 Task: Find connections with filter location Beijing with filter topic #Jobvacancywith filter profile language English with filter current company Armstrong Fluid Technology with filter school National Institute of Technology Hamirpur-Alumni with filter industry Housing and Community Development with filter service category User Experience Design with filter keywords title Women's Shelter Jobs
Action: Mouse moved to (601, 107)
Screenshot: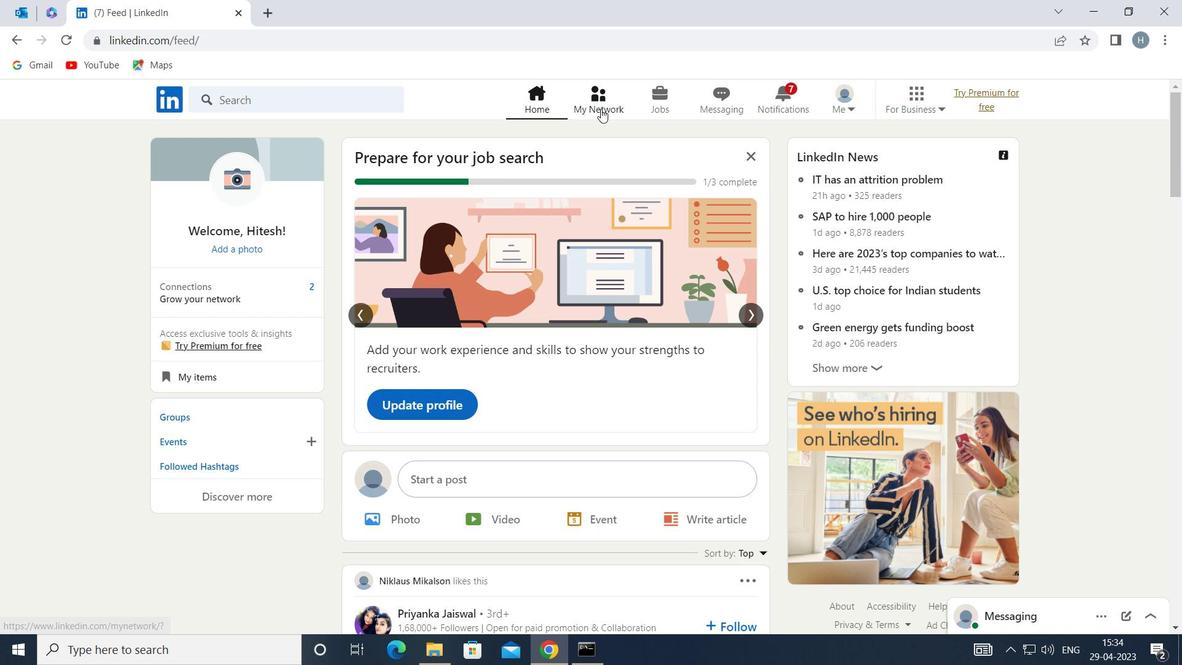 
Action: Mouse pressed left at (601, 107)
Screenshot: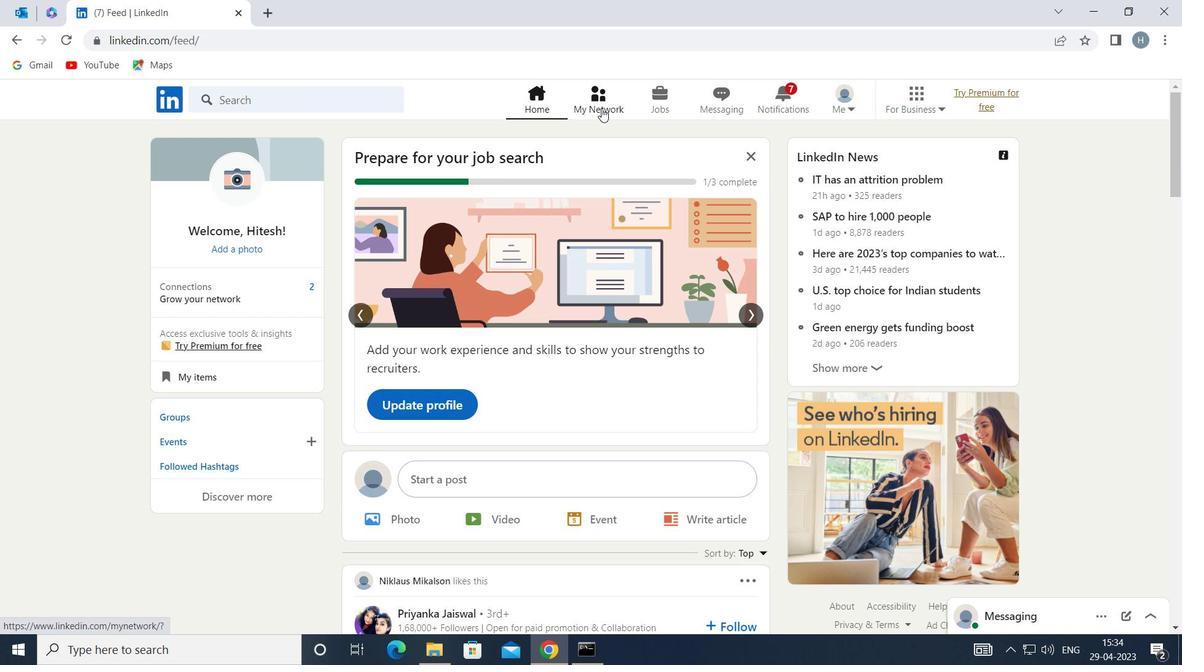 
Action: Mouse moved to (309, 184)
Screenshot: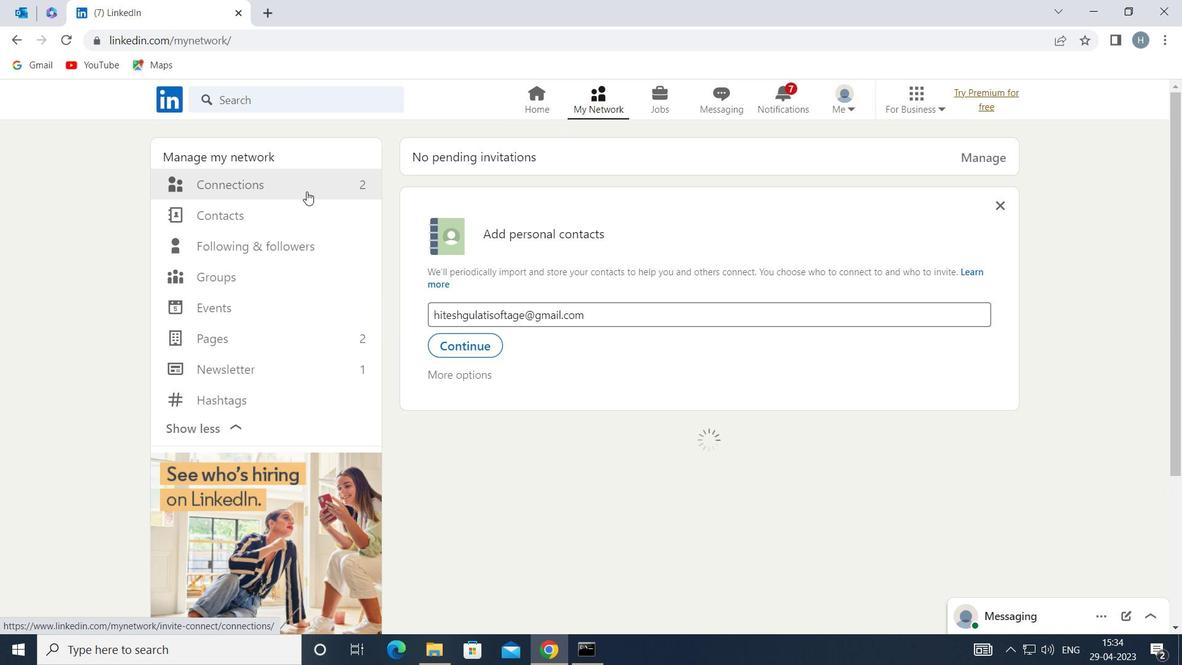
Action: Mouse pressed left at (309, 184)
Screenshot: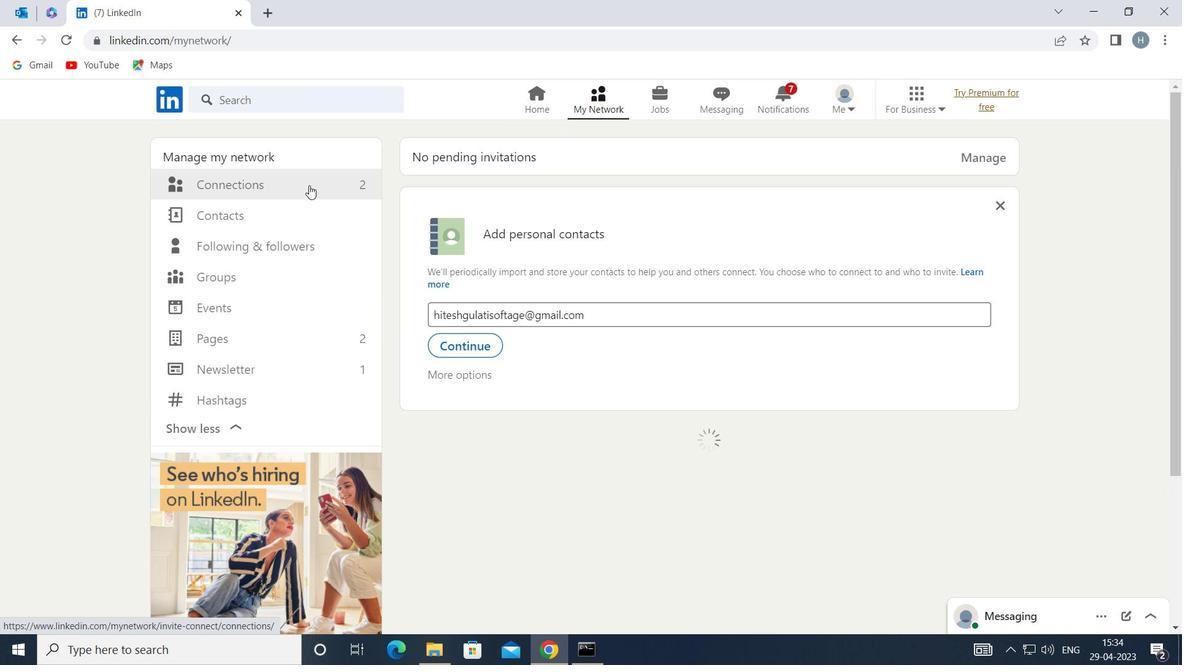 
Action: Mouse moved to (690, 184)
Screenshot: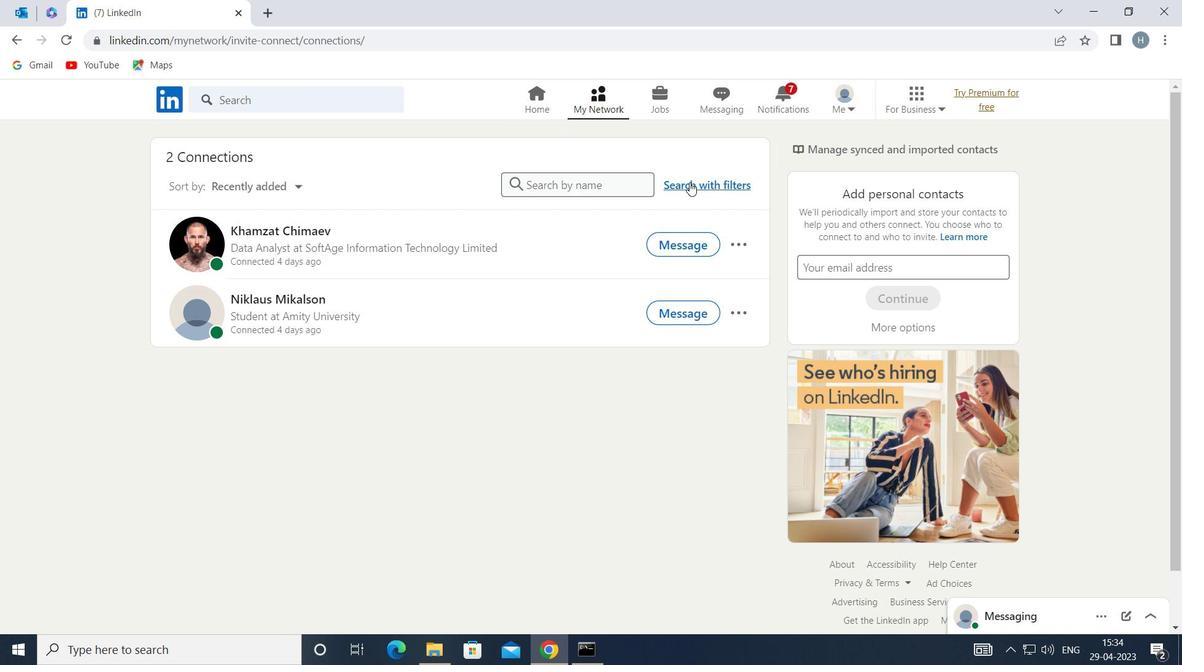 
Action: Mouse pressed left at (690, 184)
Screenshot: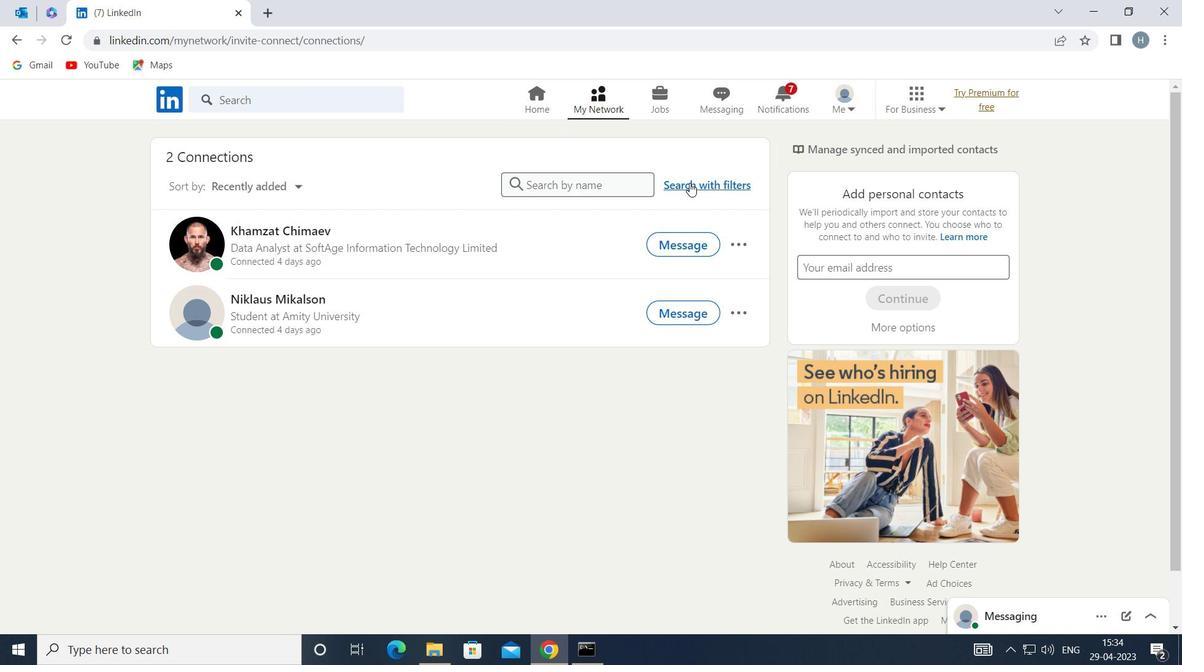 
Action: Mouse moved to (652, 142)
Screenshot: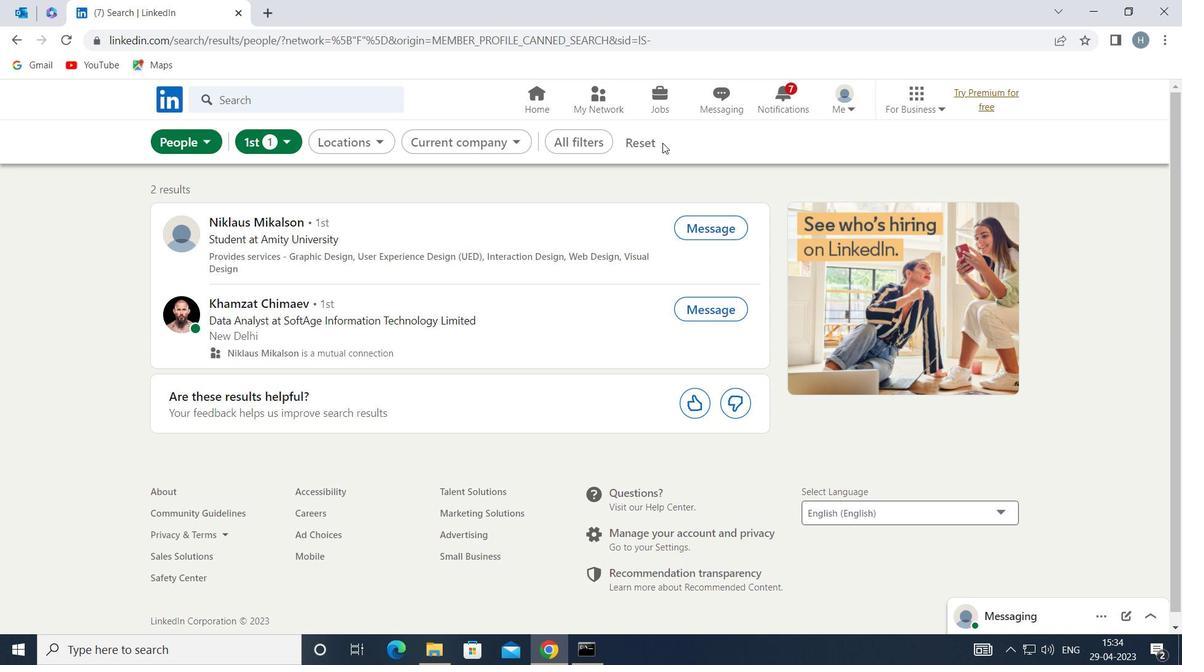 
Action: Mouse pressed left at (652, 142)
Screenshot: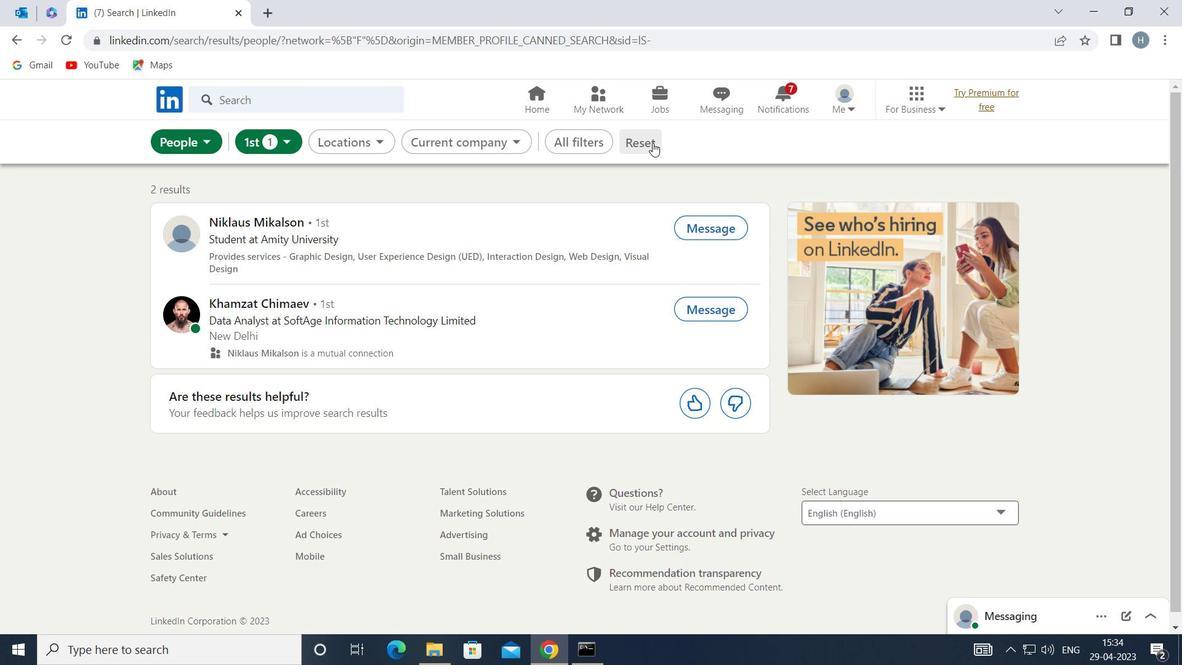 
Action: Mouse moved to (631, 142)
Screenshot: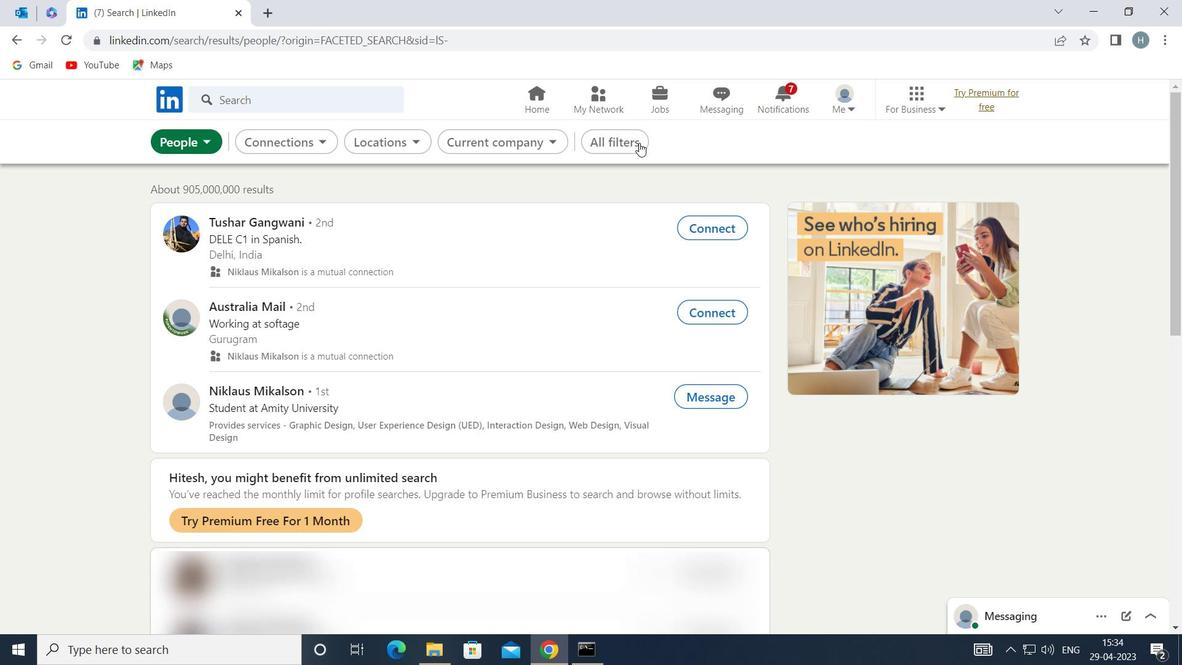 
Action: Mouse pressed left at (631, 142)
Screenshot: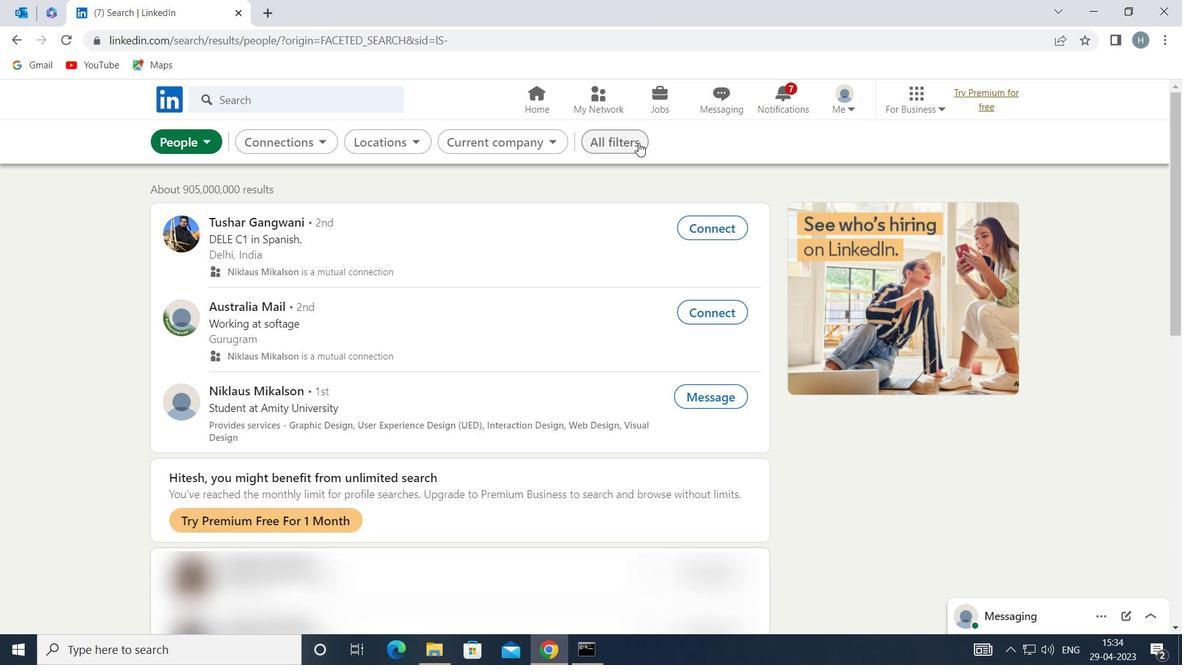 
Action: Mouse moved to (837, 294)
Screenshot: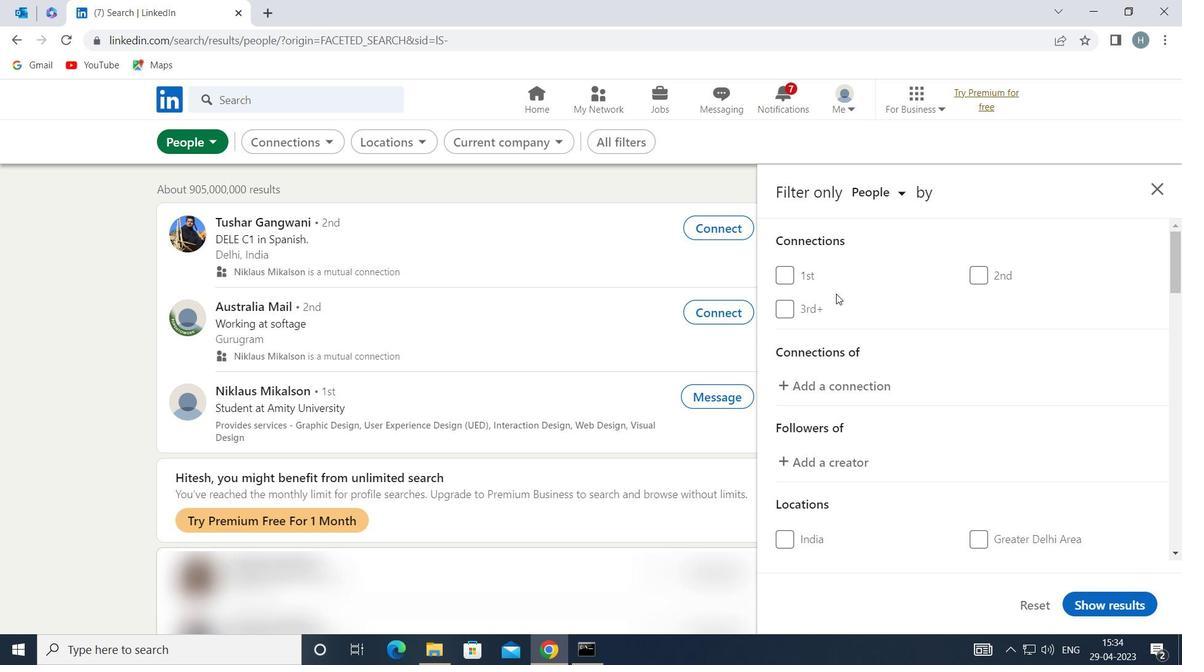 
Action: Mouse scrolled (837, 294) with delta (0, 0)
Screenshot: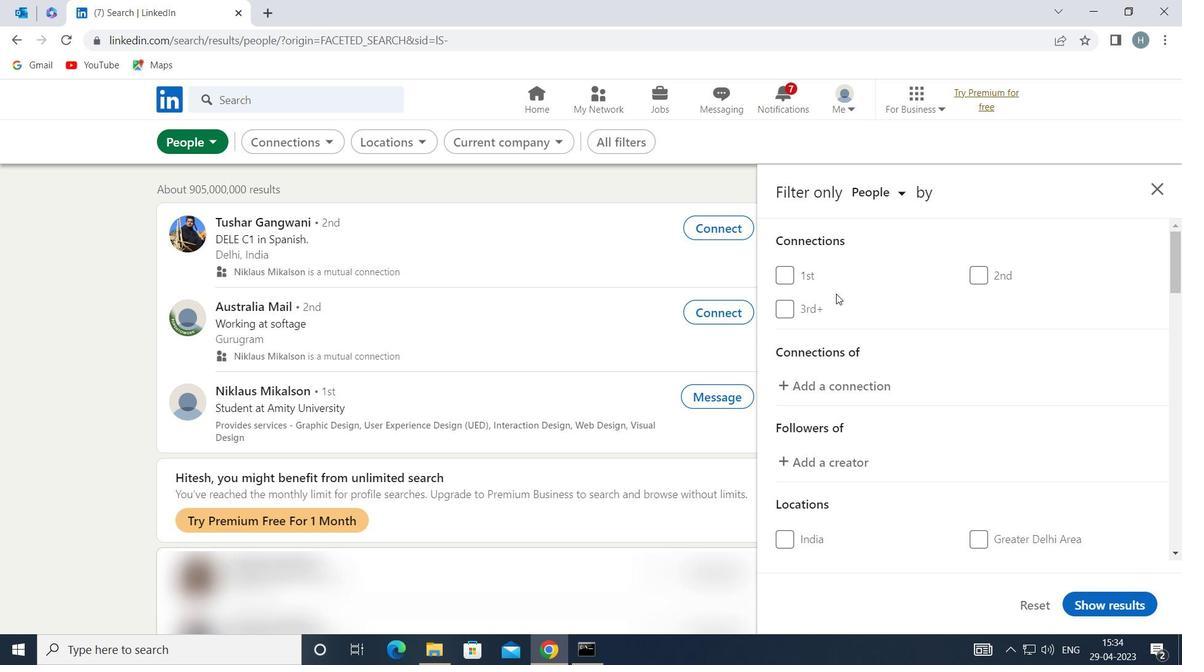 
Action: Mouse moved to (837, 295)
Screenshot: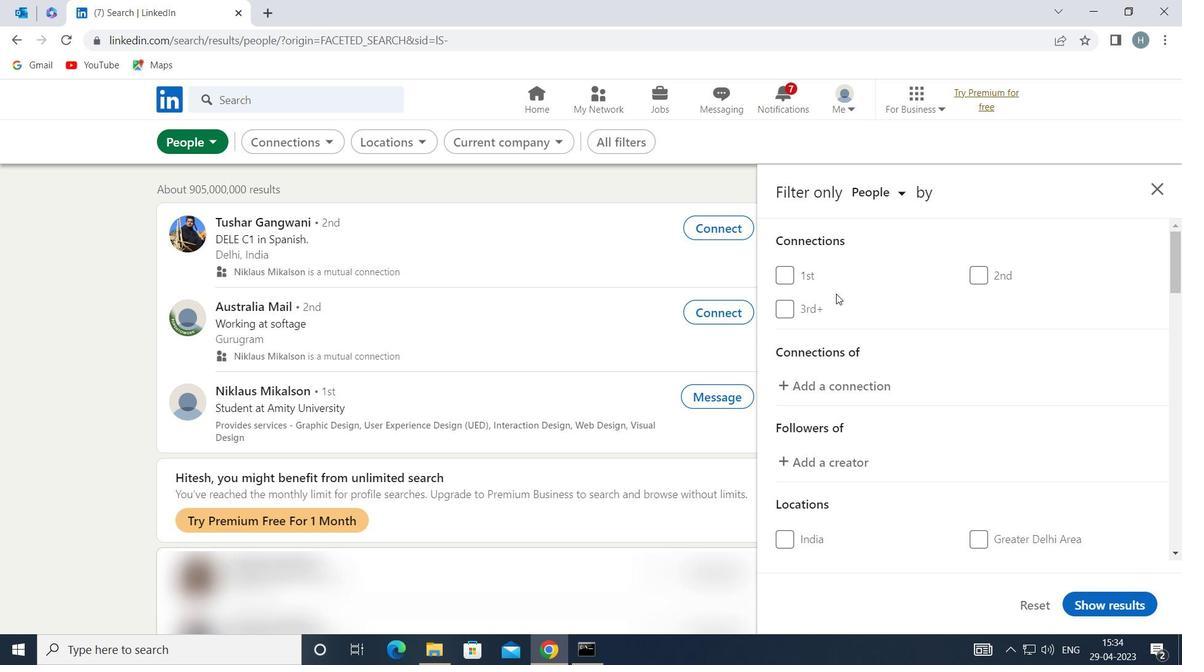 
Action: Mouse scrolled (837, 294) with delta (0, 0)
Screenshot: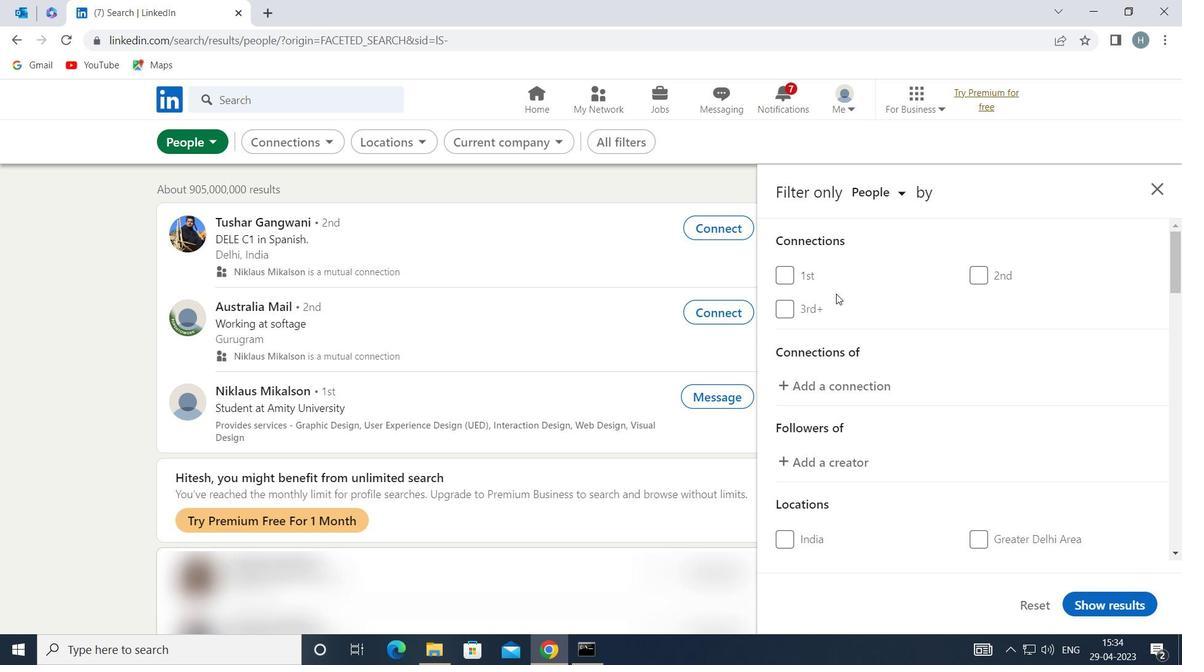
Action: Mouse scrolled (837, 294) with delta (0, 0)
Screenshot: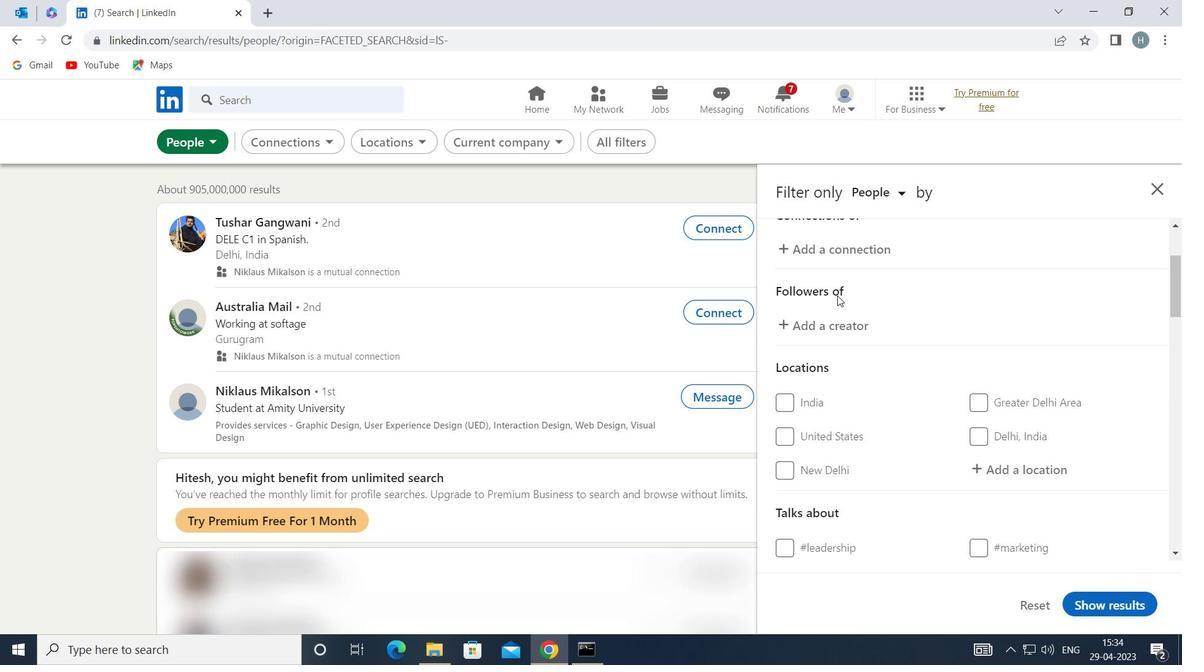 
Action: Mouse moved to (837, 297)
Screenshot: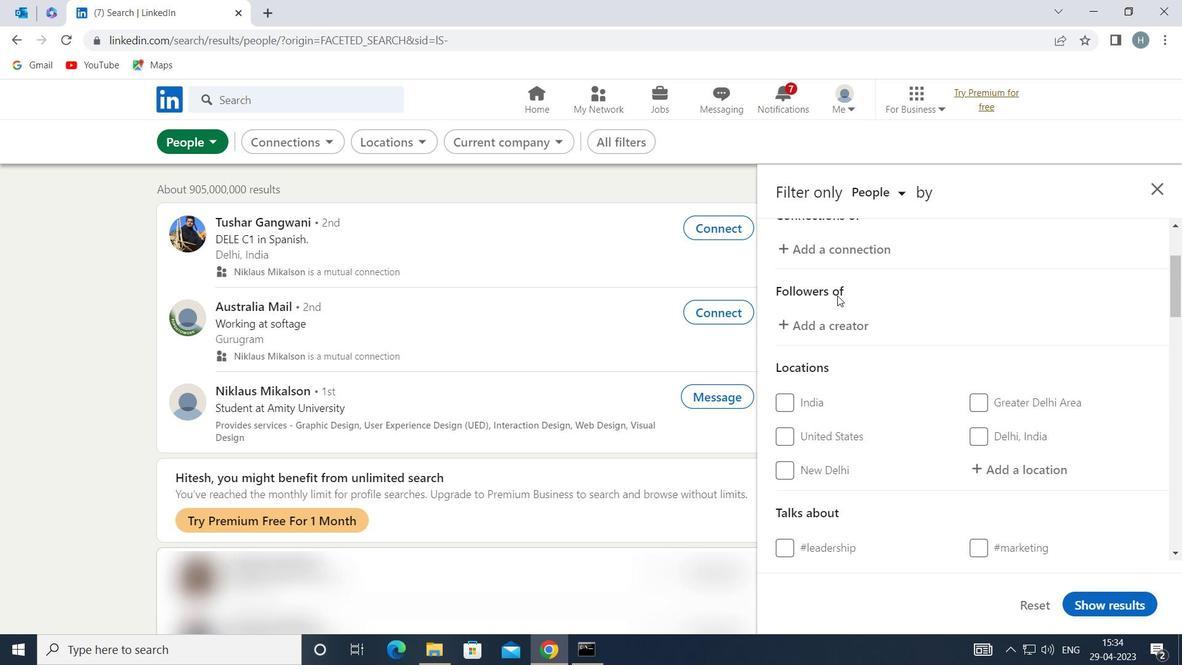 
Action: Mouse scrolled (837, 296) with delta (0, 0)
Screenshot: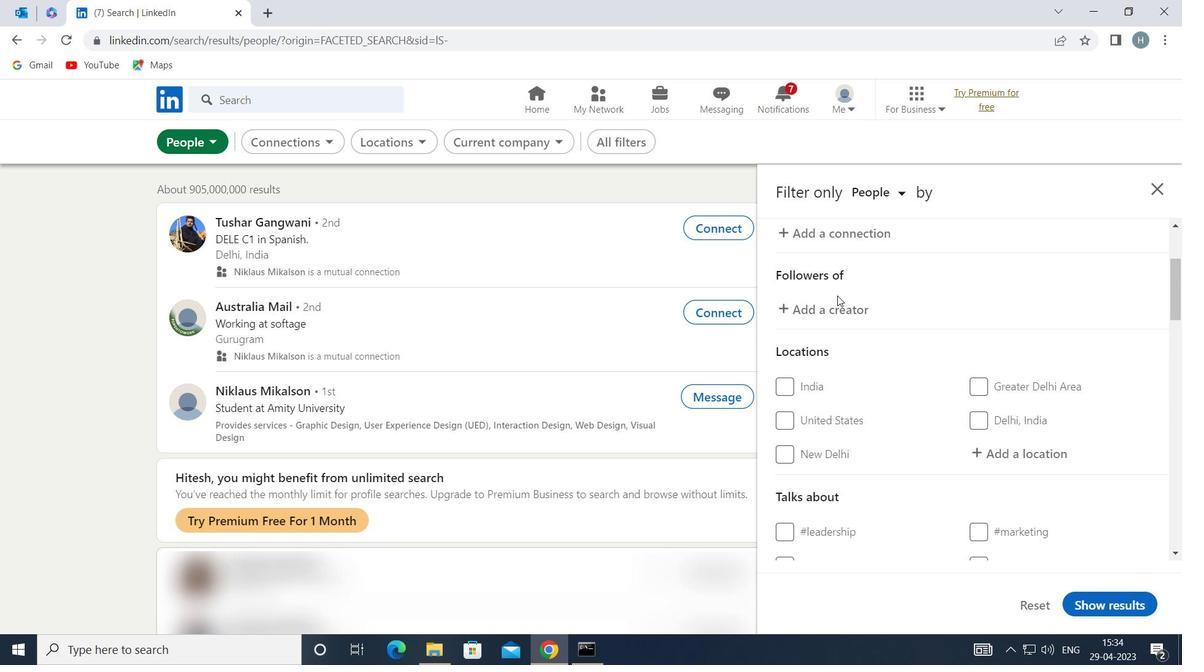 
Action: Mouse moved to (1008, 290)
Screenshot: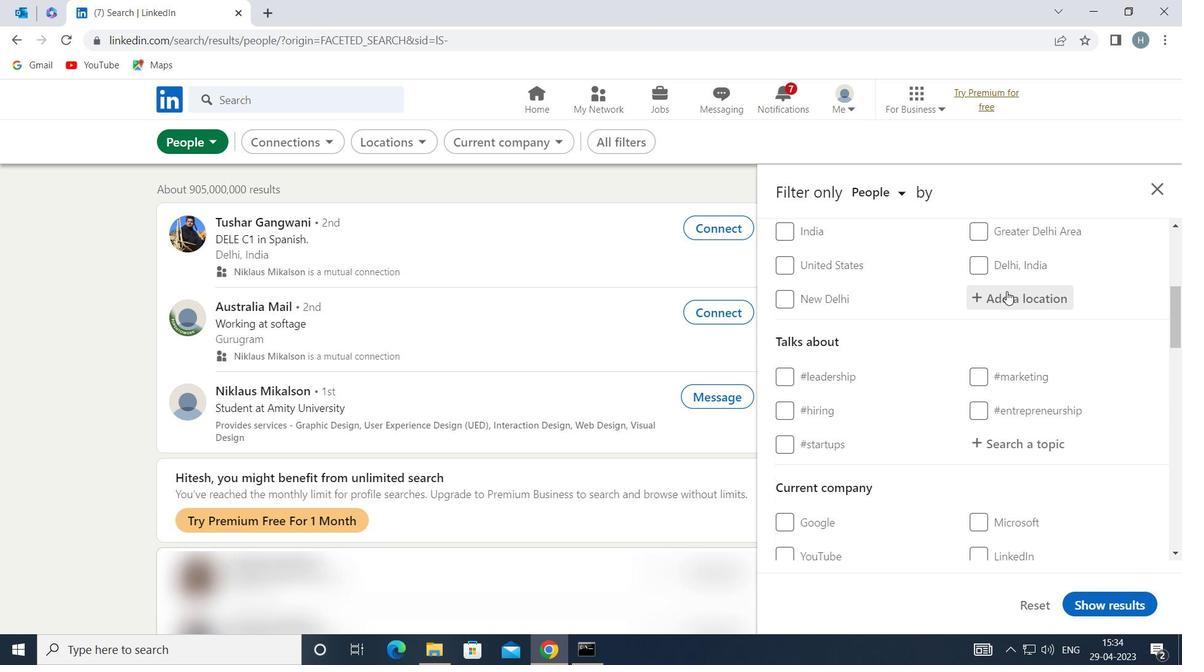
Action: Mouse pressed left at (1008, 290)
Screenshot: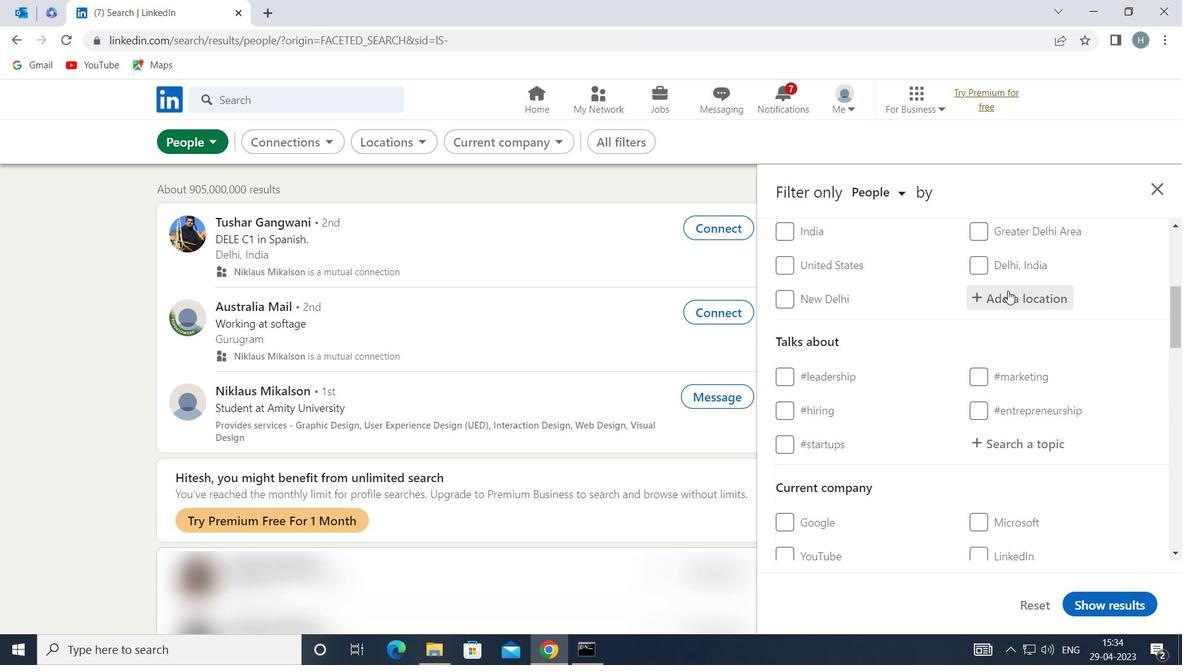 
Action: Mouse moved to (1010, 289)
Screenshot: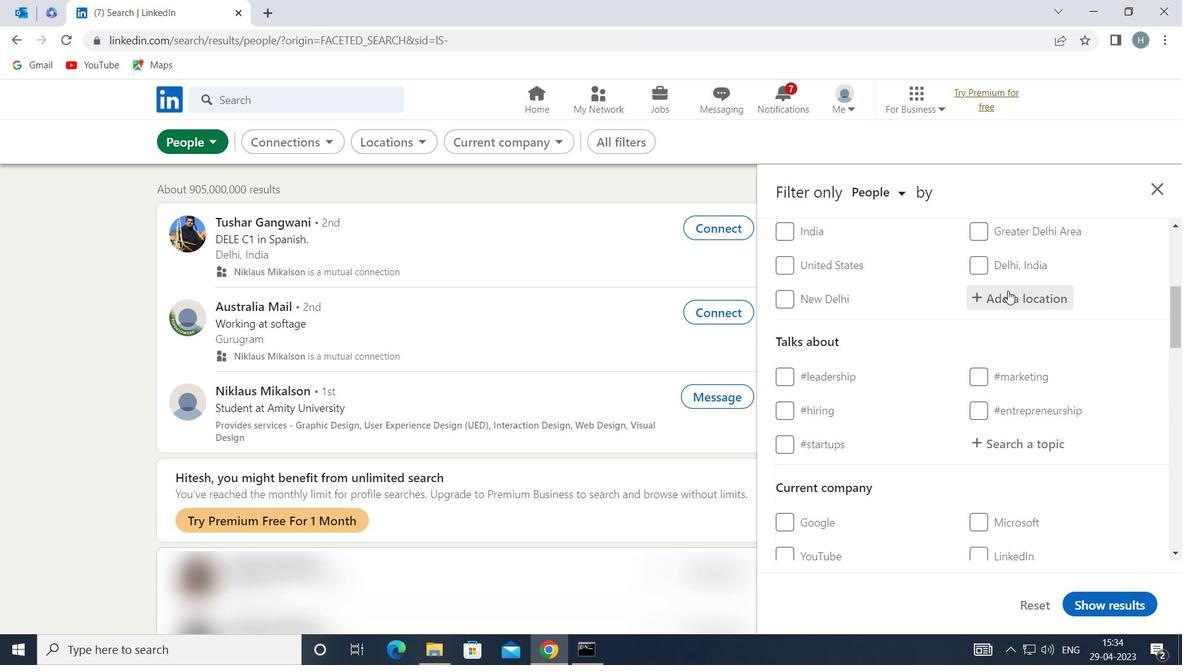
Action: Key pressed <Key.shift>BEIJING
Screenshot: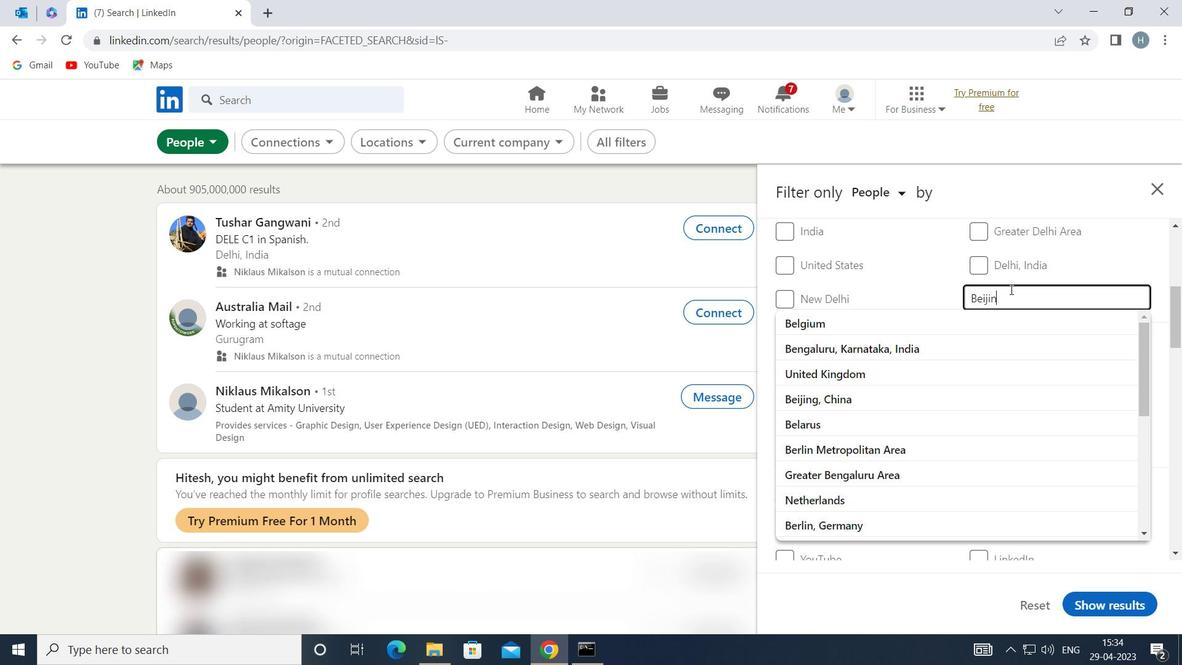 
Action: Mouse moved to (1099, 325)
Screenshot: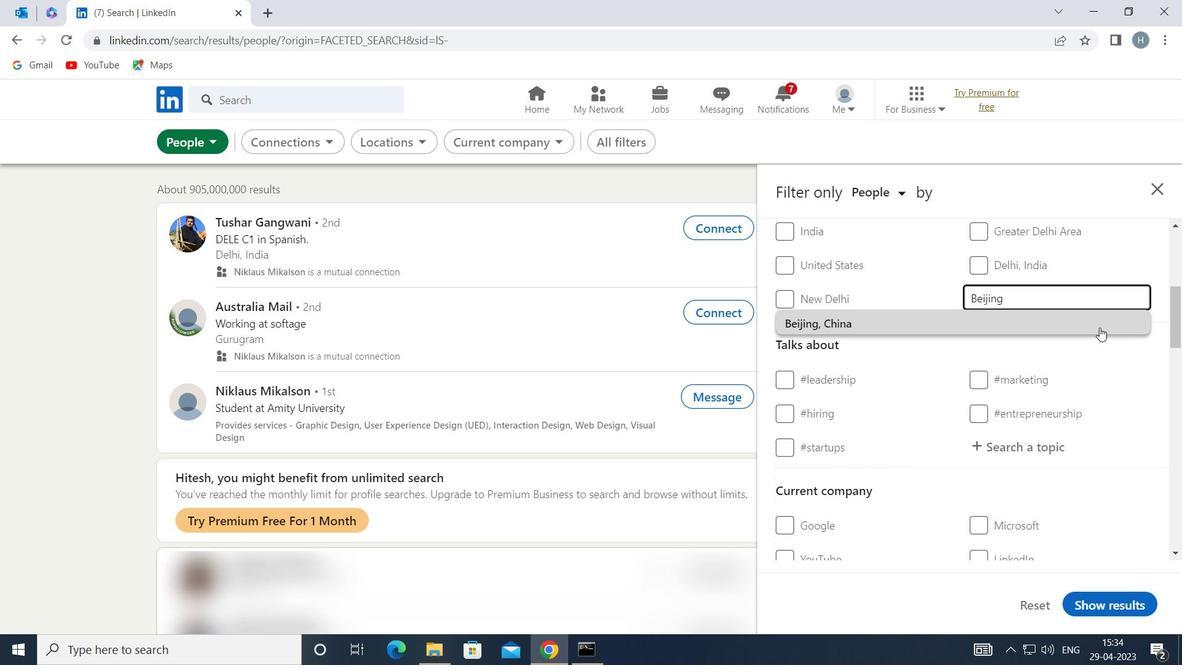 
Action: Mouse pressed left at (1099, 325)
Screenshot: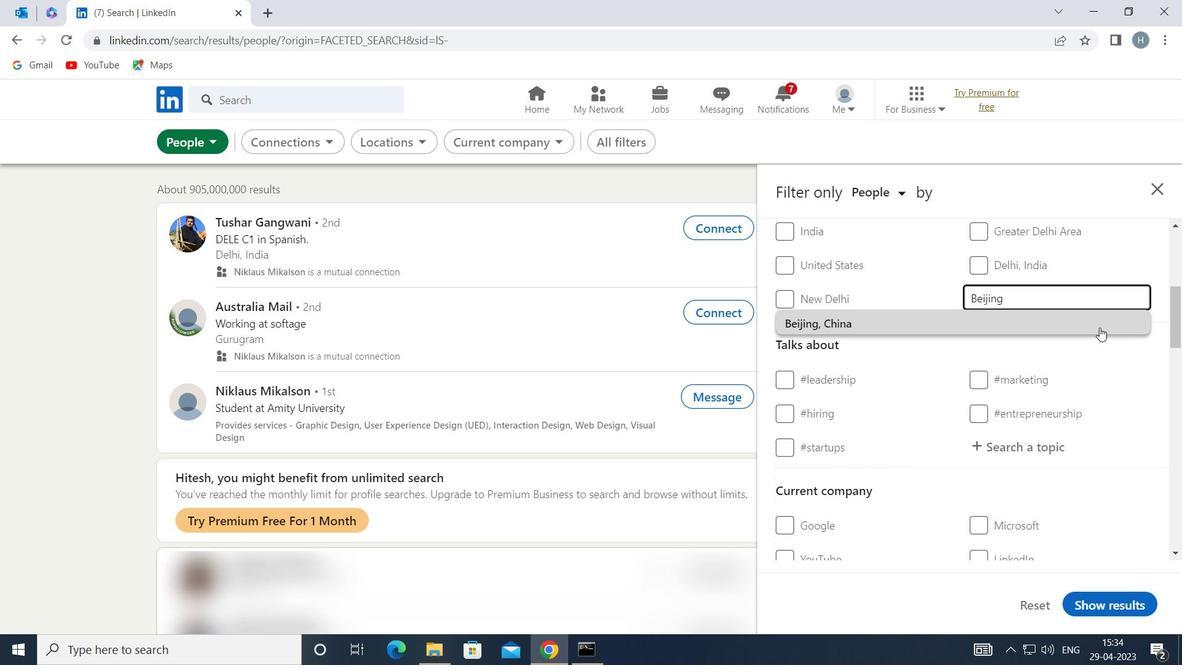 
Action: Mouse moved to (1089, 348)
Screenshot: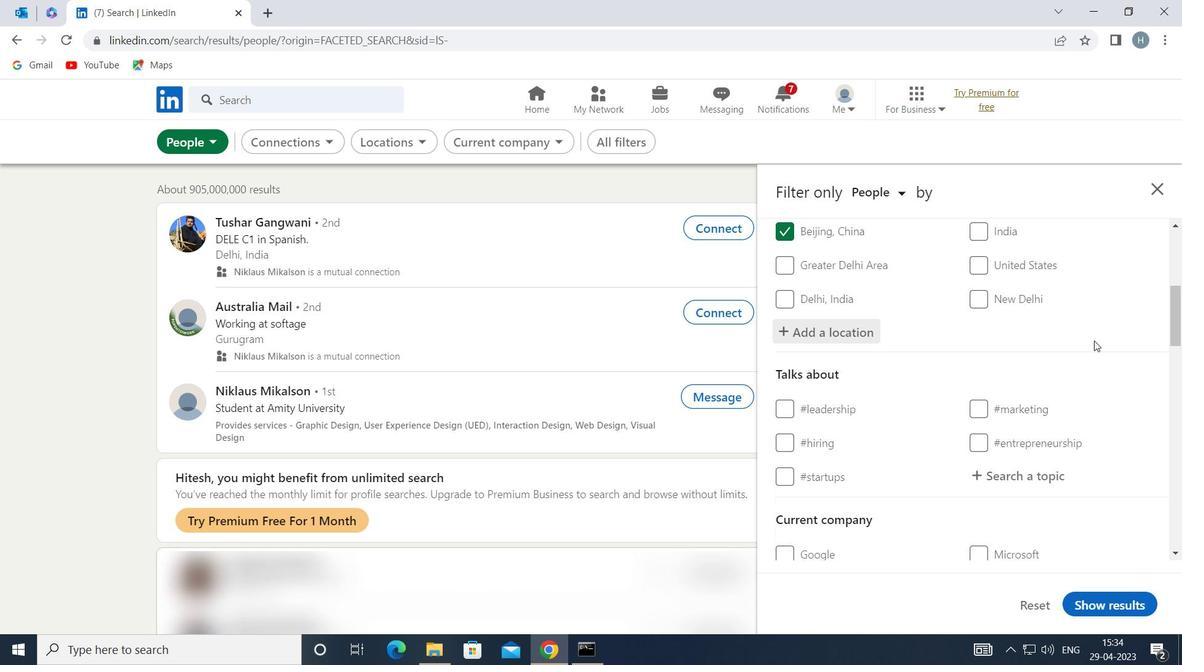 
Action: Mouse scrolled (1089, 347) with delta (0, 0)
Screenshot: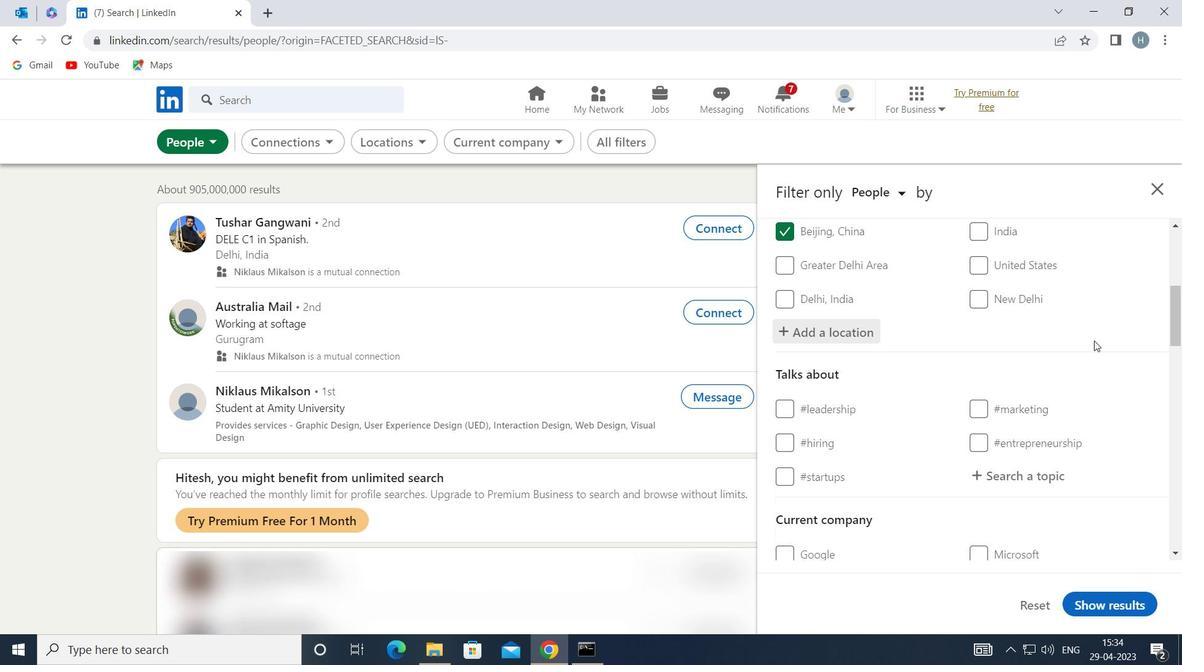 
Action: Mouse moved to (1088, 351)
Screenshot: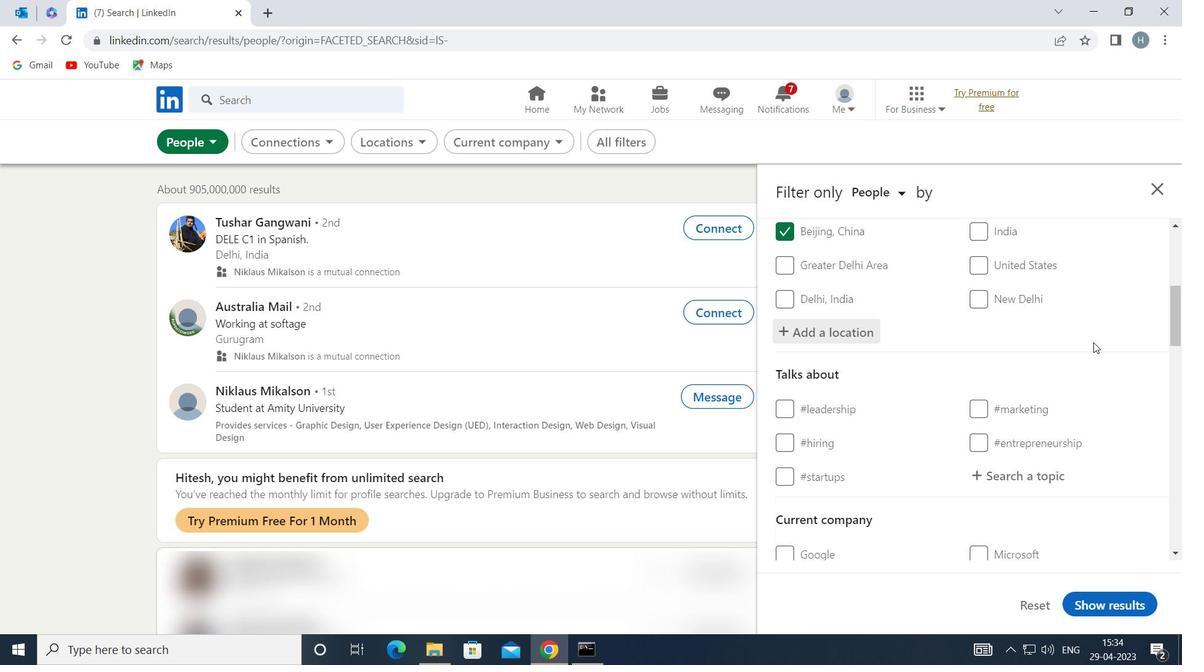 
Action: Mouse scrolled (1088, 350) with delta (0, 0)
Screenshot: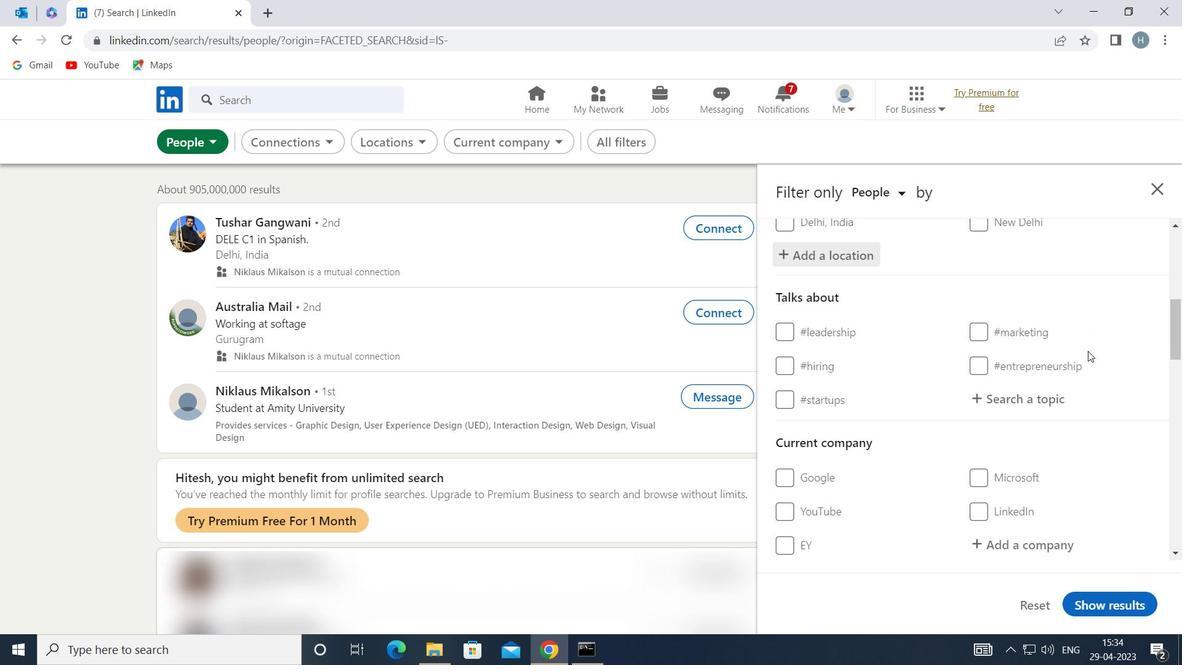 
Action: Mouse moved to (1028, 318)
Screenshot: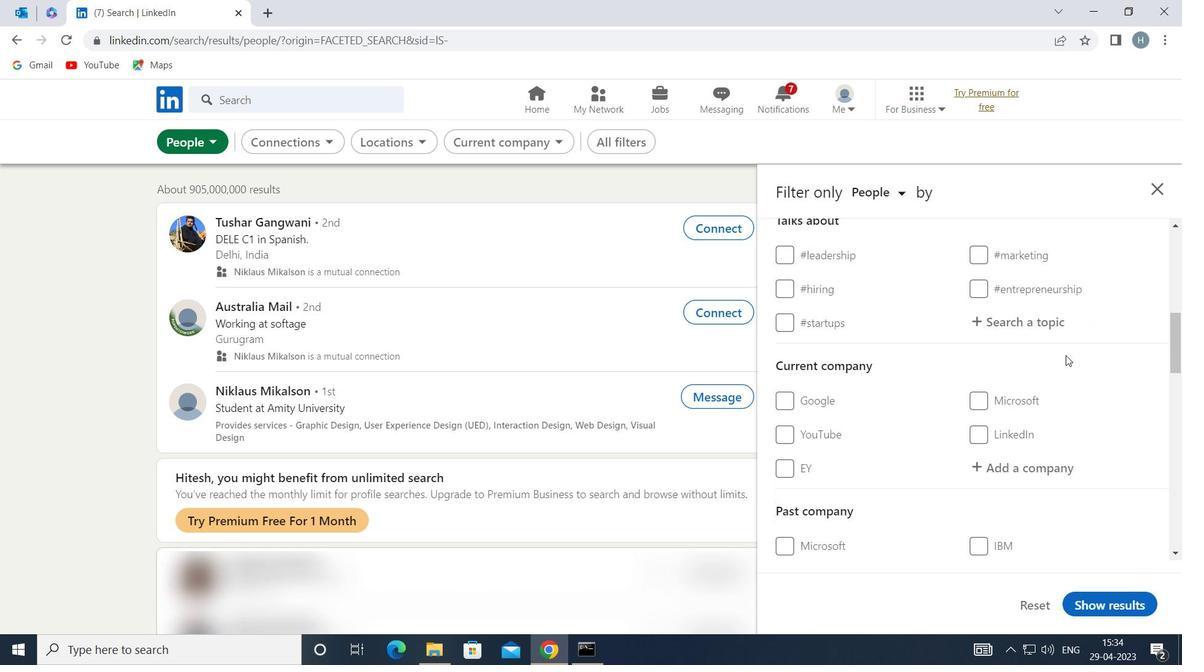 
Action: Mouse pressed left at (1028, 318)
Screenshot: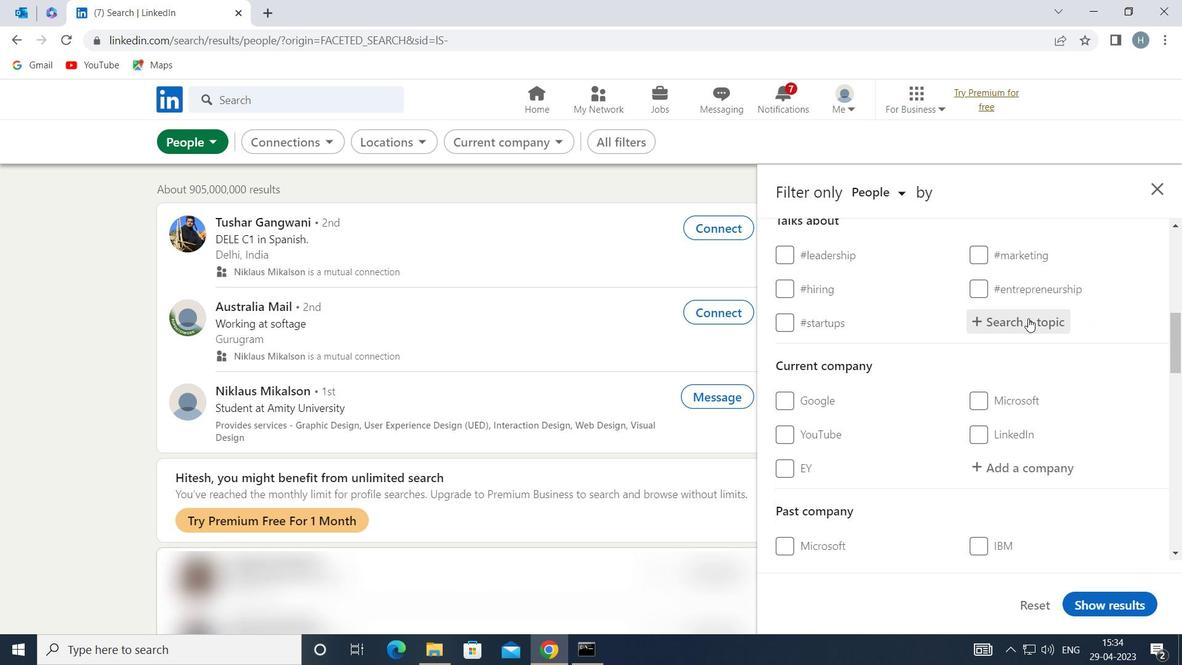 
Action: Mouse moved to (1027, 317)
Screenshot: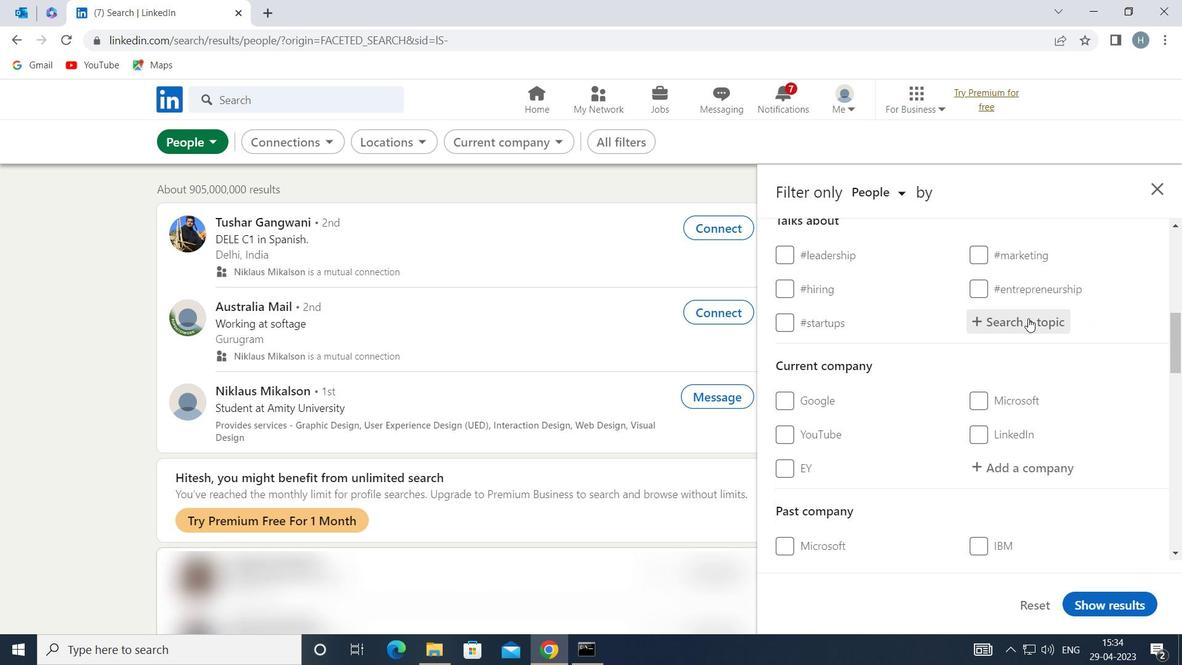 
Action: Key pressed <Key.shift>JOBVA
Screenshot: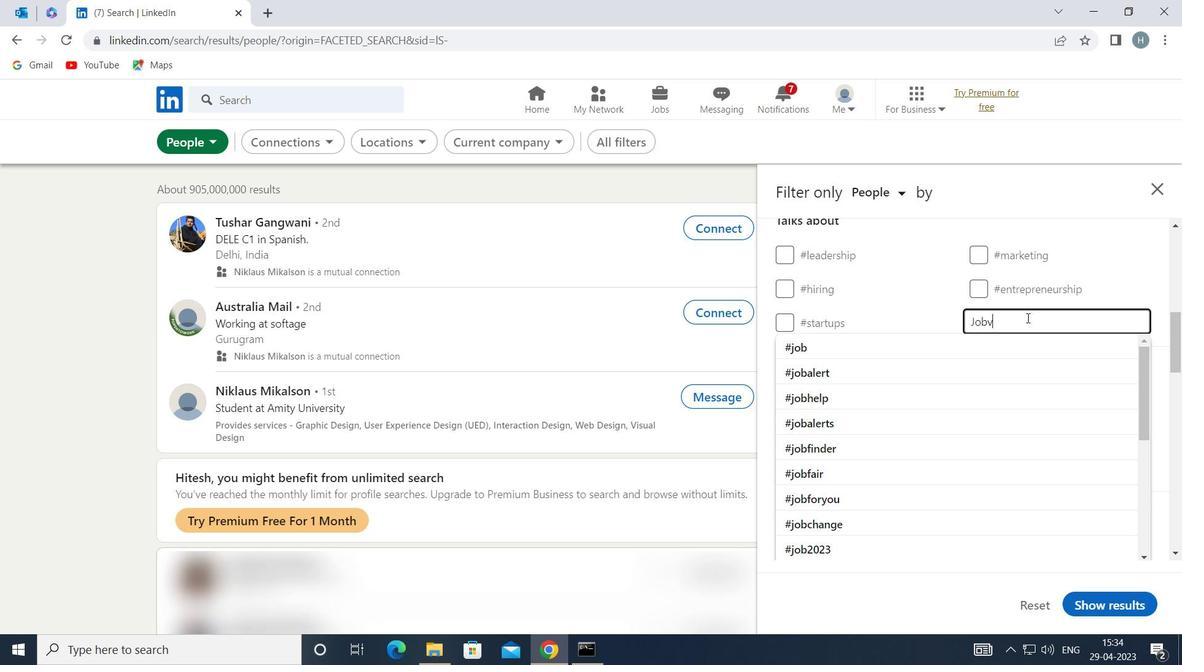 
Action: Mouse moved to (997, 335)
Screenshot: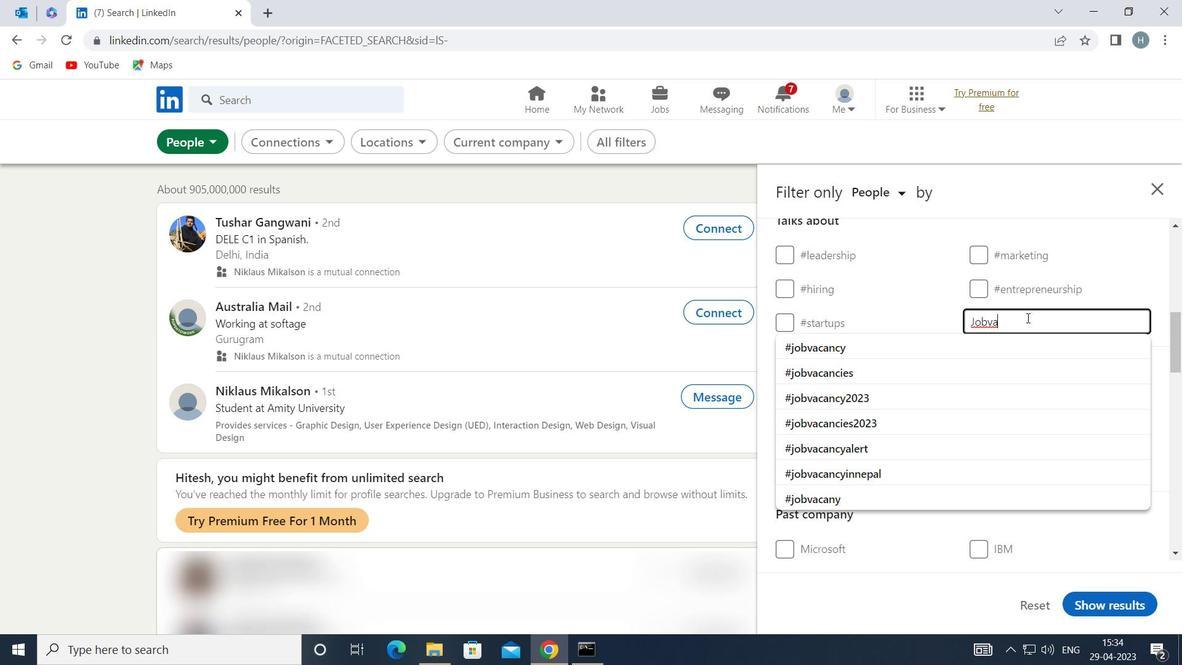 
Action: Mouse pressed left at (997, 335)
Screenshot: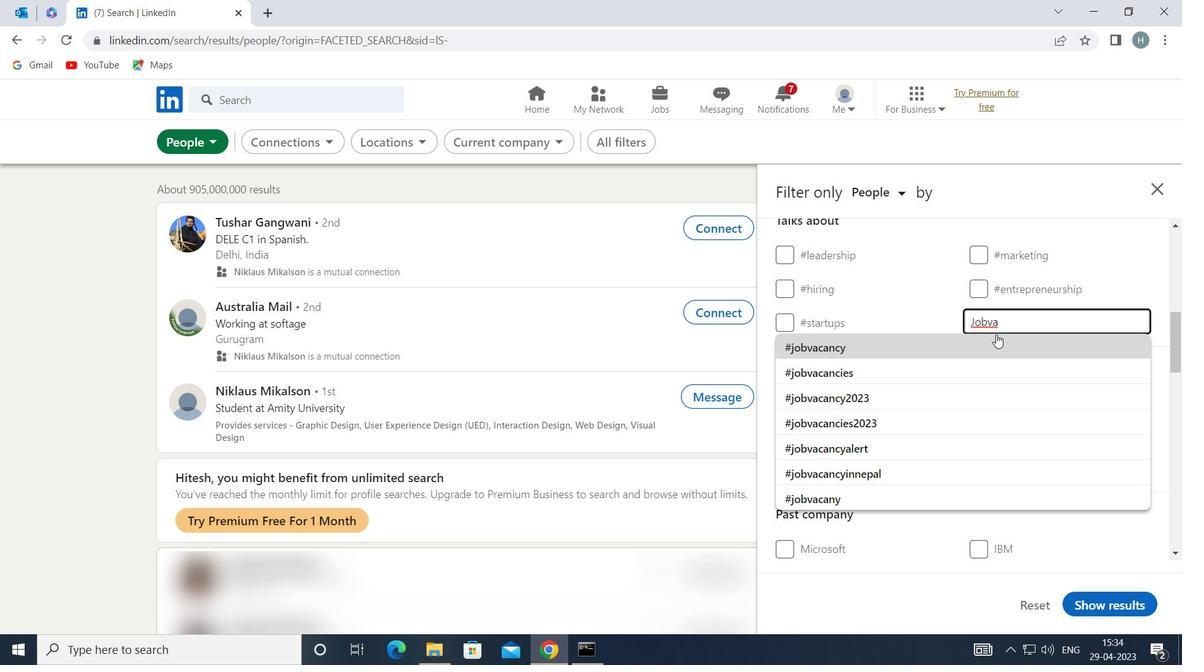 
Action: Mouse moved to (947, 343)
Screenshot: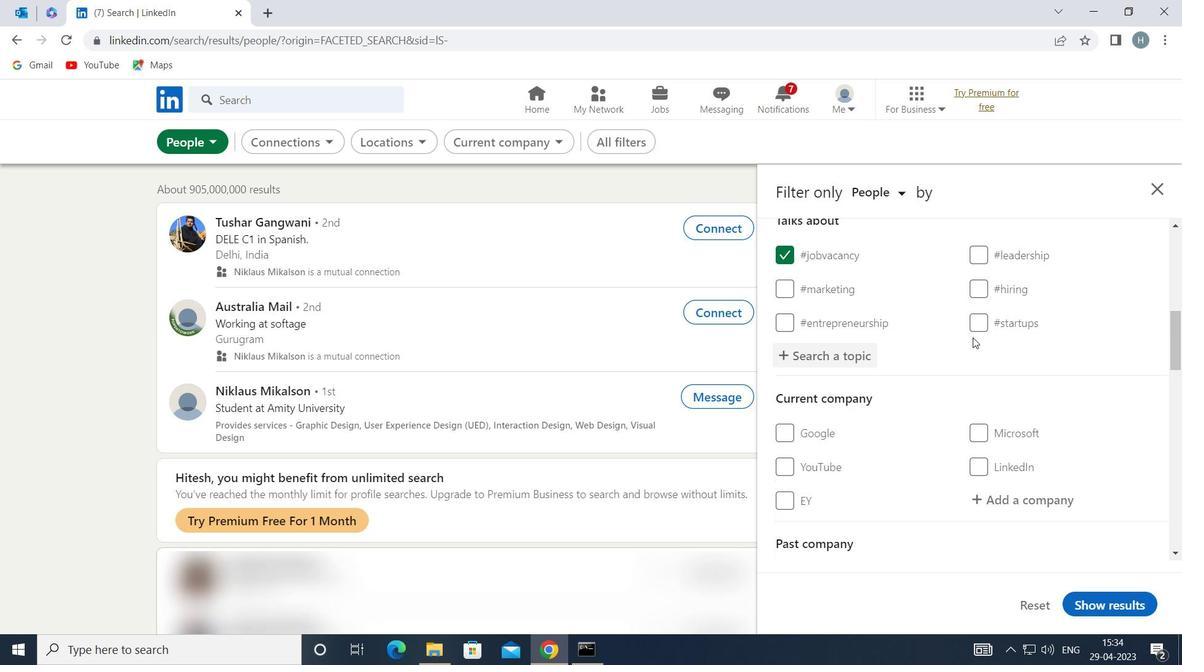 
Action: Mouse scrolled (947, 342) with delta (0, 0)
Screenshot: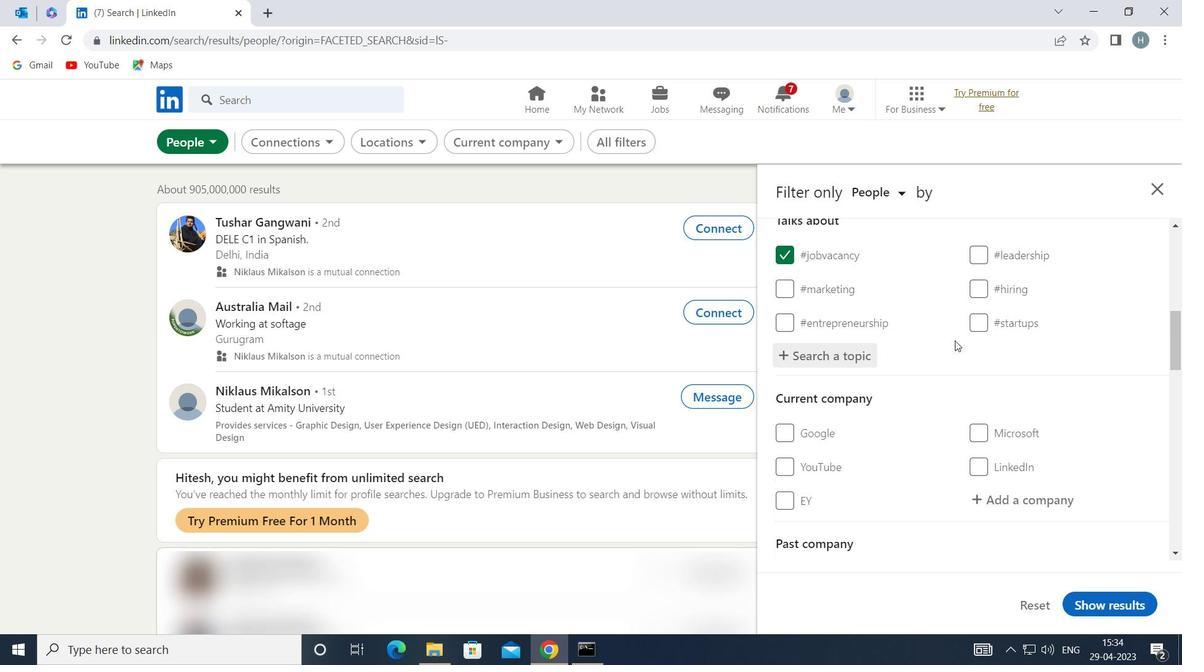
Action: Mouse moved to (947, 343)
Screenshot: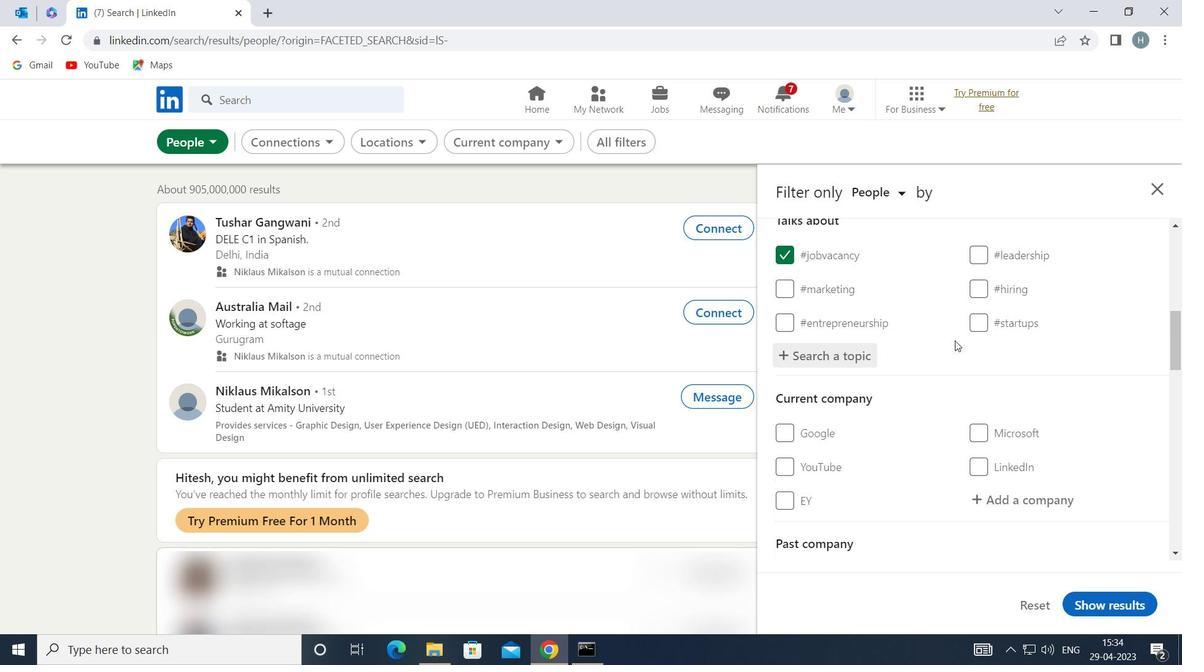 
Action: Mouse scrolled (947, 342) with delta (0, 0)
Screenshot: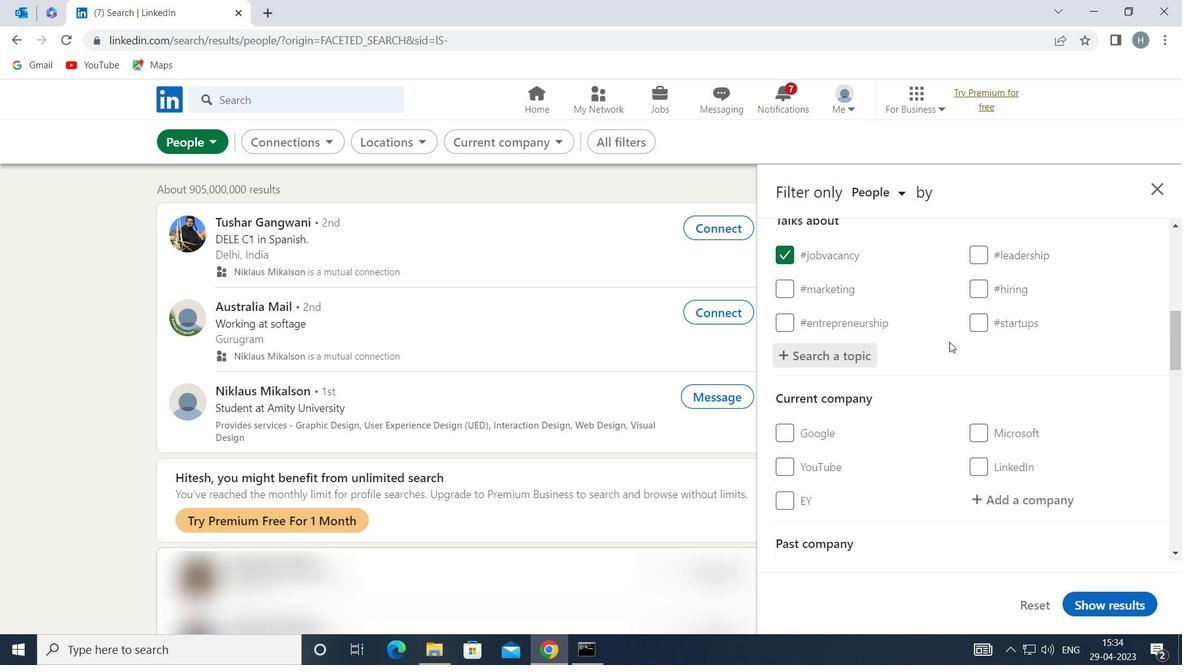
Action: Mouse scrolled (947, 342) with delta (0, 0)
Screenshot: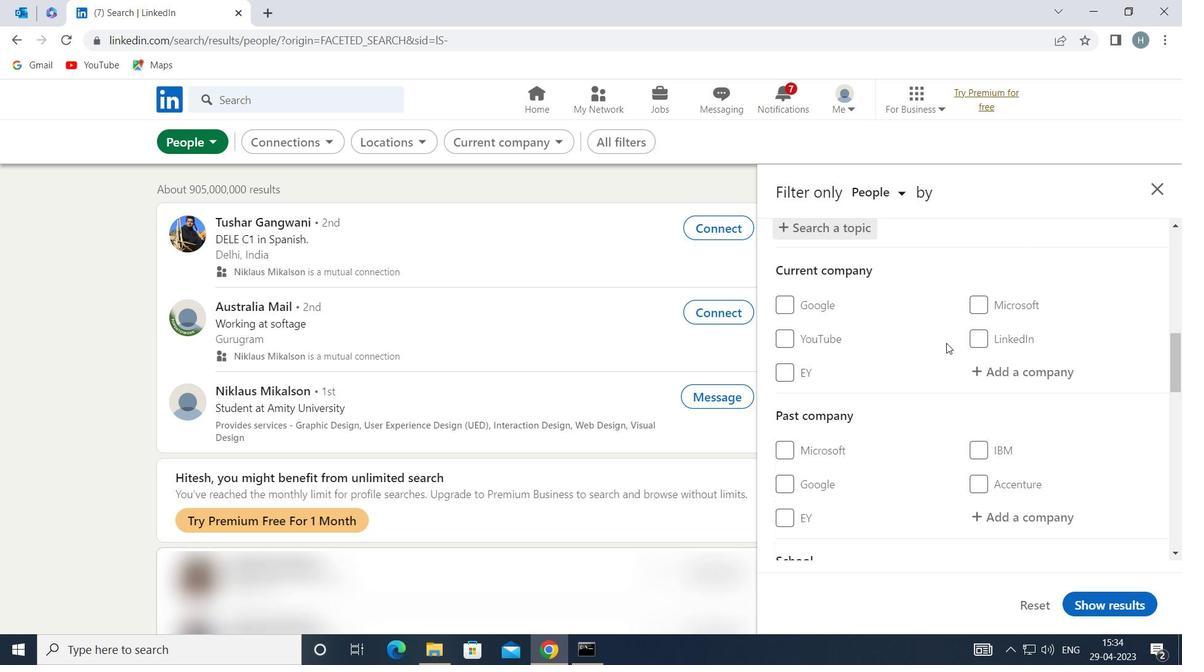 
Action: Mouse scrolled (947, 342) with delta (0, 0)
Screenshot: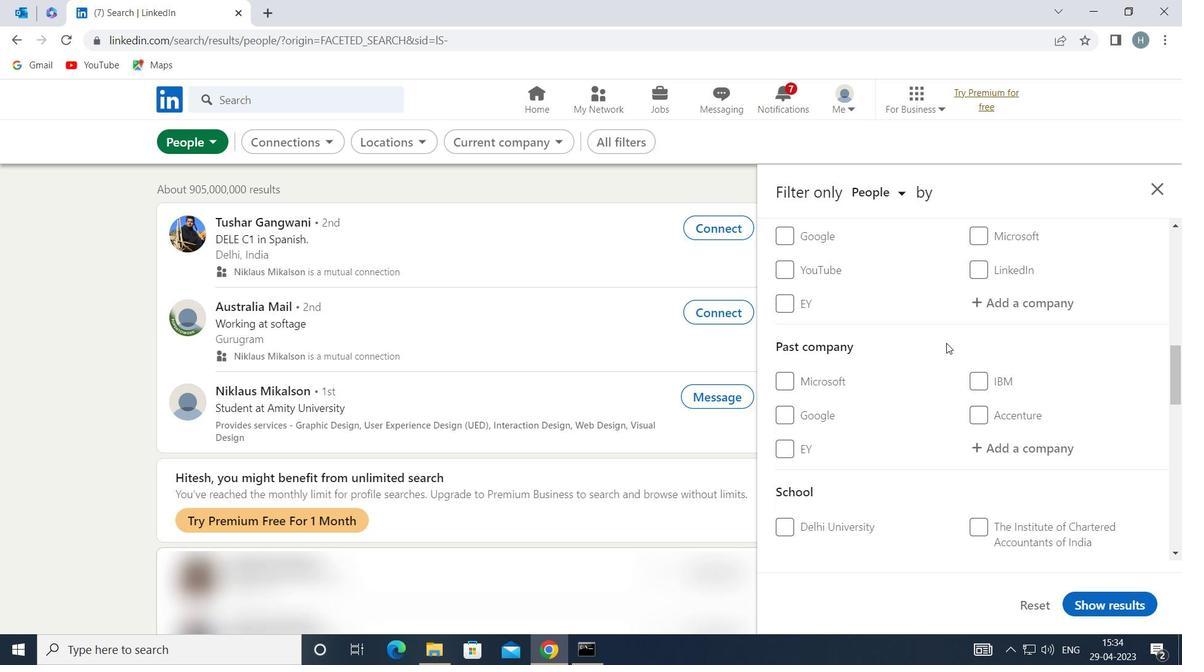 
Action: Mouse scrolled (947, 342) with delta (0, 0)
Screenshot: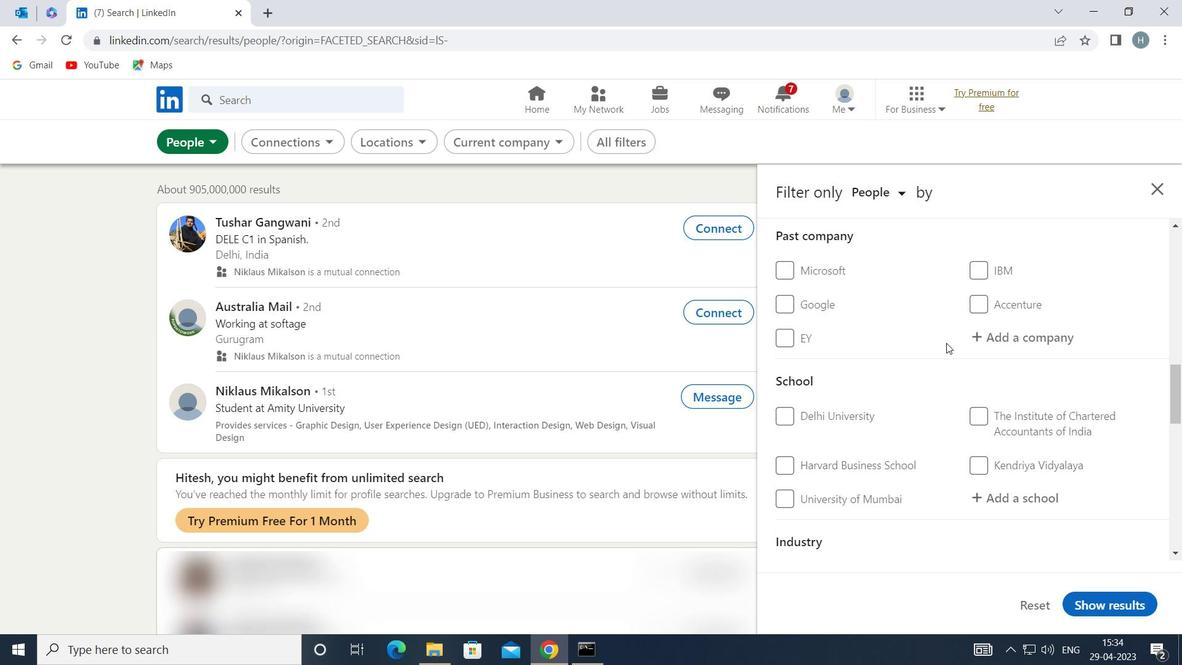 
Action: Mouse scrolled (947, 342) with delta (0, 0)
Screenshot: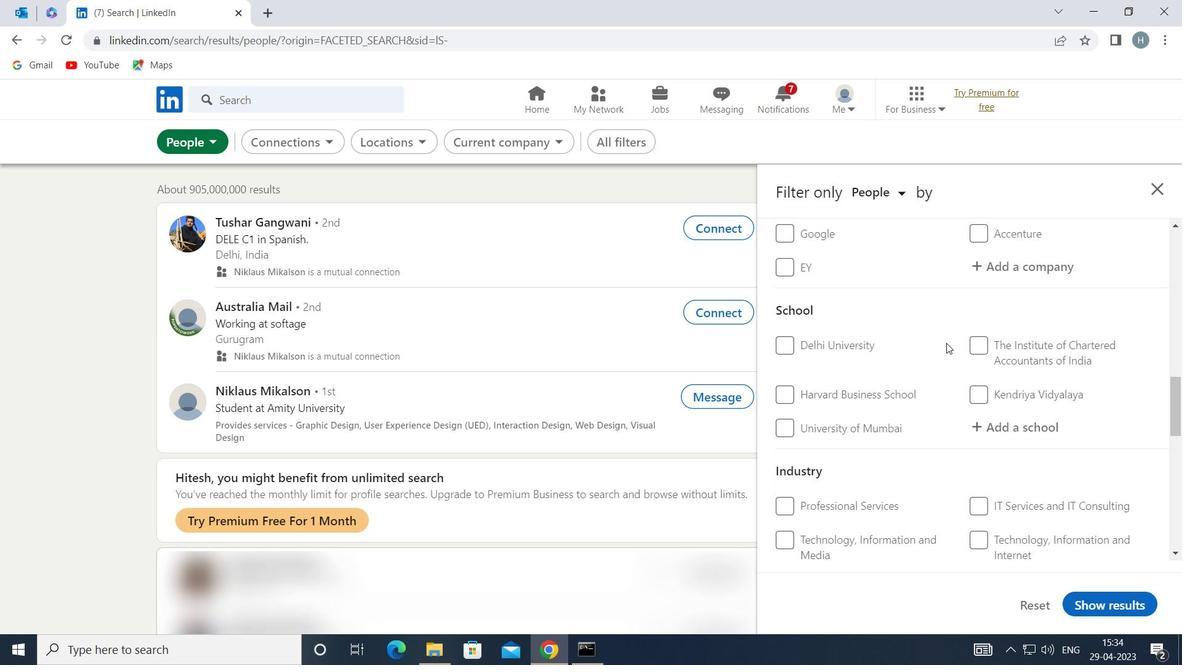 
Action: Mouse scrolled (947, 342) with delta (0, 0)
Screenshot: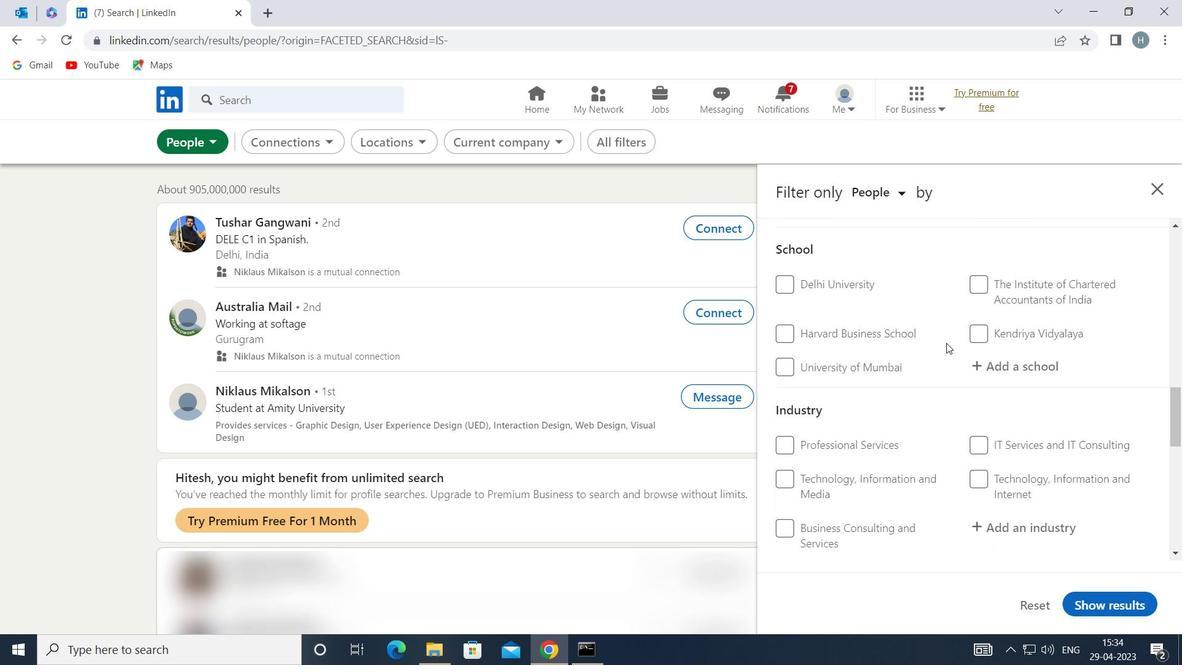 
Action: Mouse scrolled (947, 342) with delta (0, 0)
Screenshot: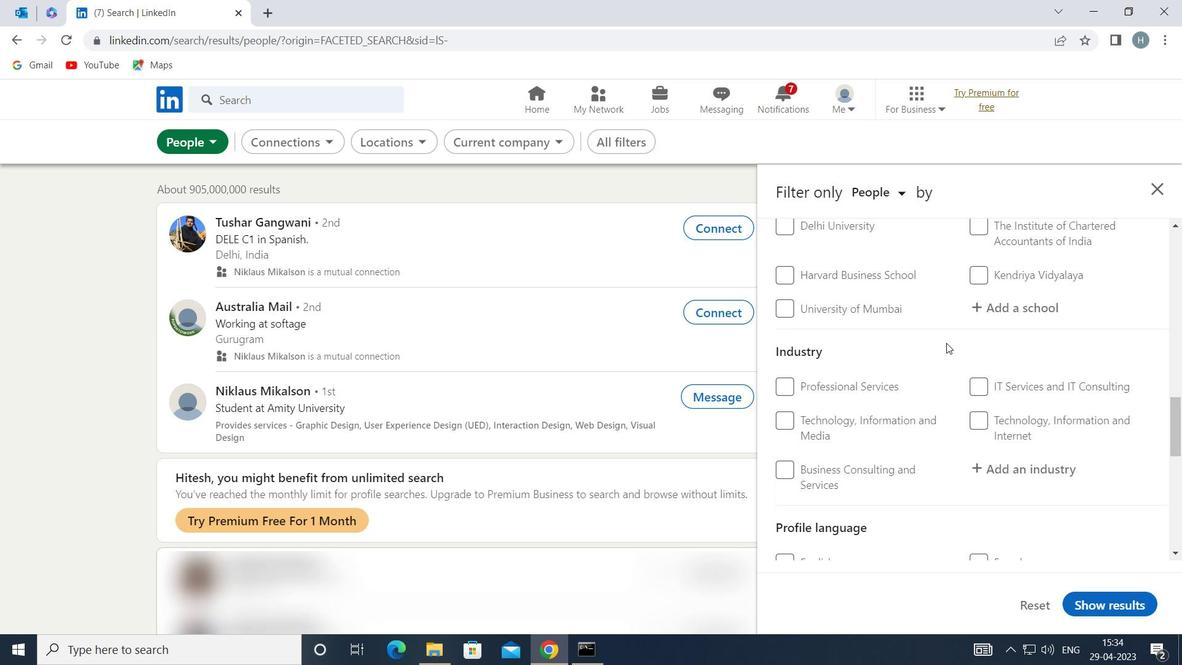
Action: Mouse moved to (819, 444)
Screenshot: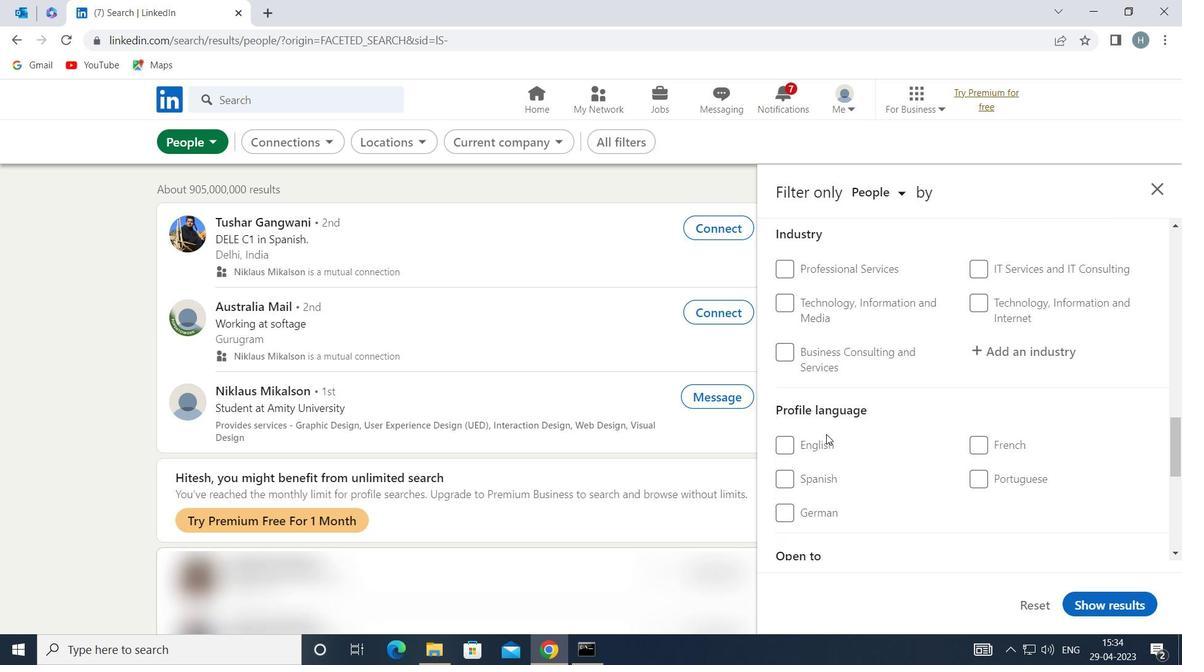 
Action: Mouse pressed left at (819, 444)
Screenshot: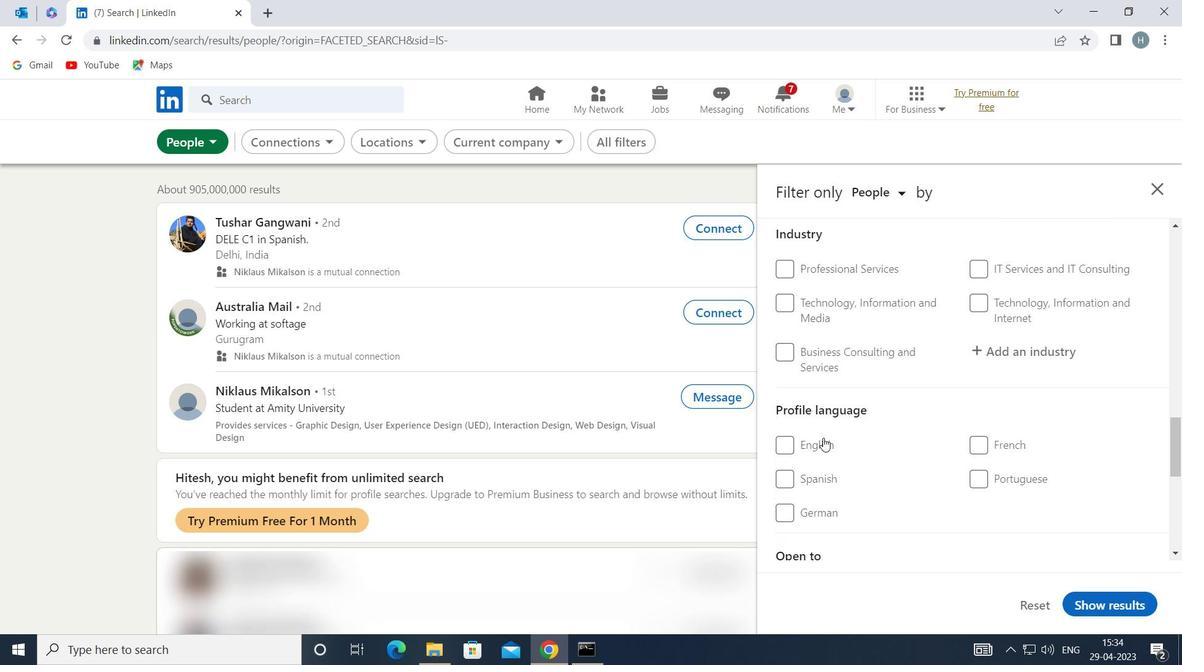 
Action: Mouse moved to (897, 424)
Screenshot: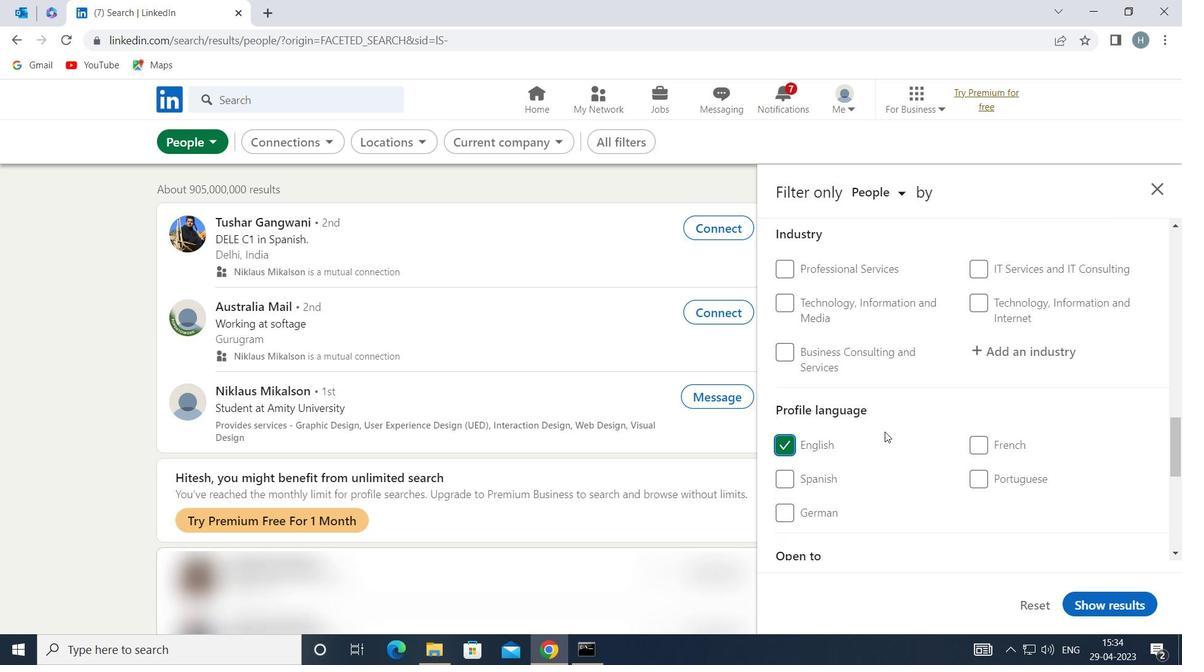 
Action: Mouse scrolled (897, 425) with delta (0, 0)
Screenshot: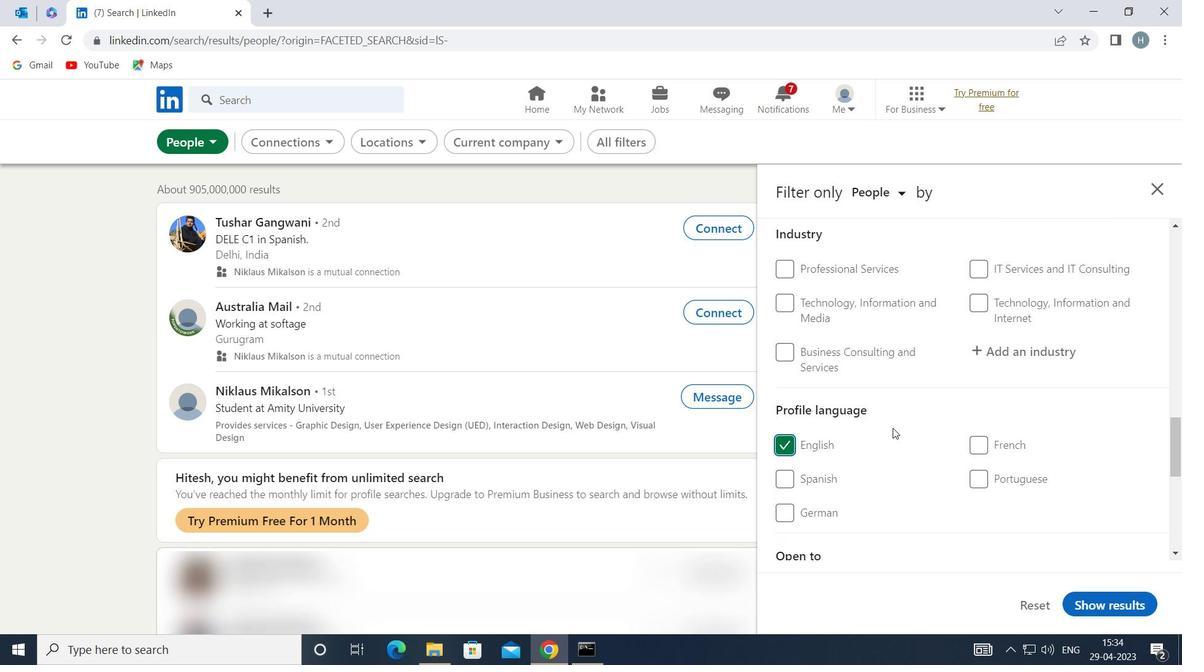 
Action: Mouse moved to (900, 421)
Screenshot: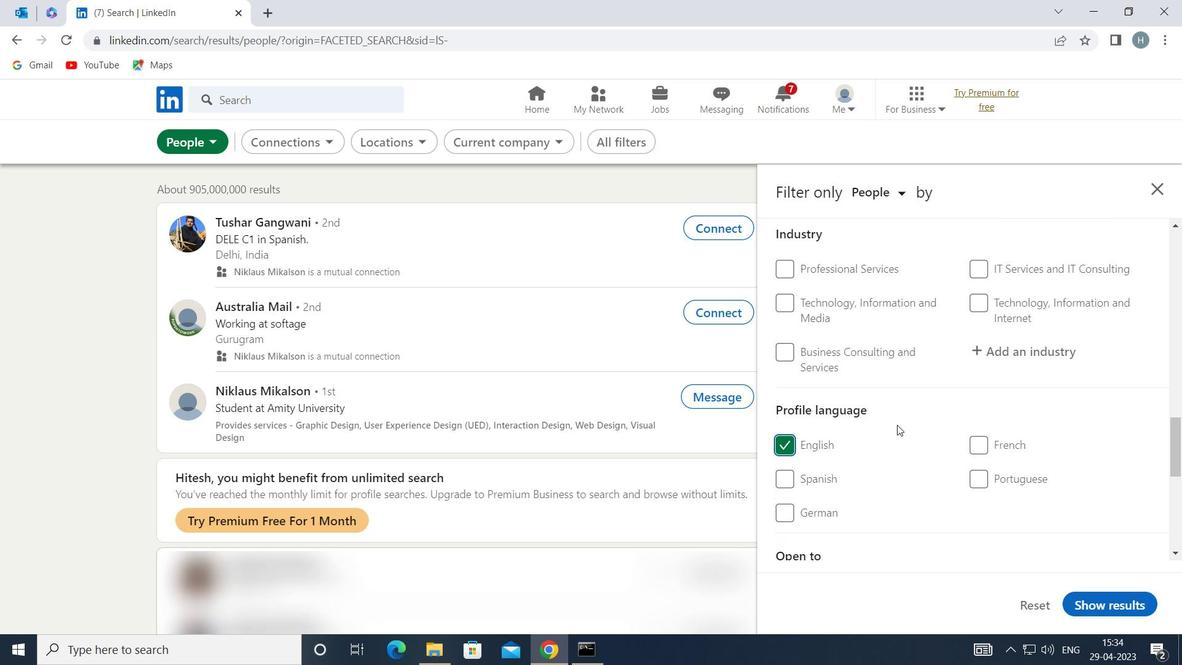 
Action: Mouse scrolled (900, 421) with delta (0, 0)
Screenshot: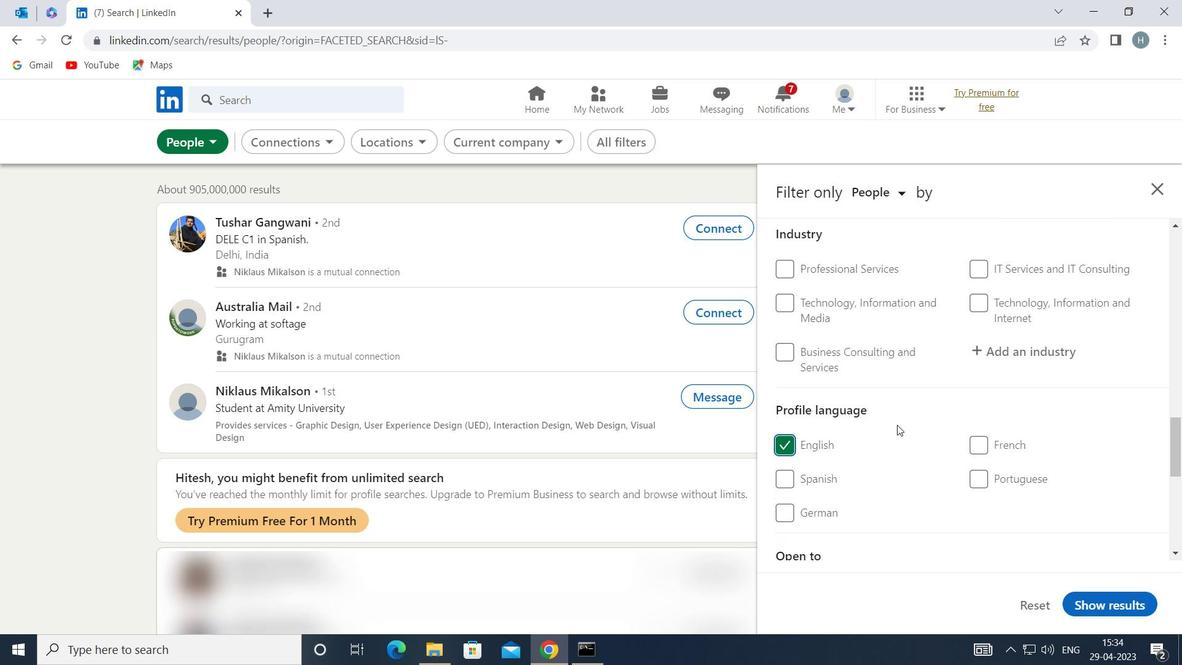 
Action: Mouse moved to (905, 417)
Screenshot: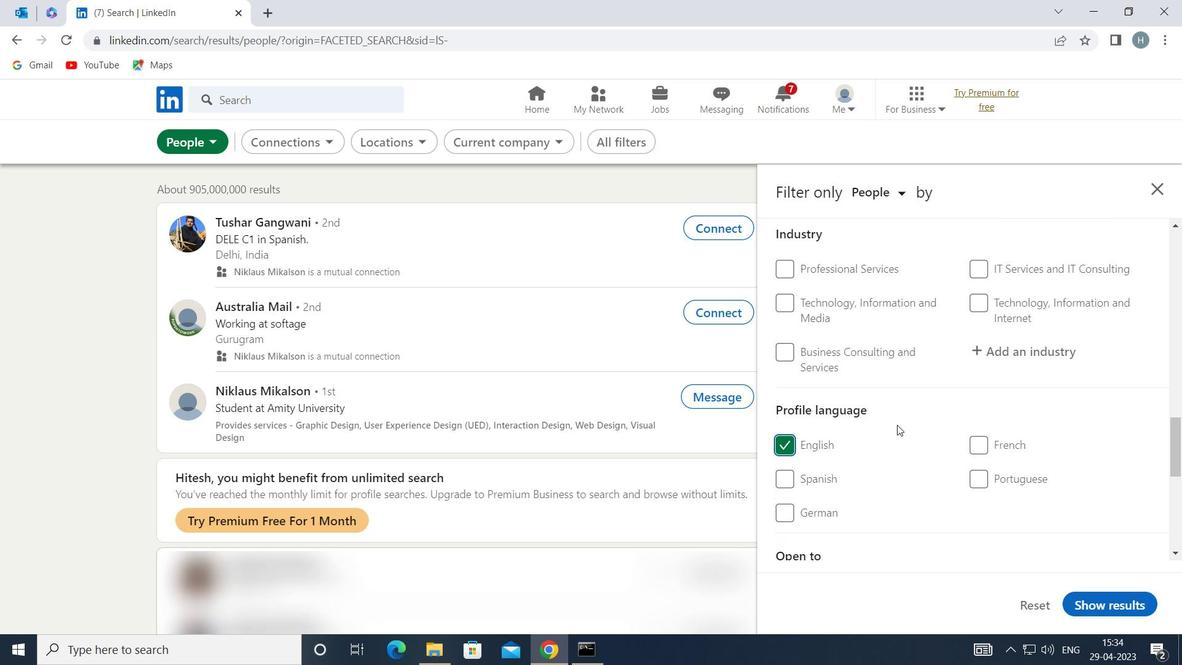 
Action: Mouse scrolled (905, 418) with delta (0, 0)
Screenshot: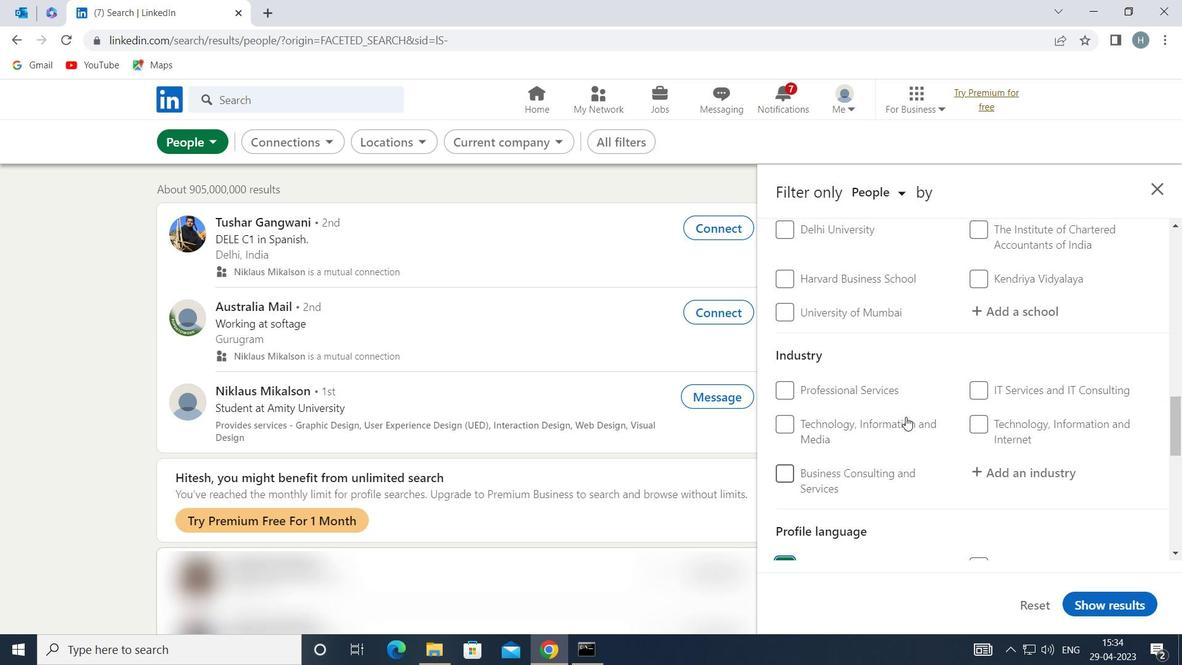 
Action: Mouse scrolled (905, 418) with delta (0, 0)
Screenshot: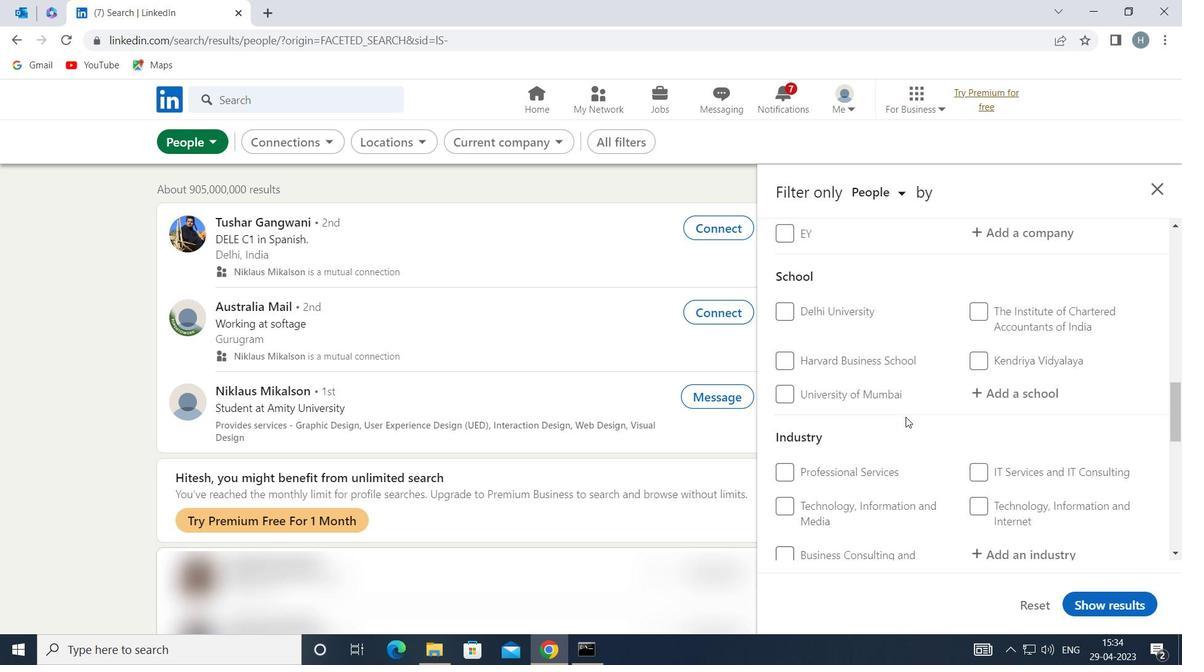 
Action: Mouse scrolled (905, 418) with delta (0, 0)
Screenshot: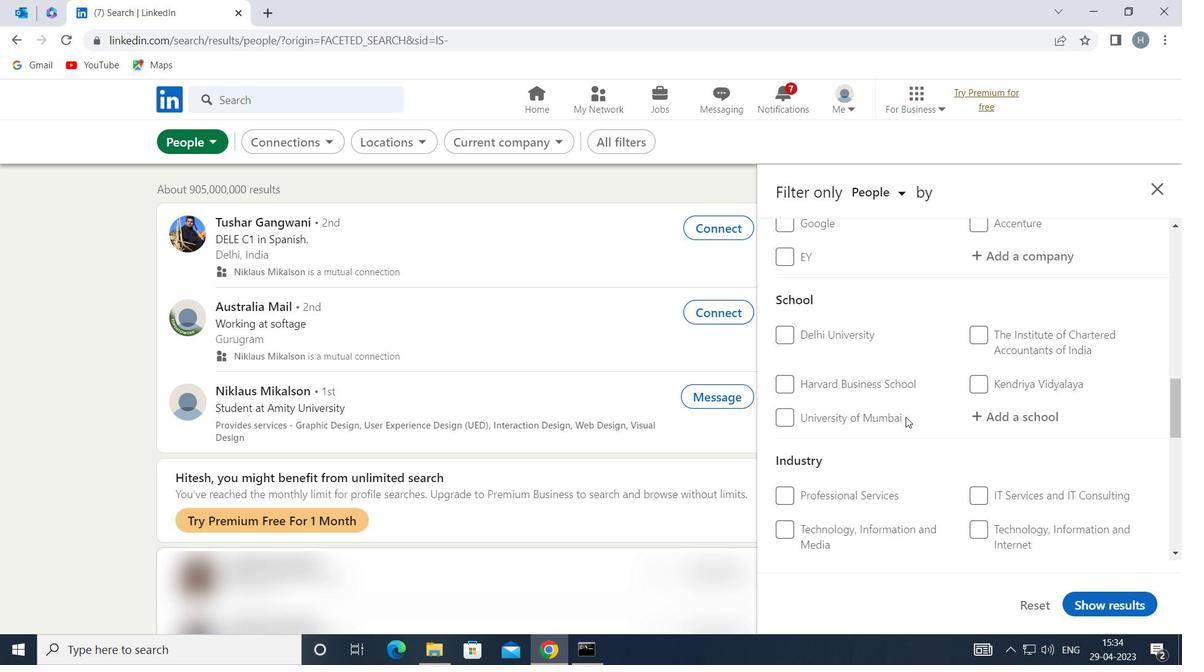 
Action: Mouse scrolled (905, 418) with delta (0, 0)
Screenshot: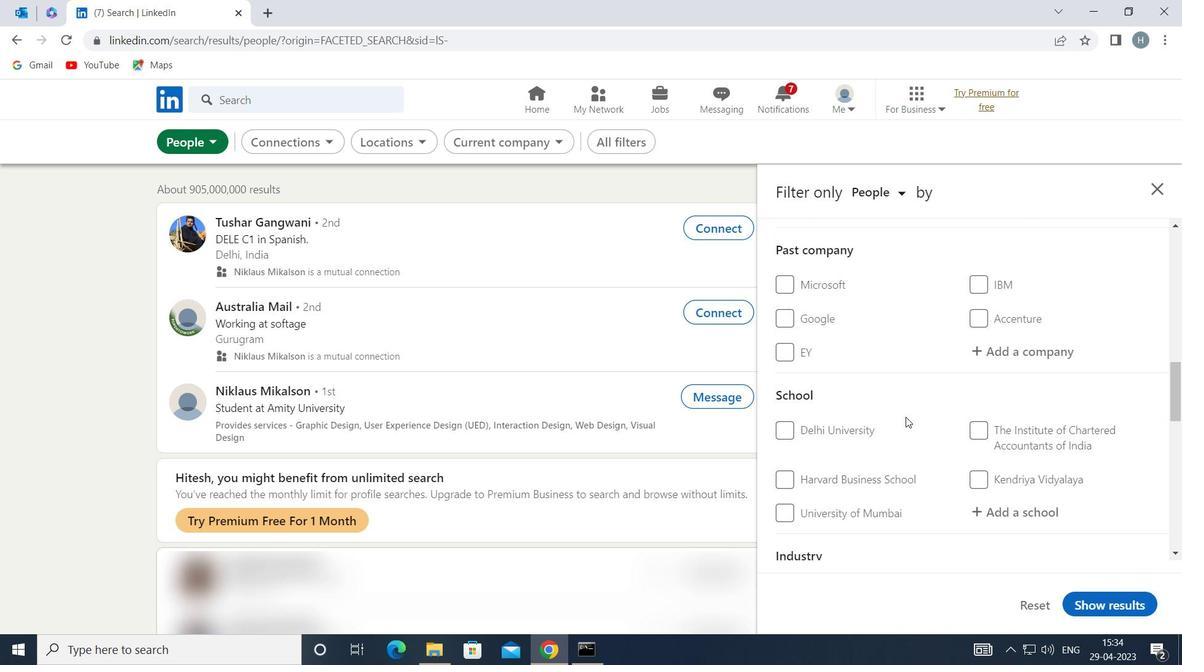 
Action: Mouse scrolled (905, 418) with delta (0, 0)
Screenshot: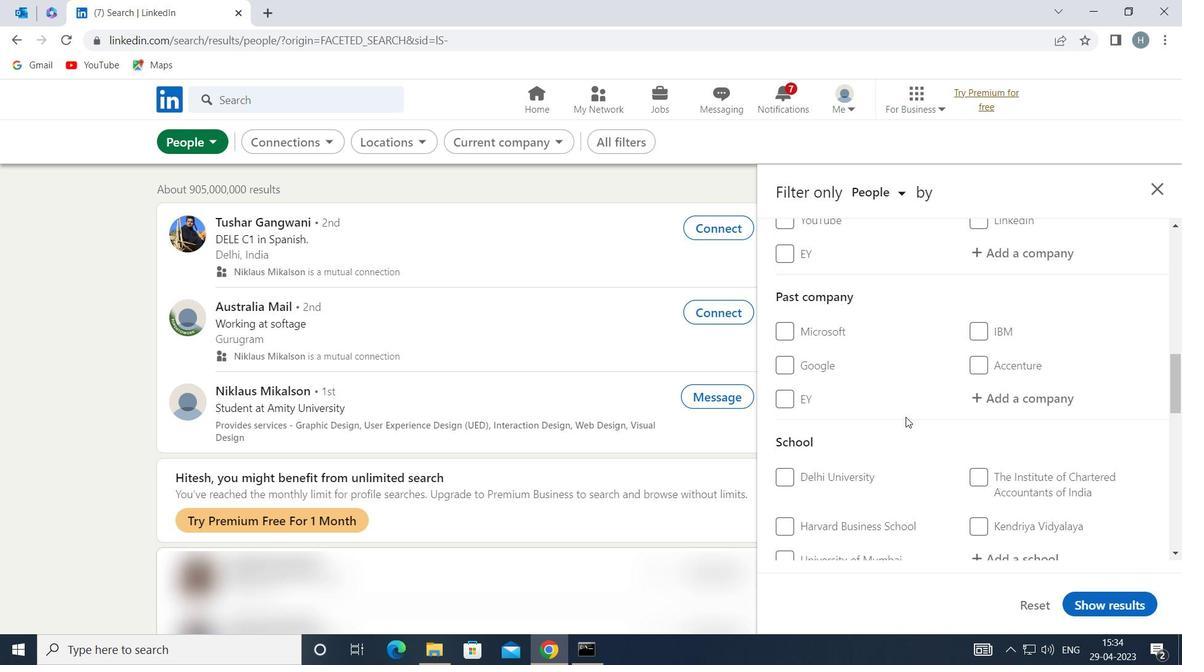 
Action: Mouse scrolled (905, 418) with delta (0, 0)
Screenshot: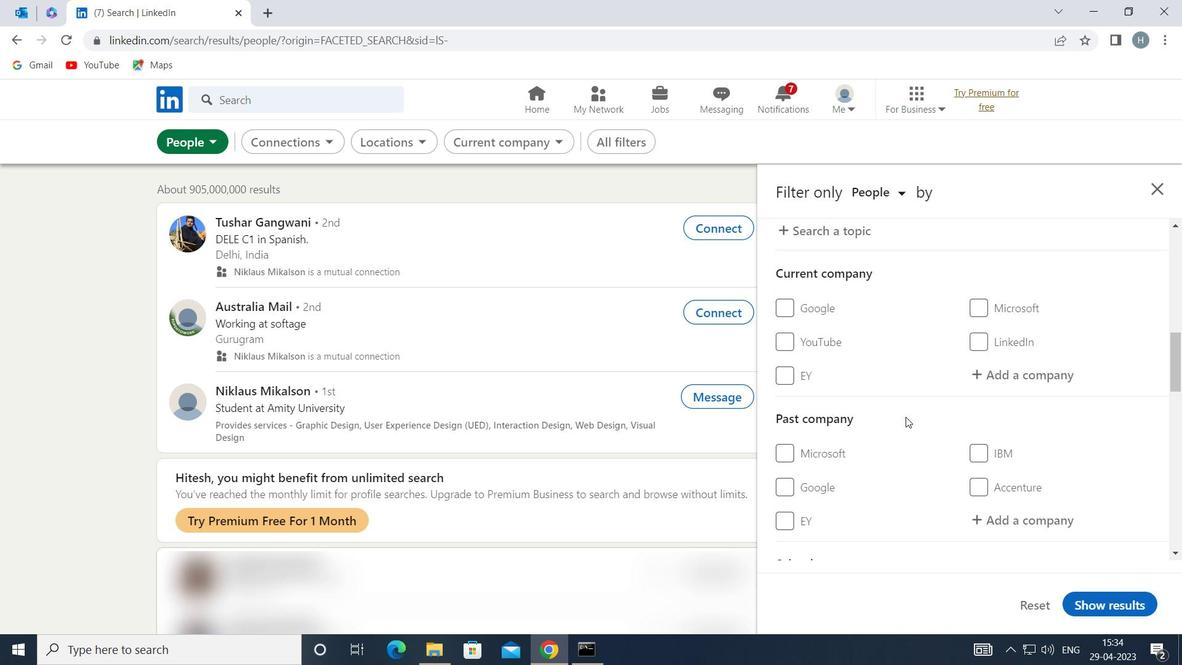 
Action: Mouse moved to (911, 418)
Screenshot: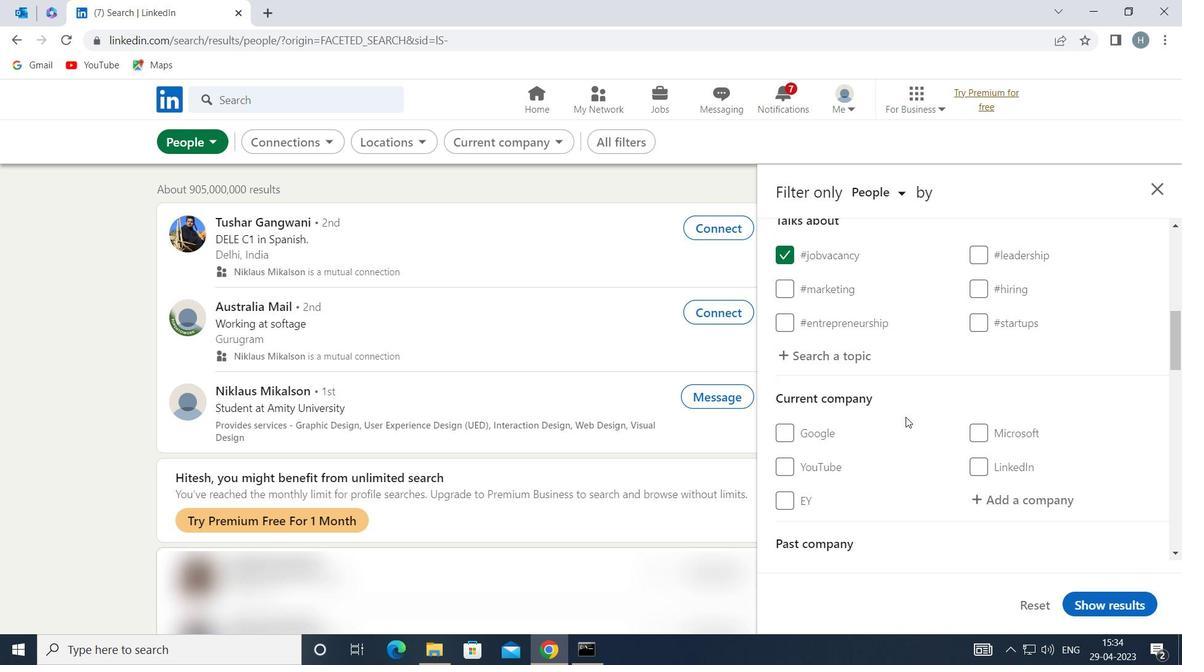 
Action: Mouse scrolled (911, 418) with delta (0, 0)
Screenshot: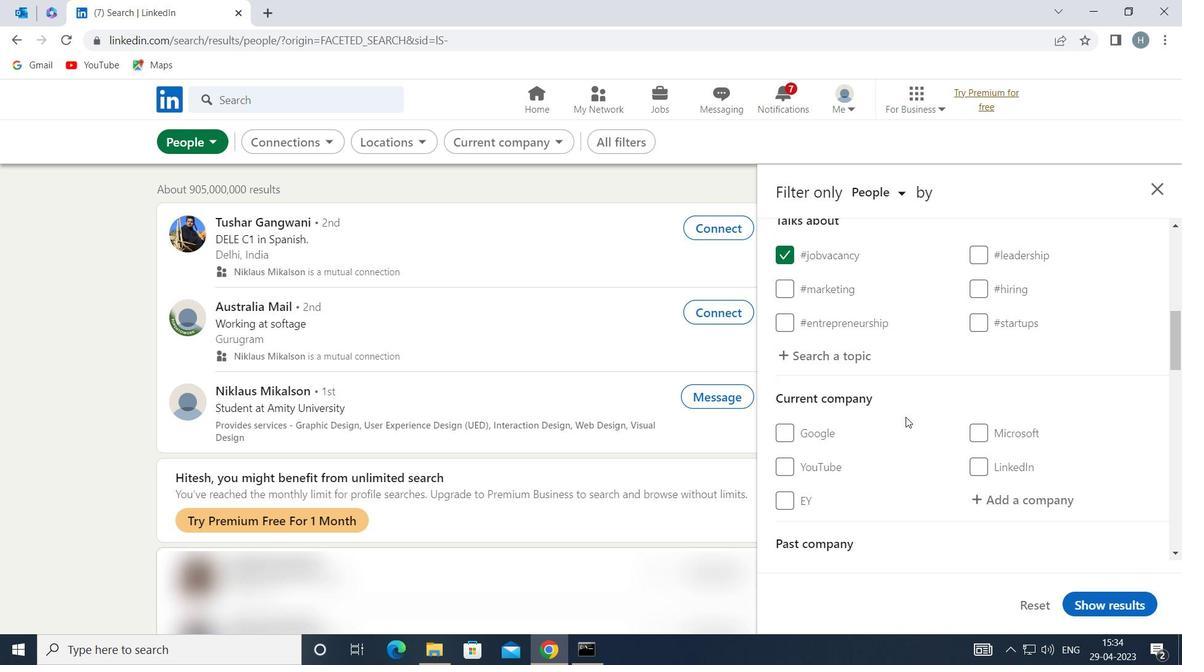 
Action: Mouse moved to (1023, 415)
Screenshot: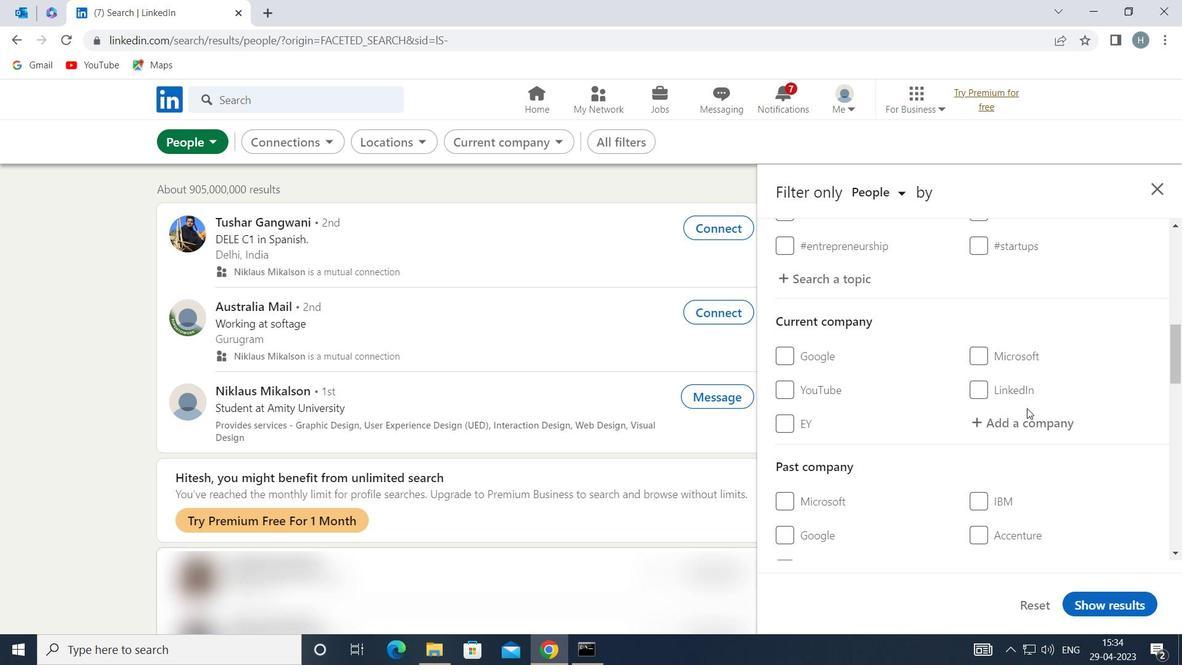 
Action: Mouse pressed left at (1023, 415)
Screenshot: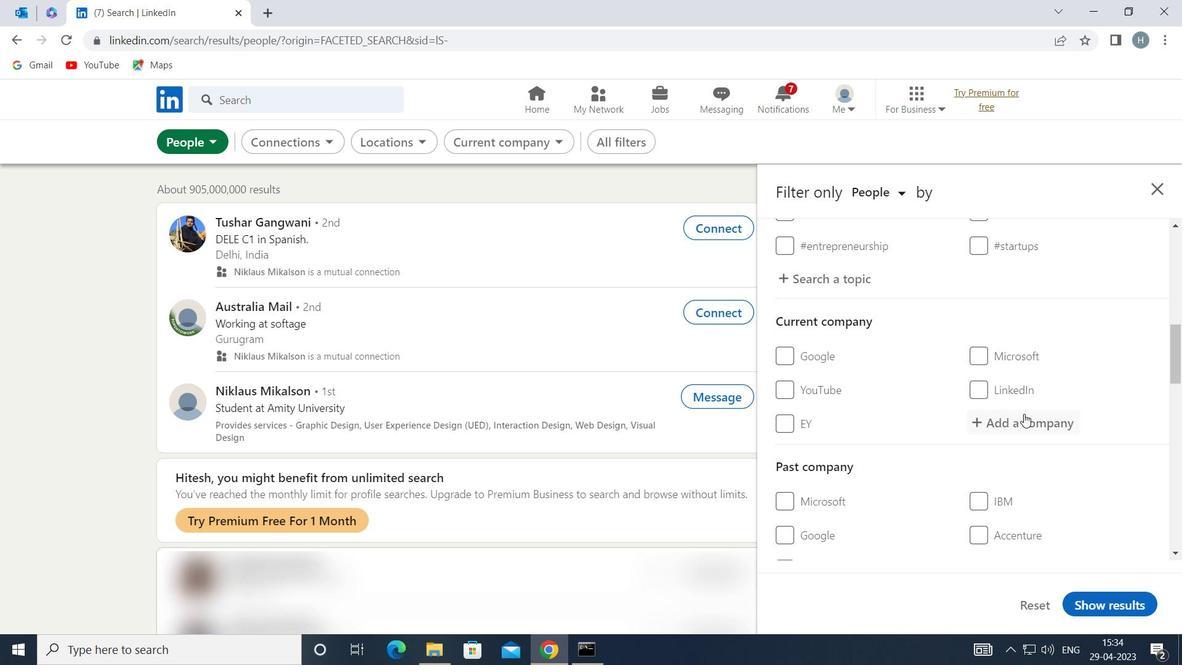 
Action: Mouse moved to (1014, 415)
Screenshot: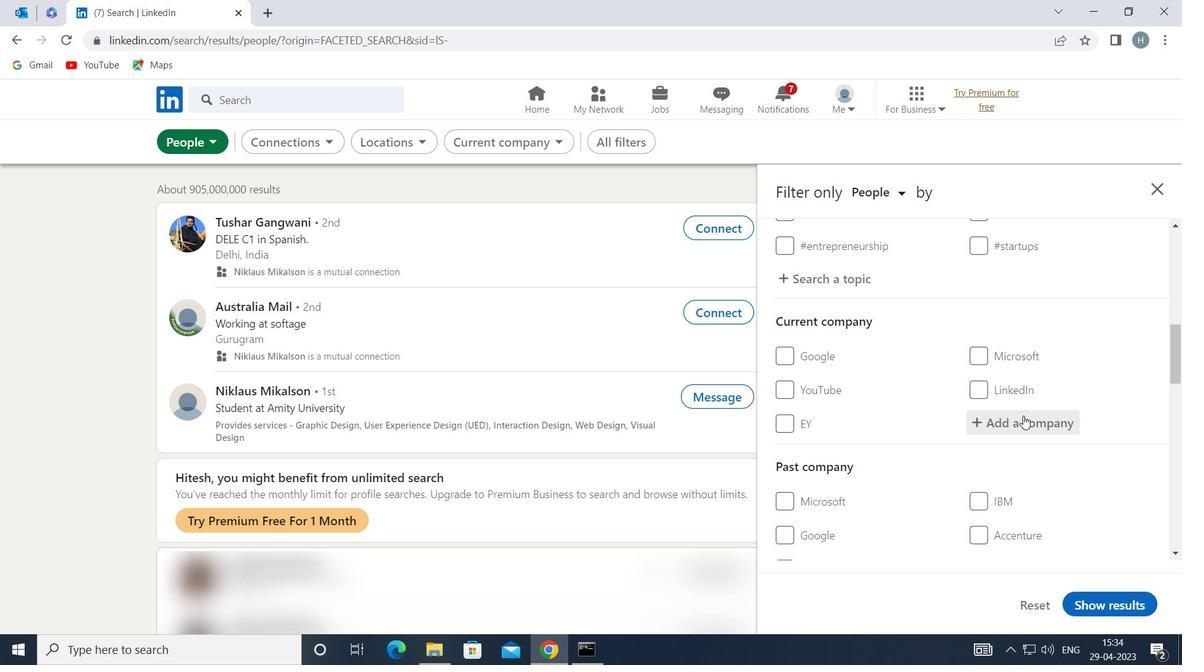
Action: Key pressed <Key.shift><Key.shift>ARMSTRONG<Key.space><Key.shift>F
Screenshot: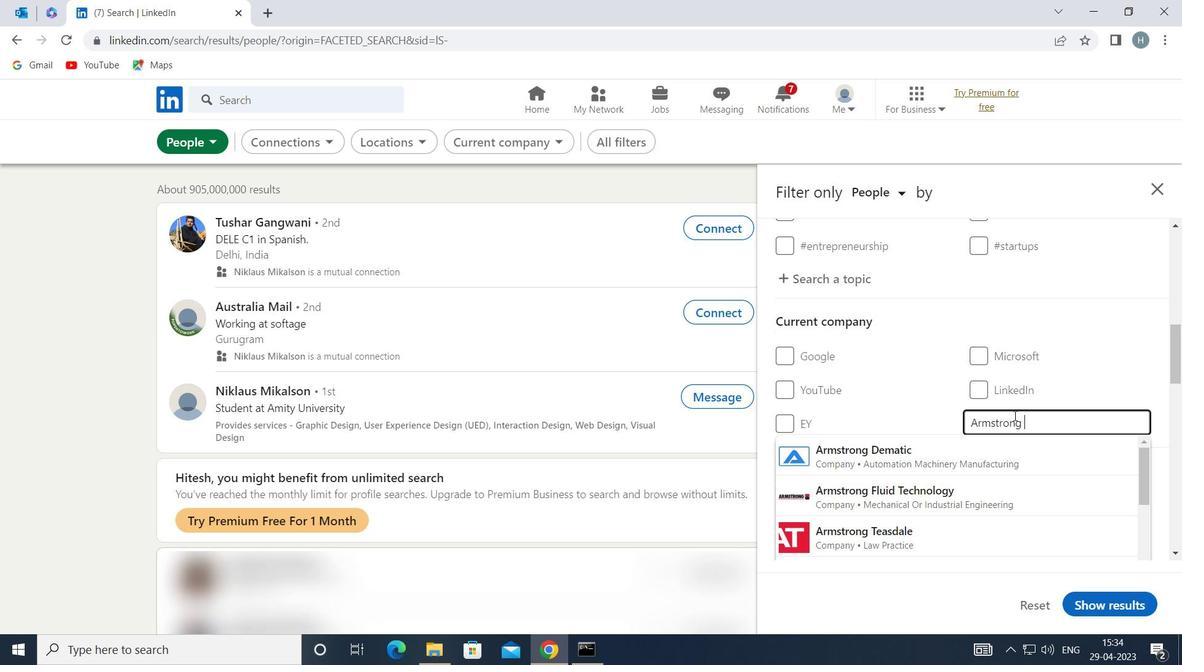 
Action: Mouse moved to (966, 455)
Screenshot: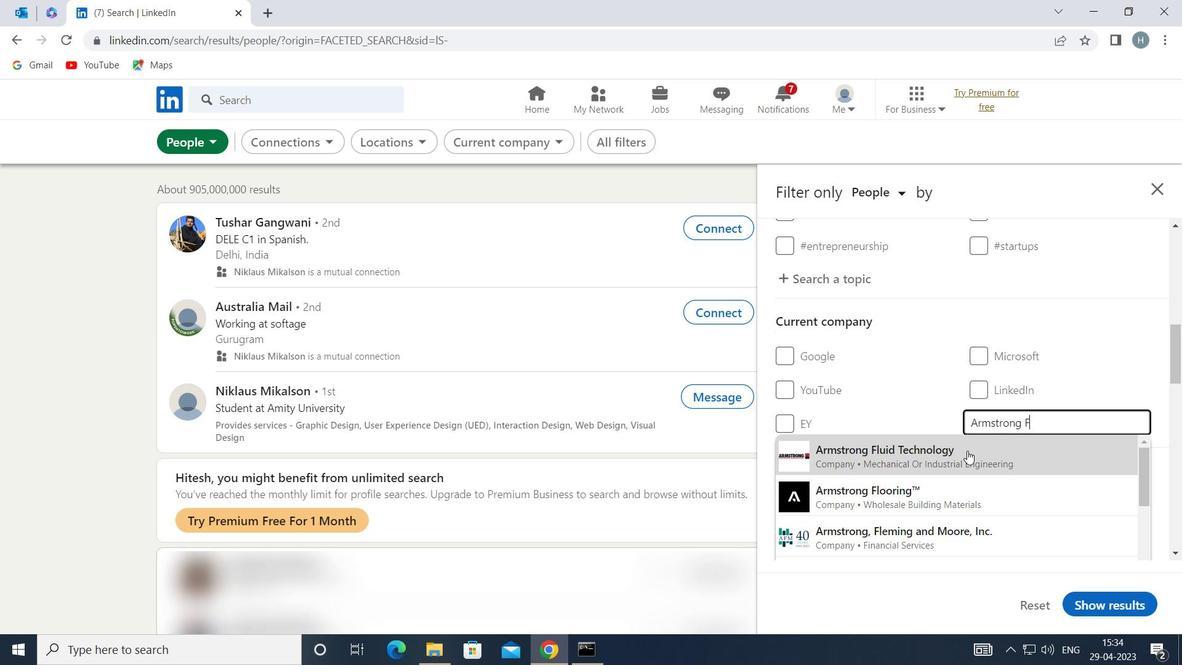 
Action: Mouse pressed left at (966, 455)
Screenshot: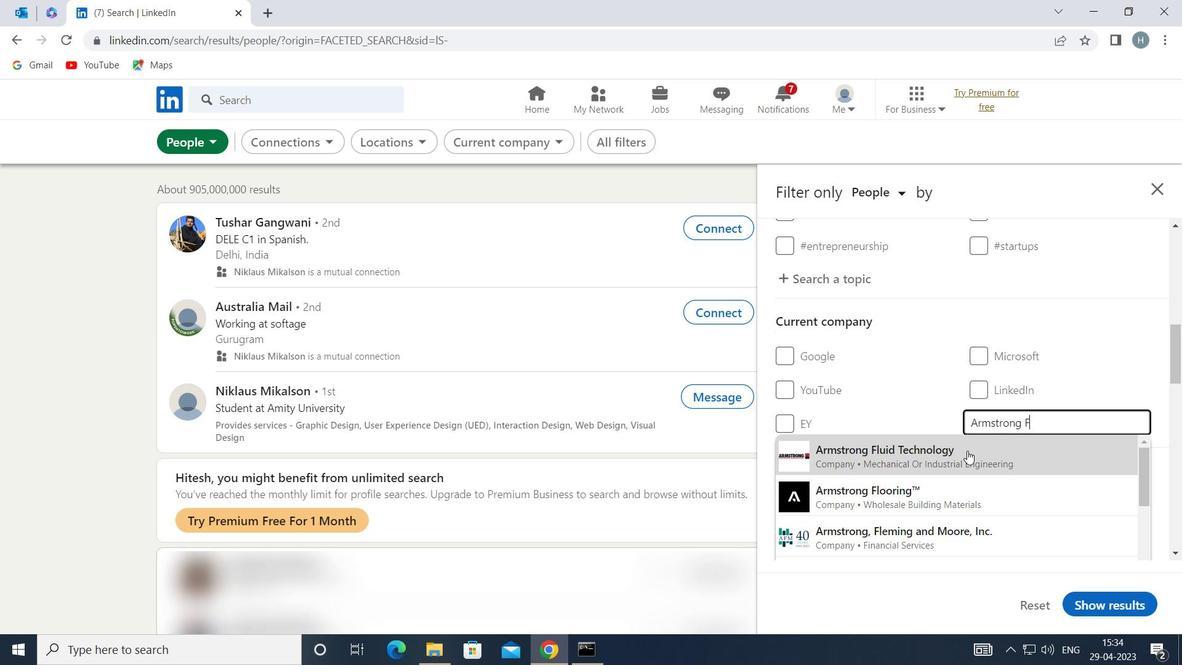 
Action: Mouse moved to (965, 429)
Screenshot: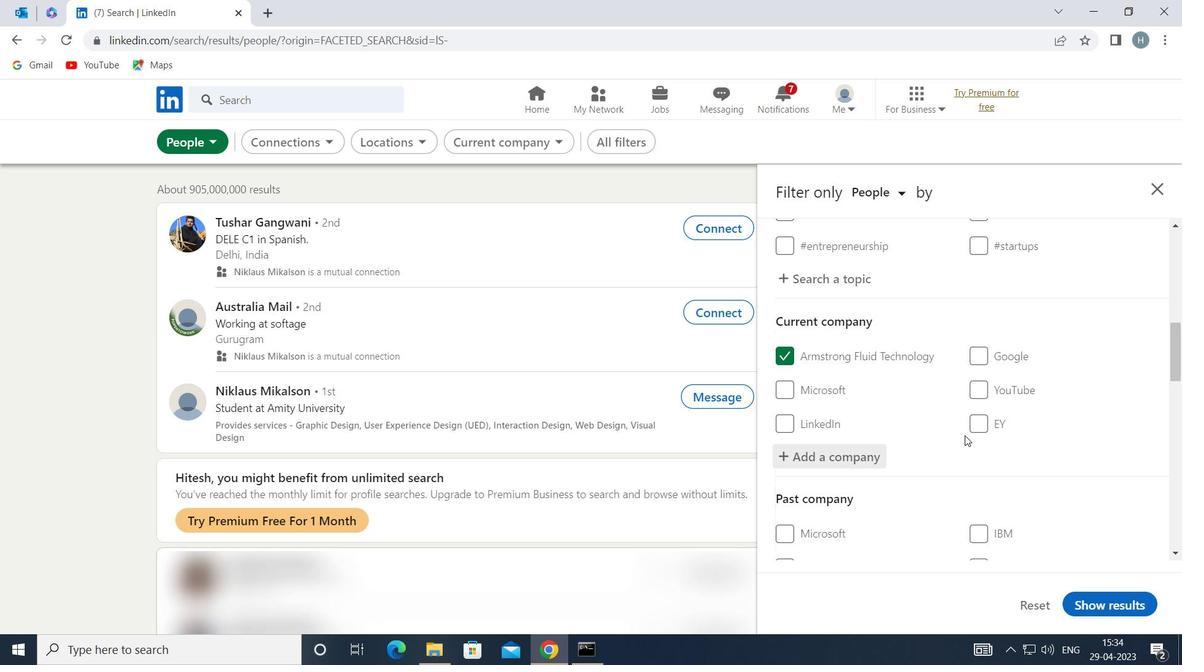 
Action: Mouse scrolled (965, 428) with delta (0, 0)
Screenshot: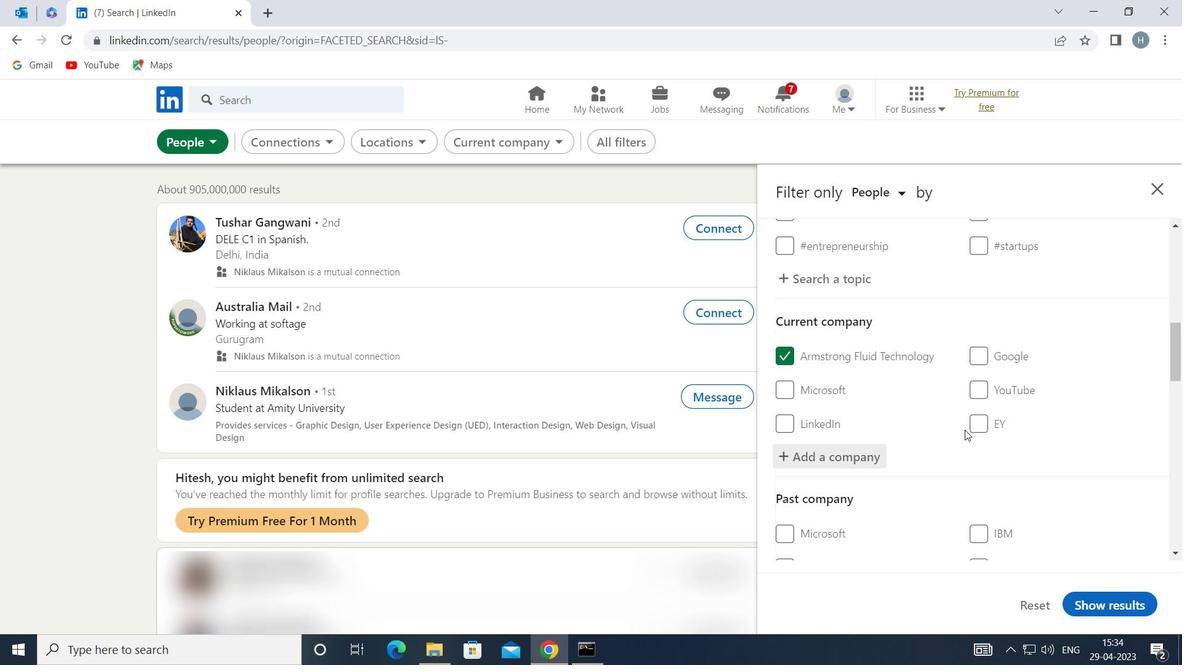 
Action: Mouse scrolled (965, 428) with delta (0, 0)
Screenshot: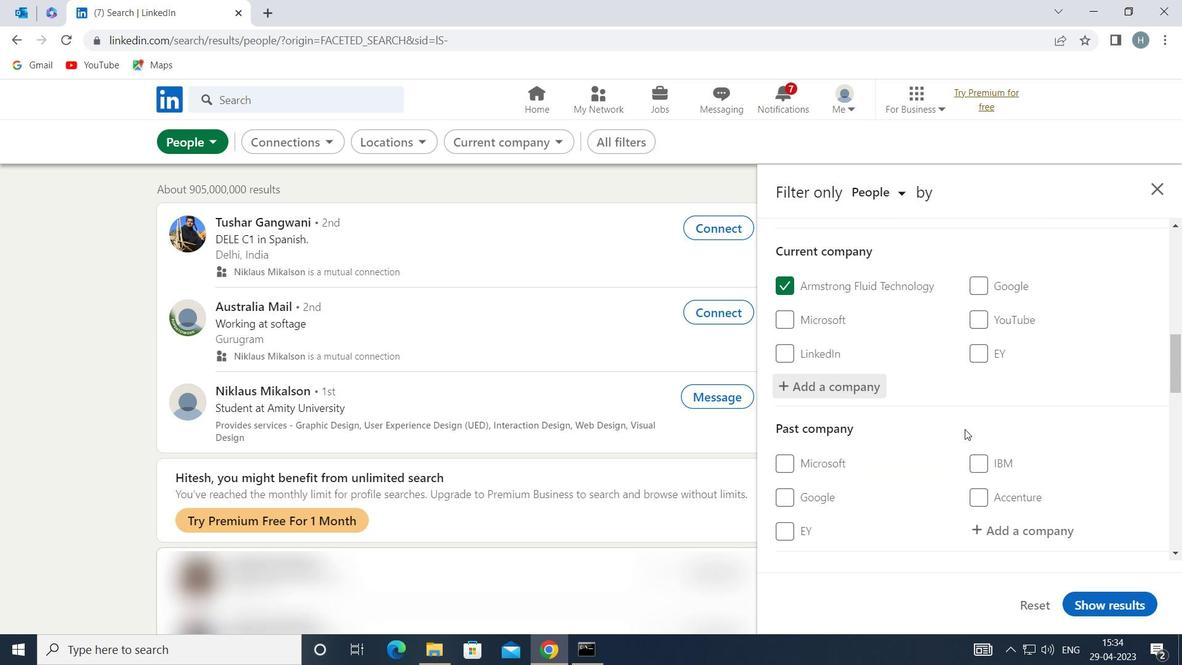 
Action: Mouse moved to (965, 426)
Screenshot: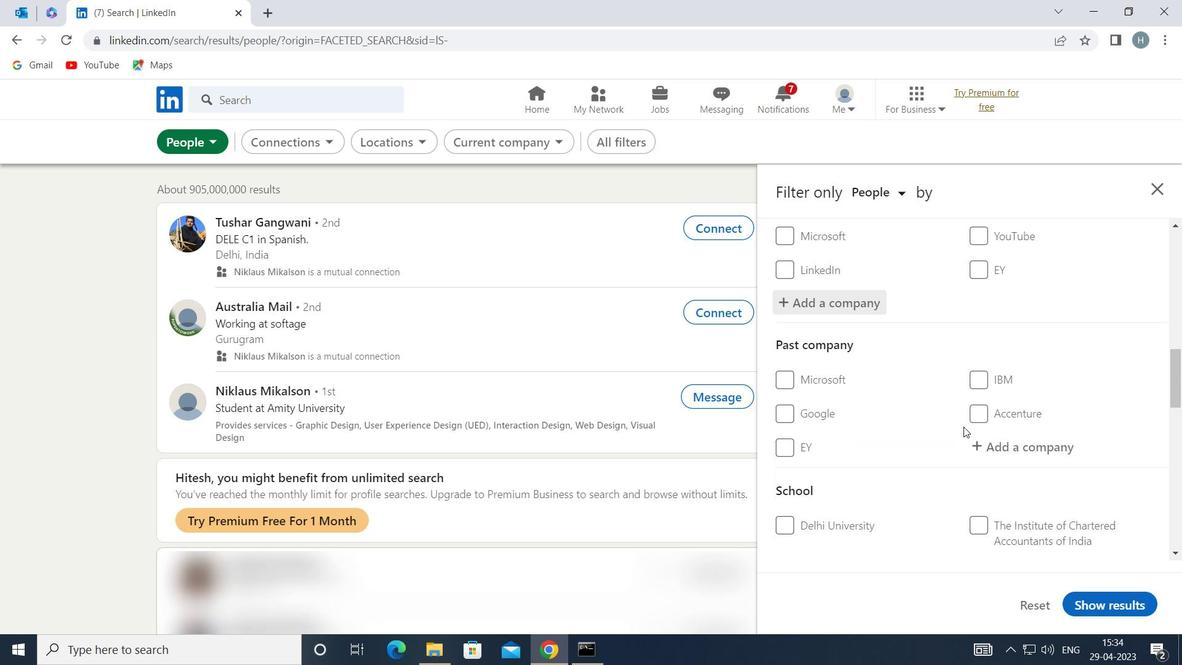 
Action: Mouse scrolled (965, 425) with delta (0, 0)
Screenshot: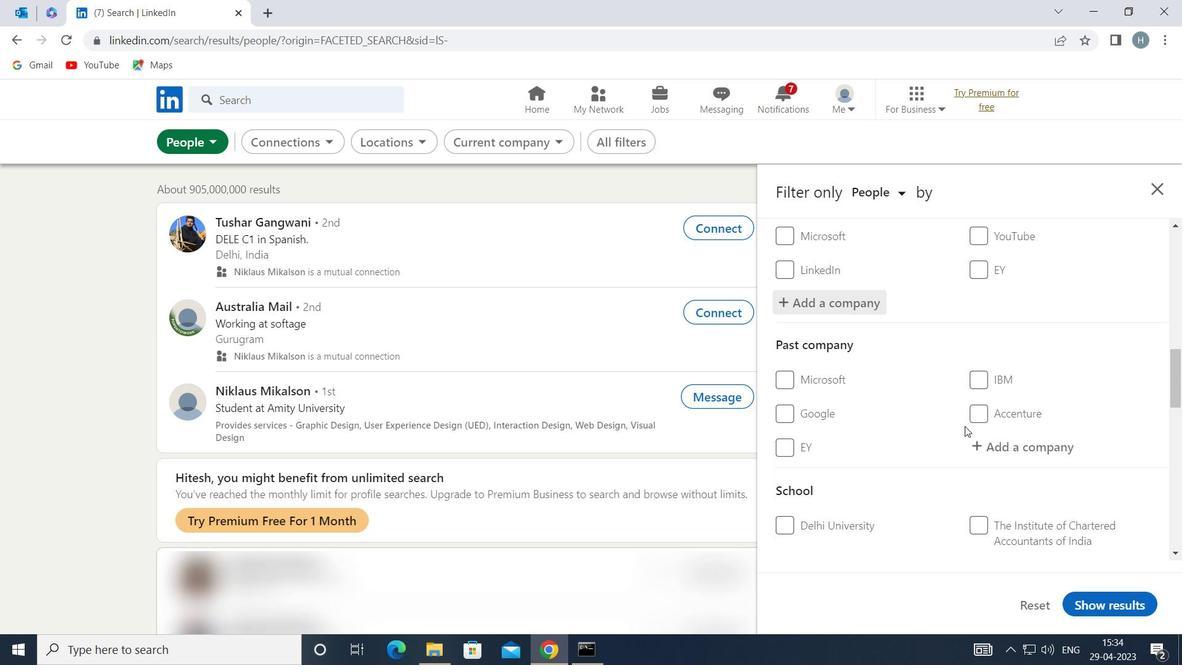 
Action: Mouse moved to (966, 426)
Screenshot: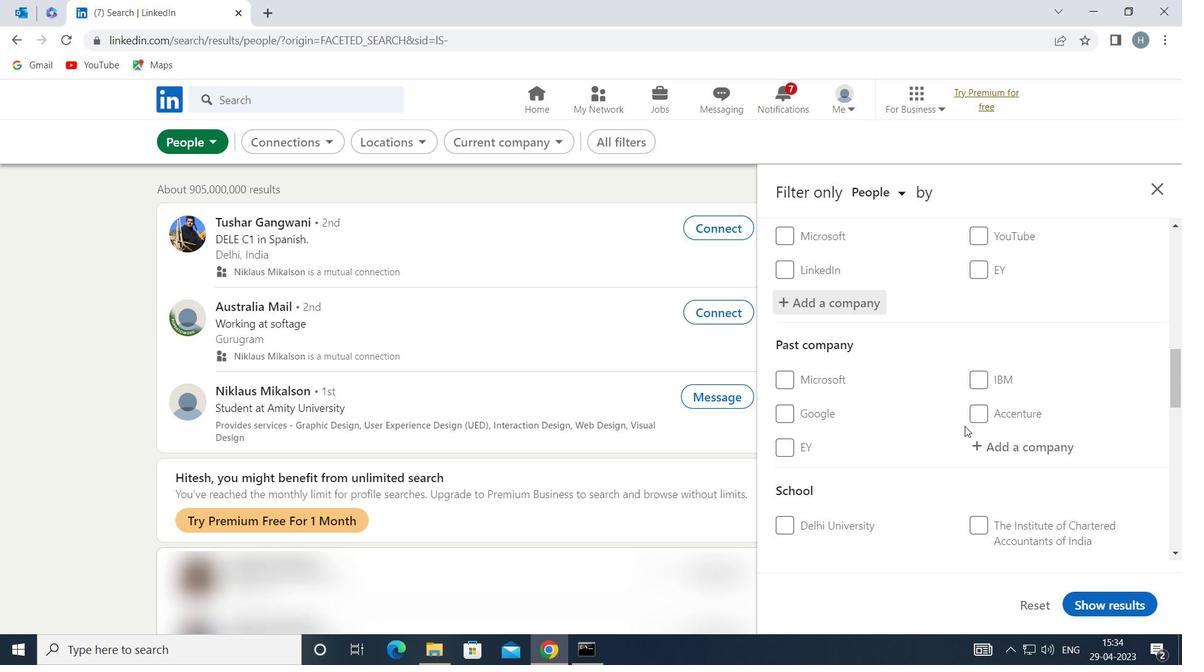 
Action: Mouse scrolled (966, 425) with delta (0, 0)
Screenshot: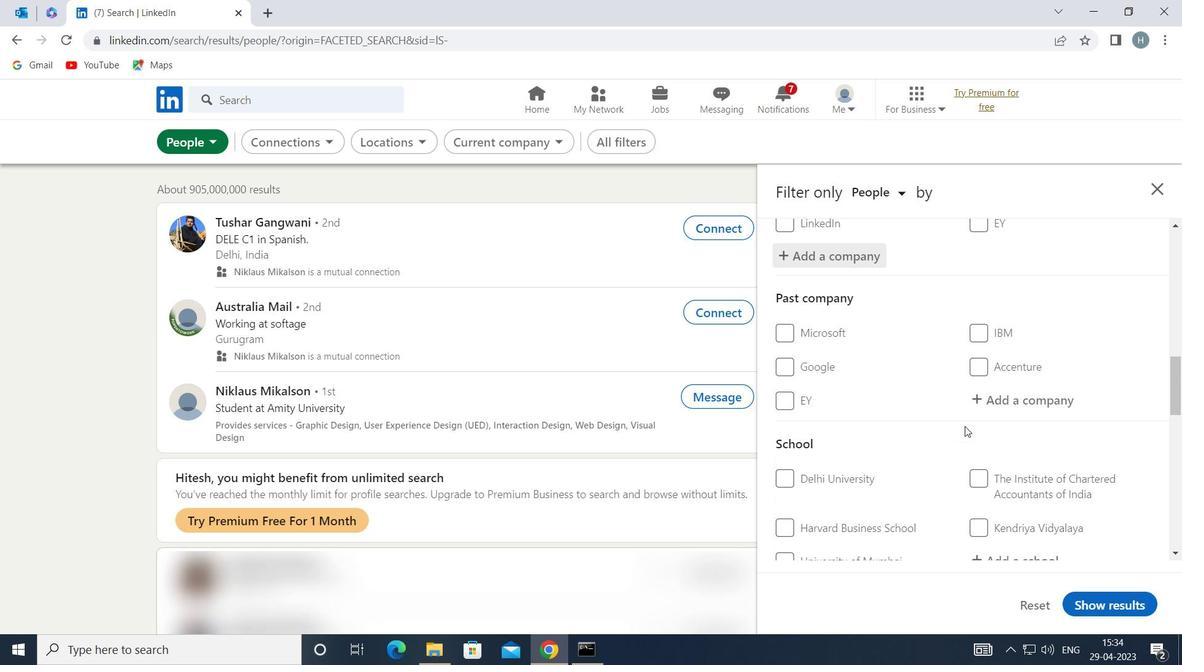 
Action: Mouse moved to (995, 446)
Screenshot: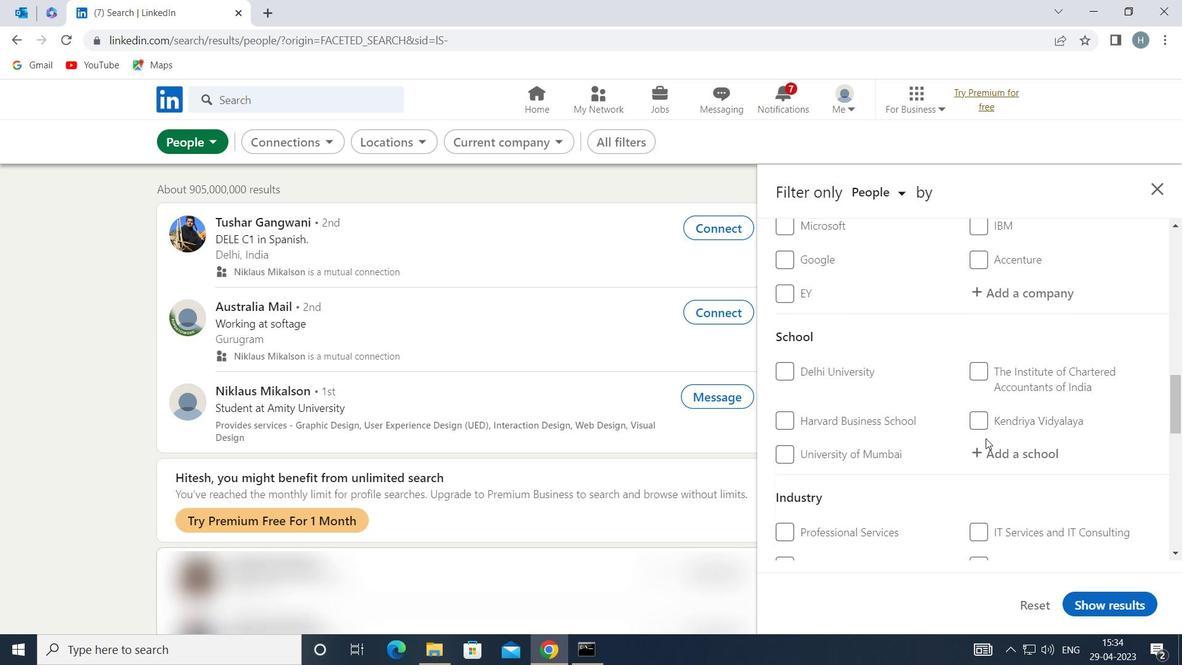 
Action: Mouse pressed left at (995, 446)
Screenshot: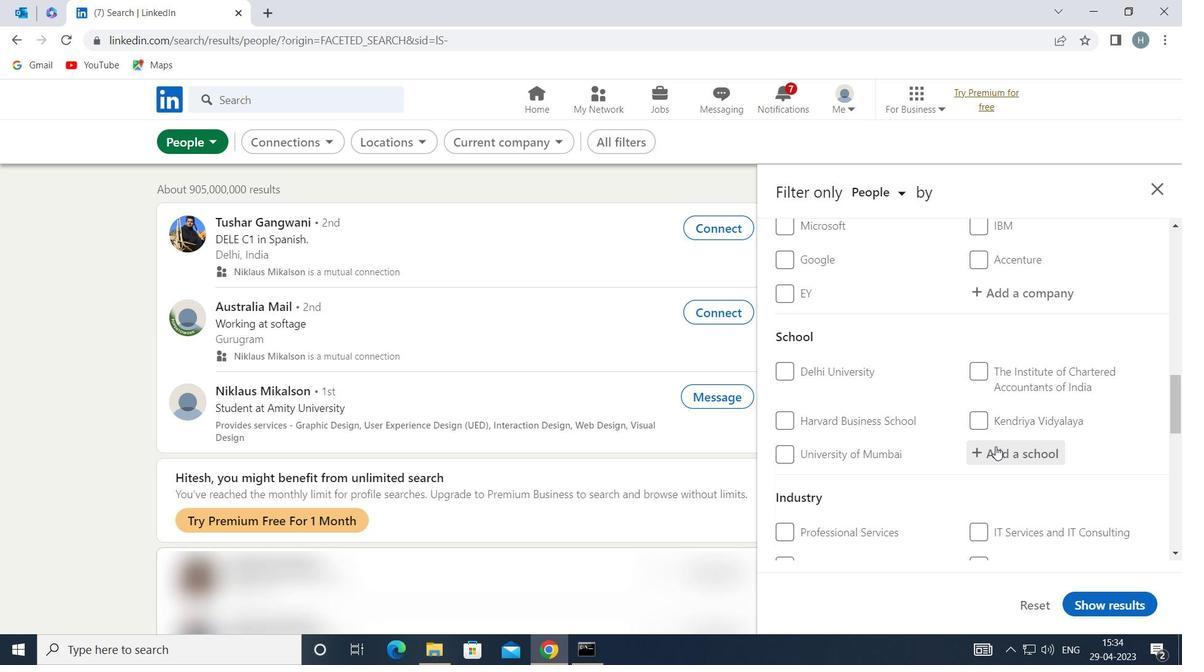 
Action: Key pressed <Key.shift>NATIONAL<Key.space><Key.shift>INSTITUTE<Key.space>
Screenshot: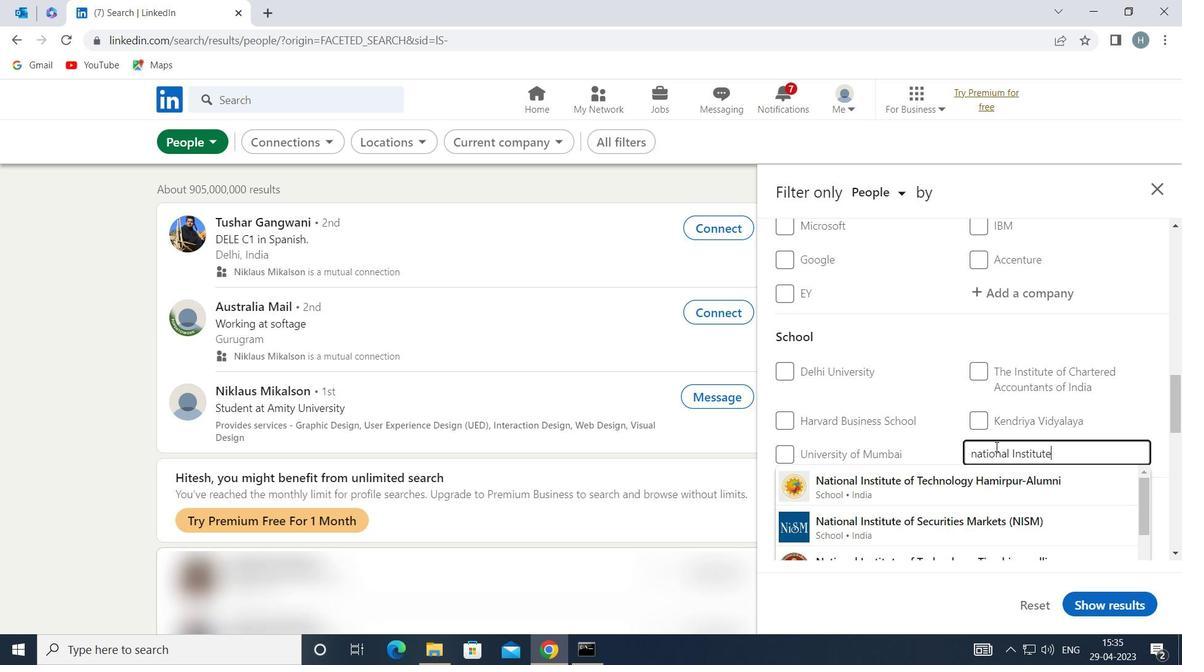 
Action: Mouse moved to (1014, 510)
Screenshot: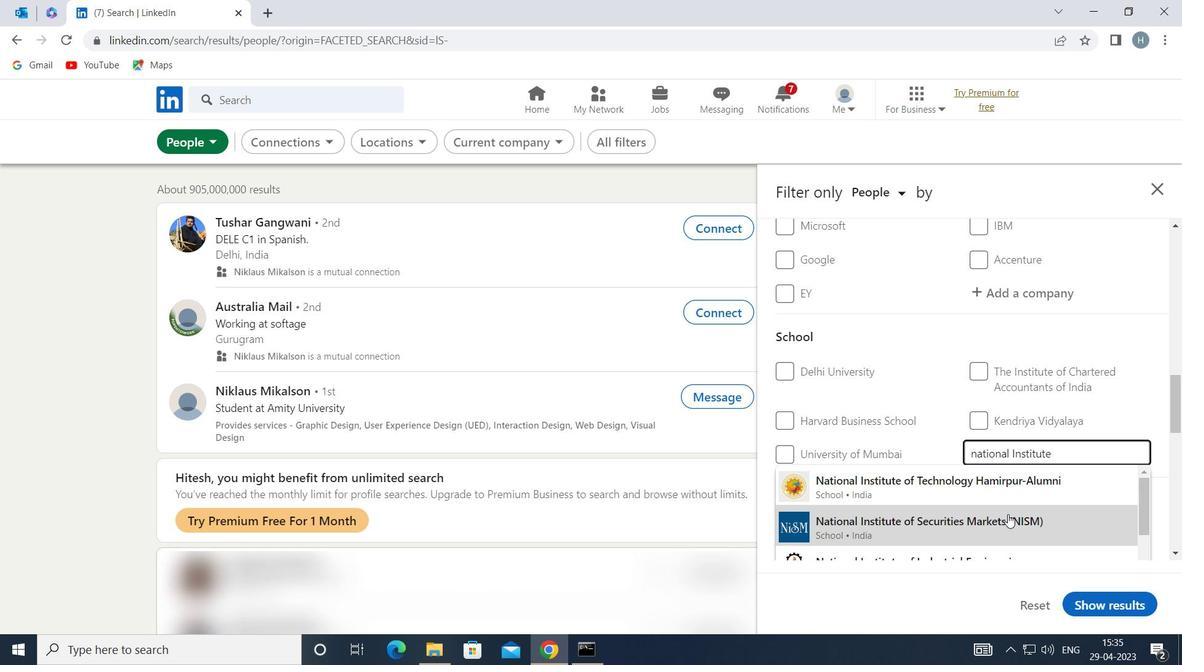 
Action: Mouse scrolled (1014, 509) with delta (0, 0)
Screenshot: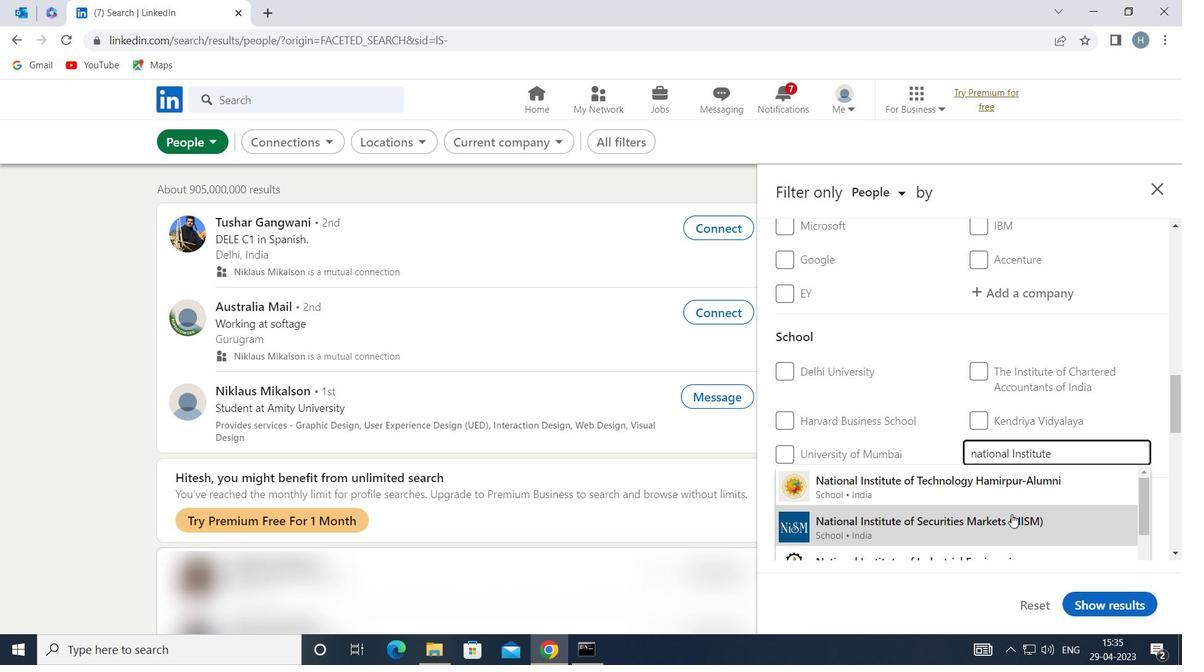 
Action: Mouse moved to (1021, 508)
Screenshot: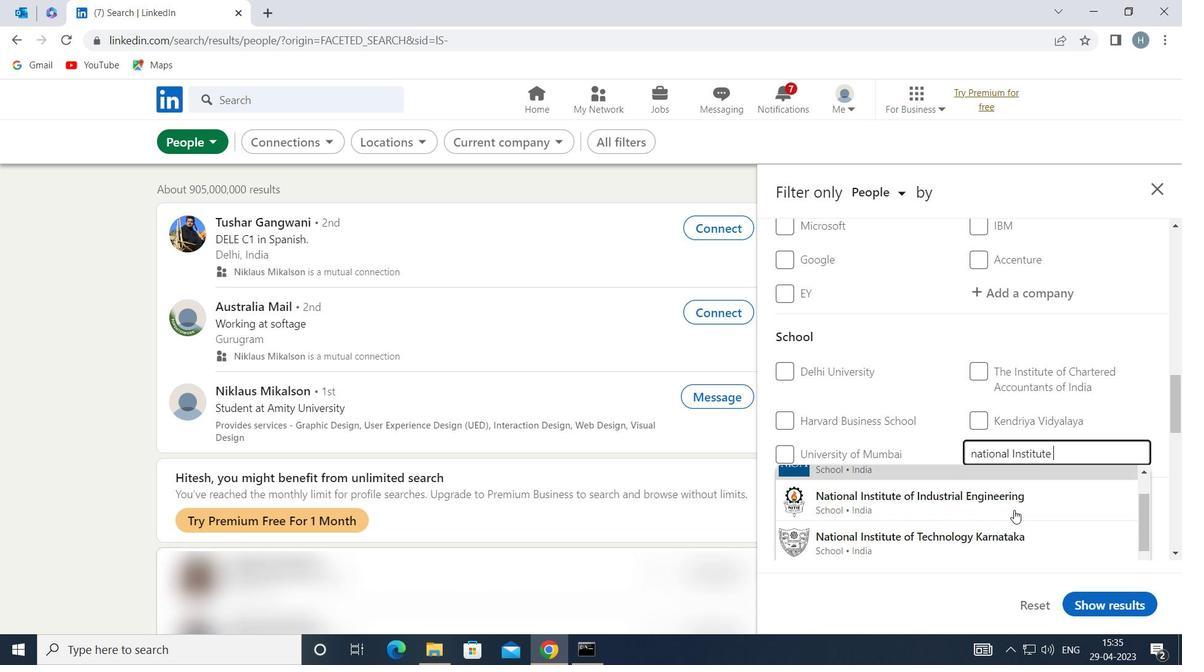
Action: Mouse scrolled (1021, 508) with delta (0, 0)
Screenshot: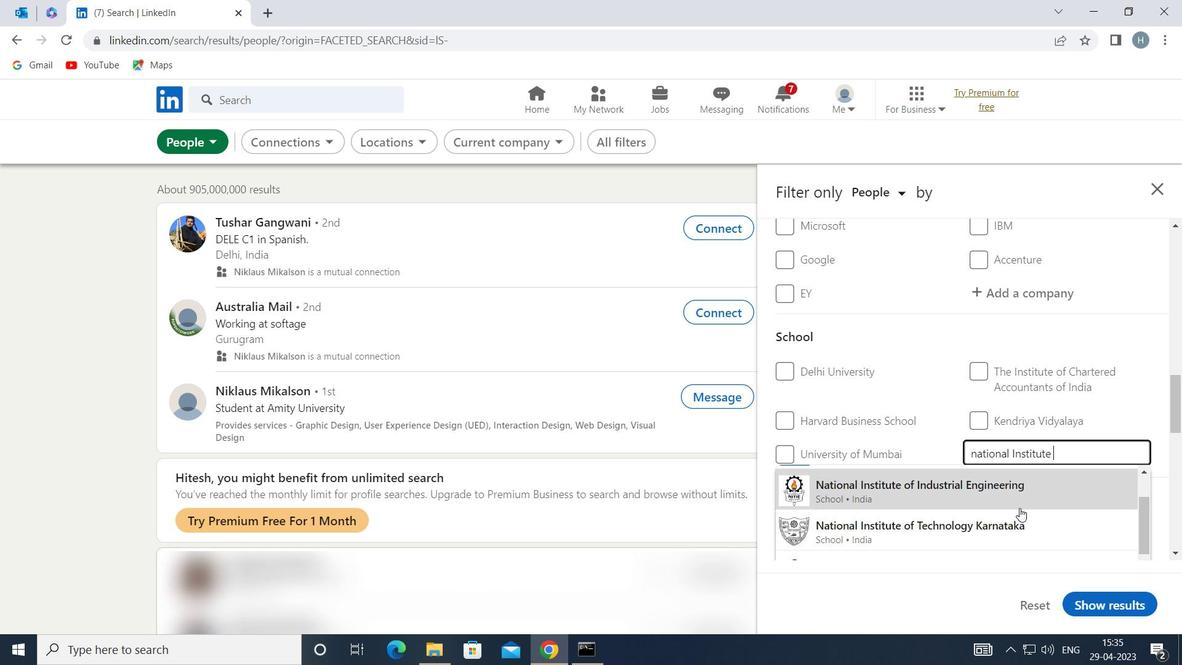 
Action: Mouse scrolled (1021, 508) with delta (0, 0)
Screenshot: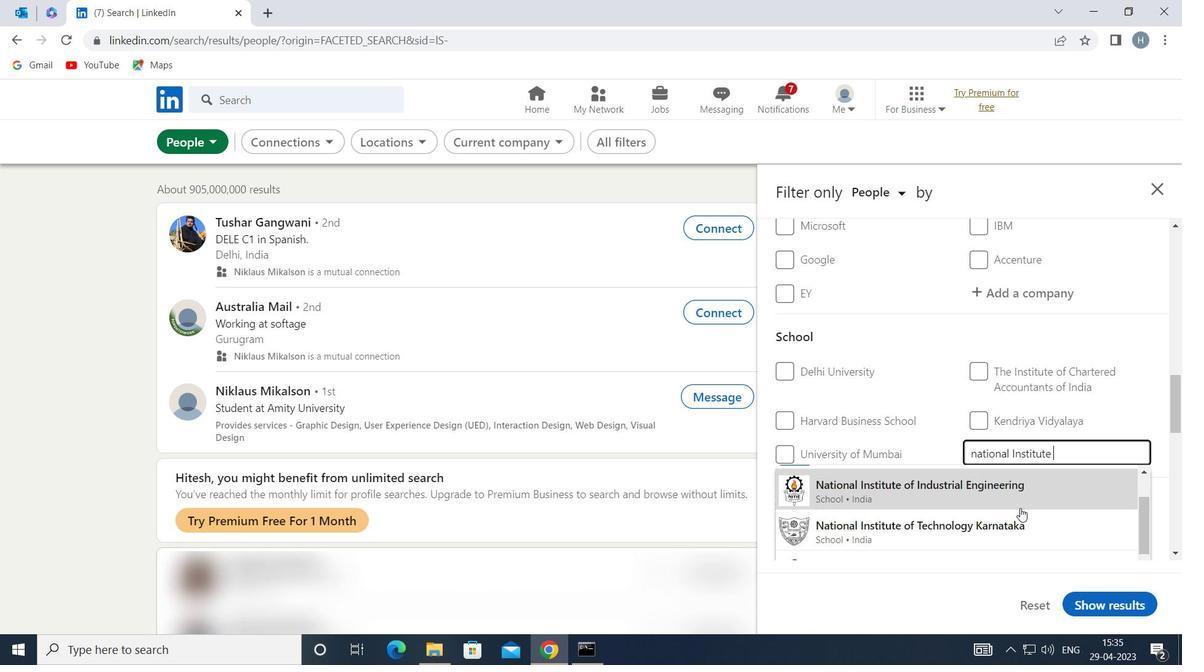 
Action: Mouse moved to (1048, 480)
Screenshot: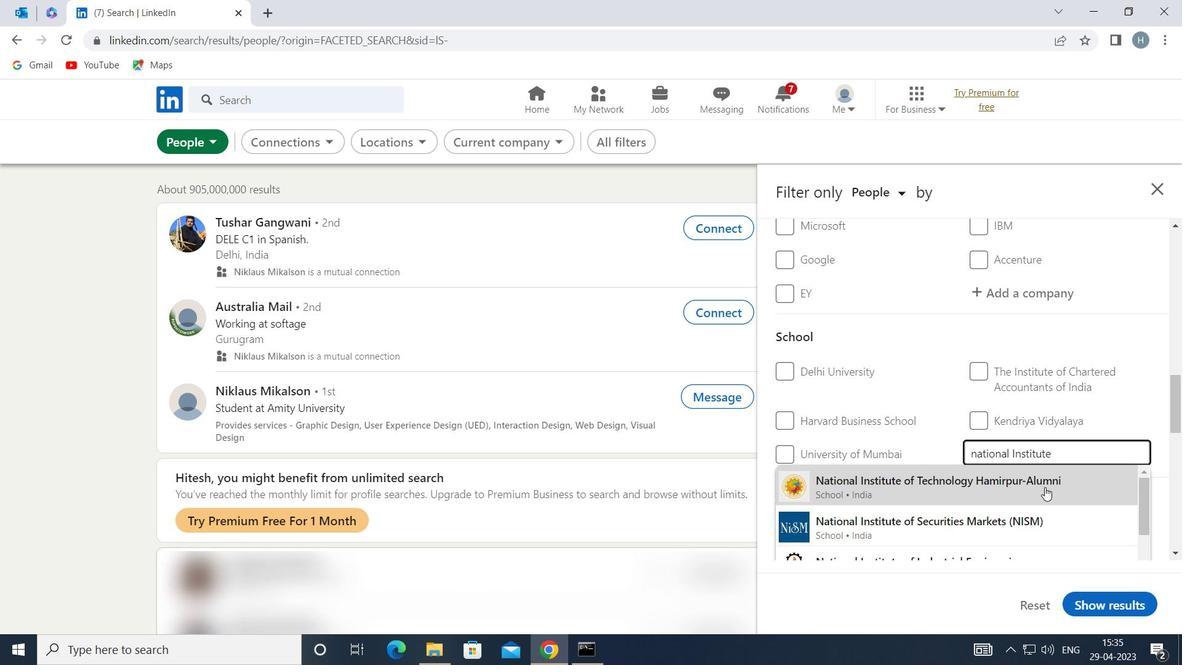 
Action: Mouse pressed left at (1048, 480)
Screenshot: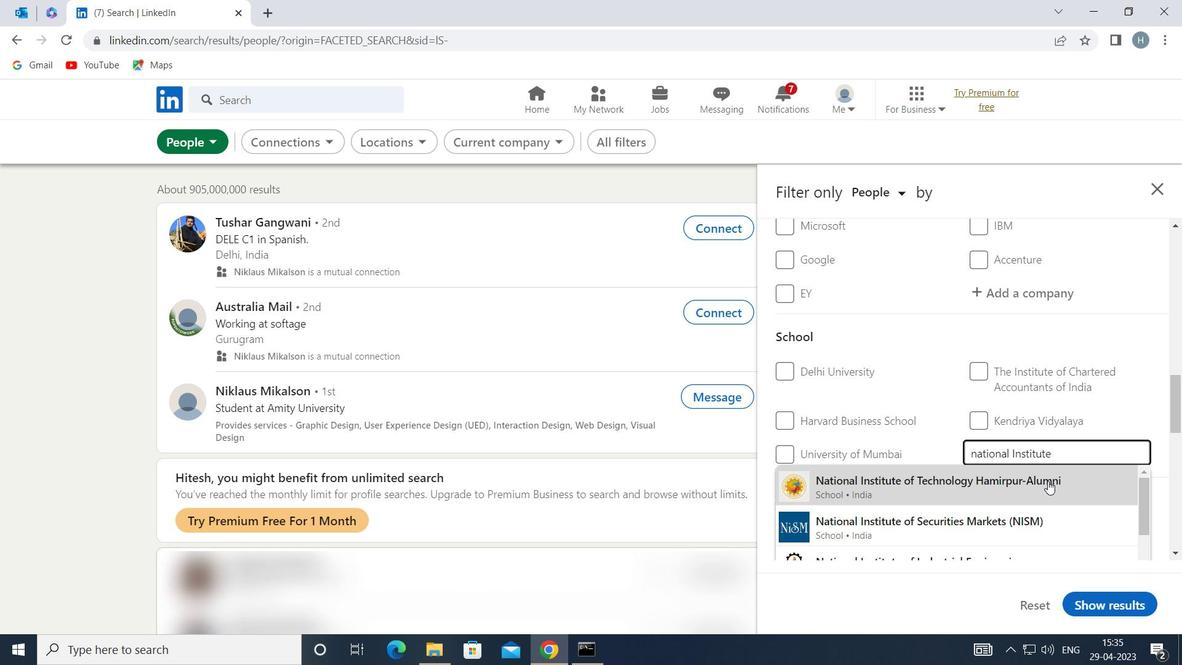 
Action: Mouse moved to (1042, 470)
Screenshot: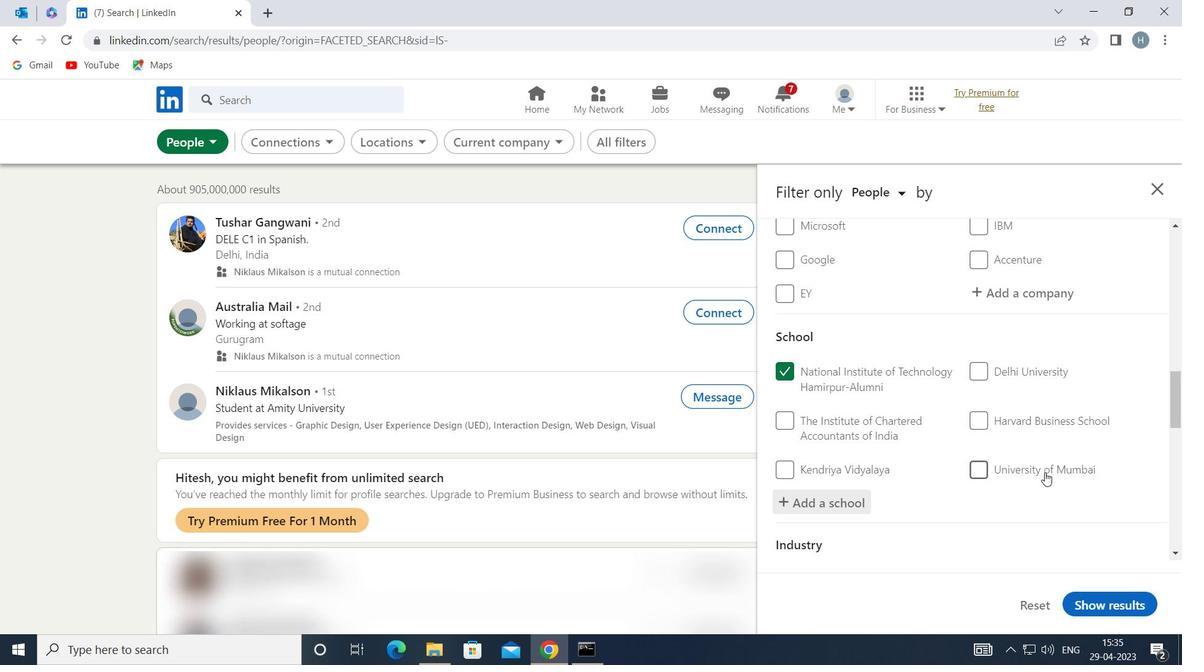 
Action: Mouse scrolled (1042, 469) with delta (0, 0)
Screenshot: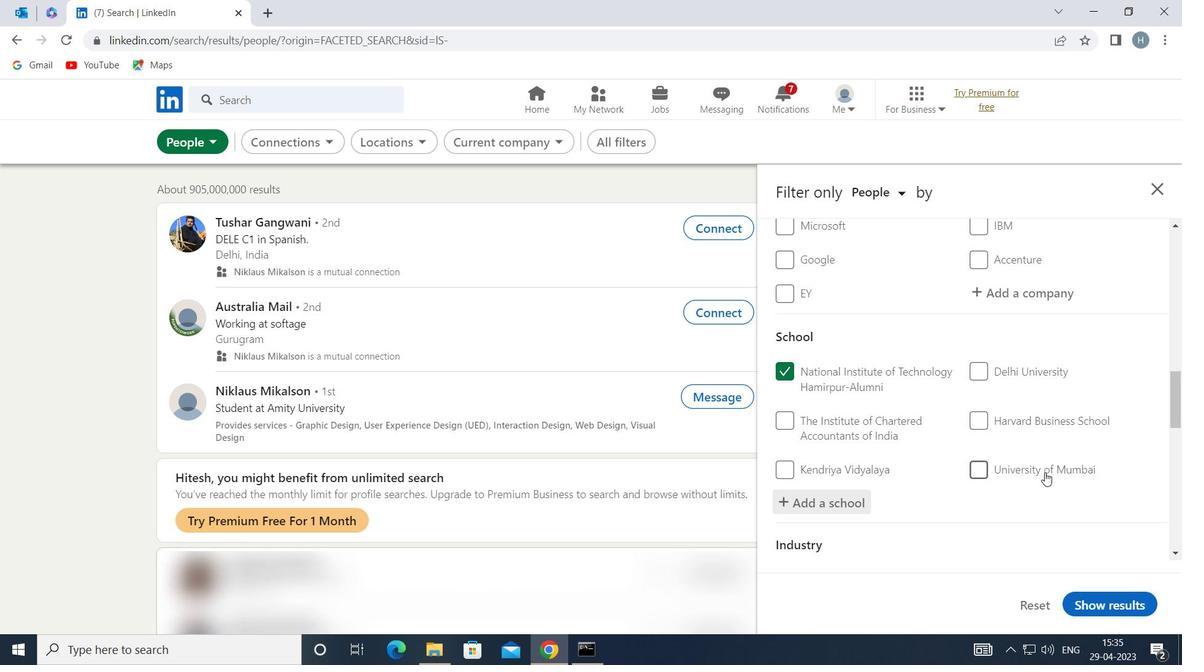 
Action: Mouse moved to (999, 439)
Screenshot: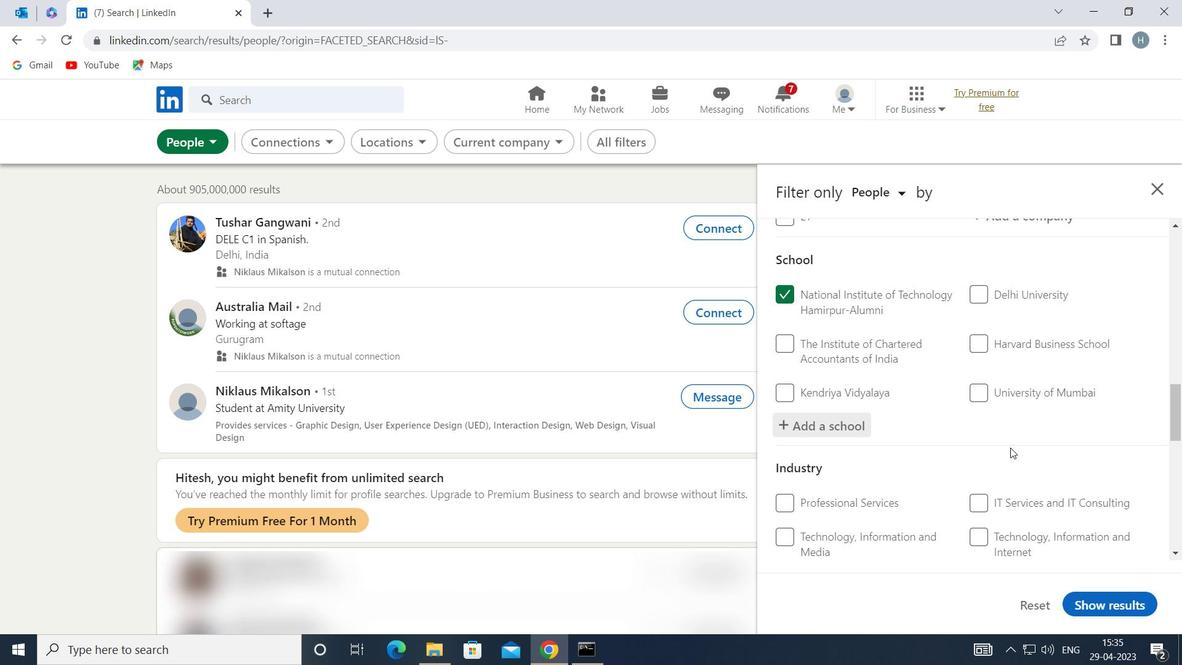 
Action: Mouse scrolled (999, 438) with delta (0, 0)
Screenshot: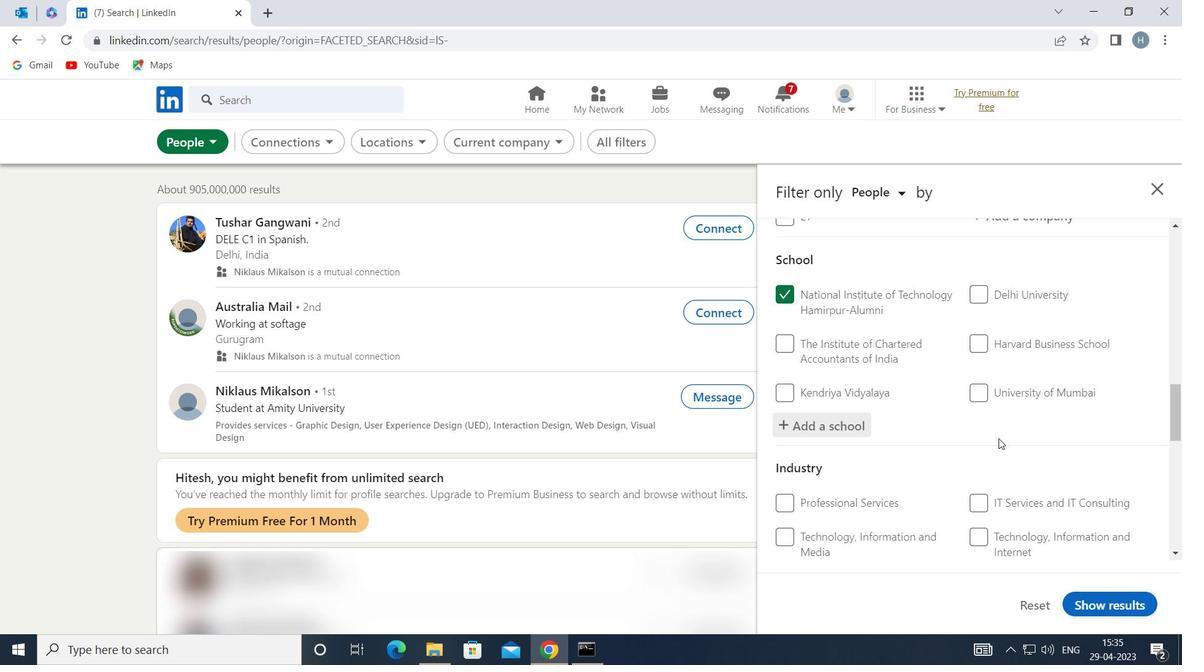 
Action: Mouse scrolled (999, 438) with delta (0, 0)
Screenshot: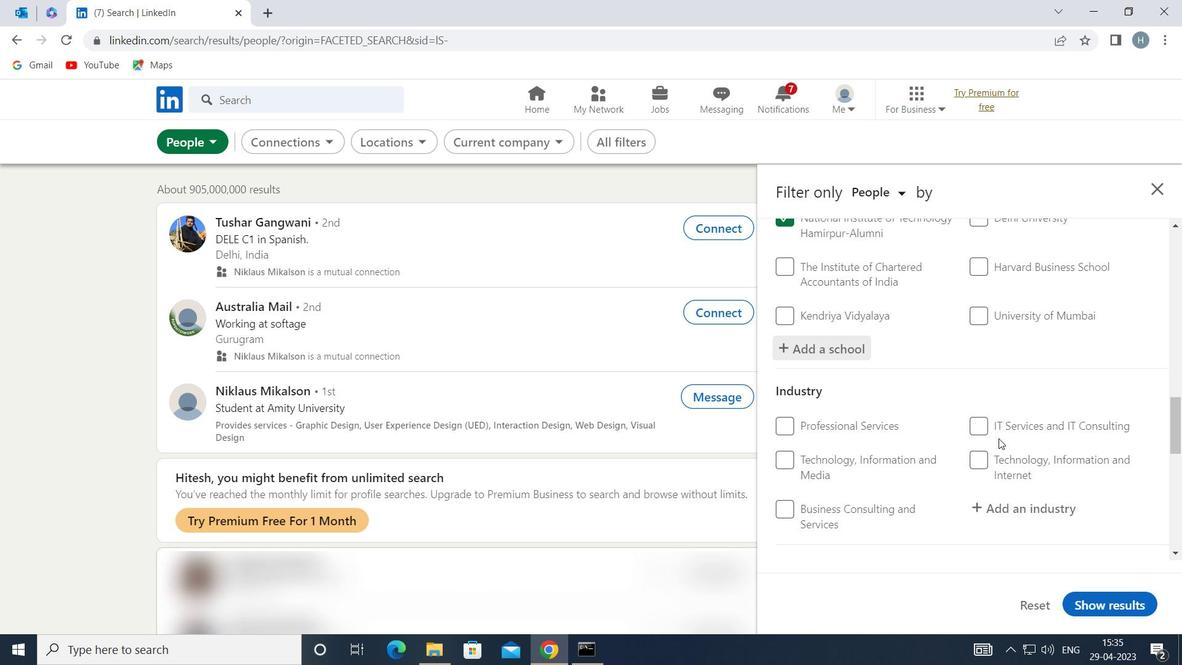 
Action: Mouse scrolled (999, 438) with delta (0, 0)
Screenshot: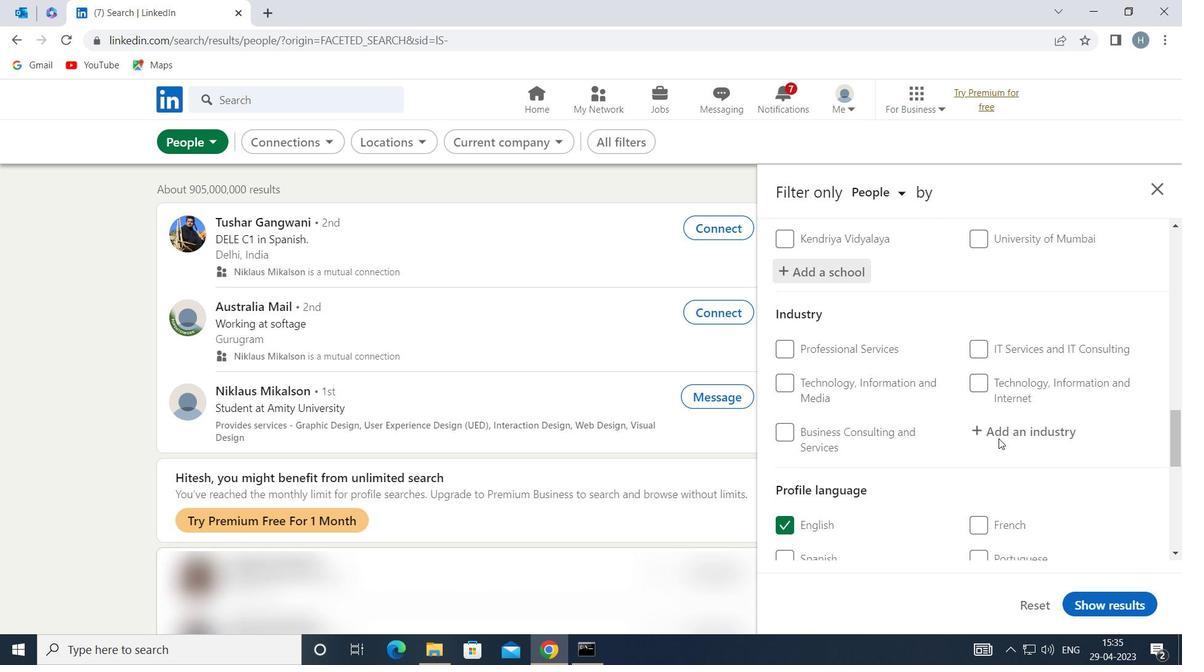 
Action: Mouse scrolled (999, 438) with delta (0, 0)
Screenshot: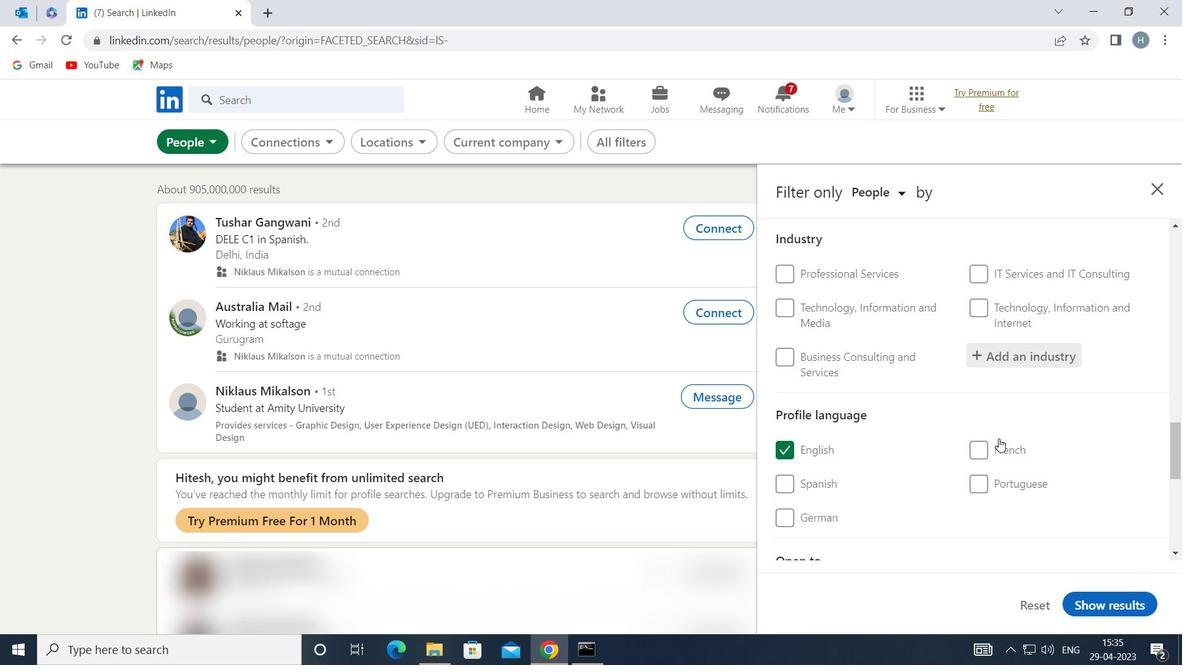 
Action: Mouse scrolled (999, 439) with delta (0, 0)
Screenshot: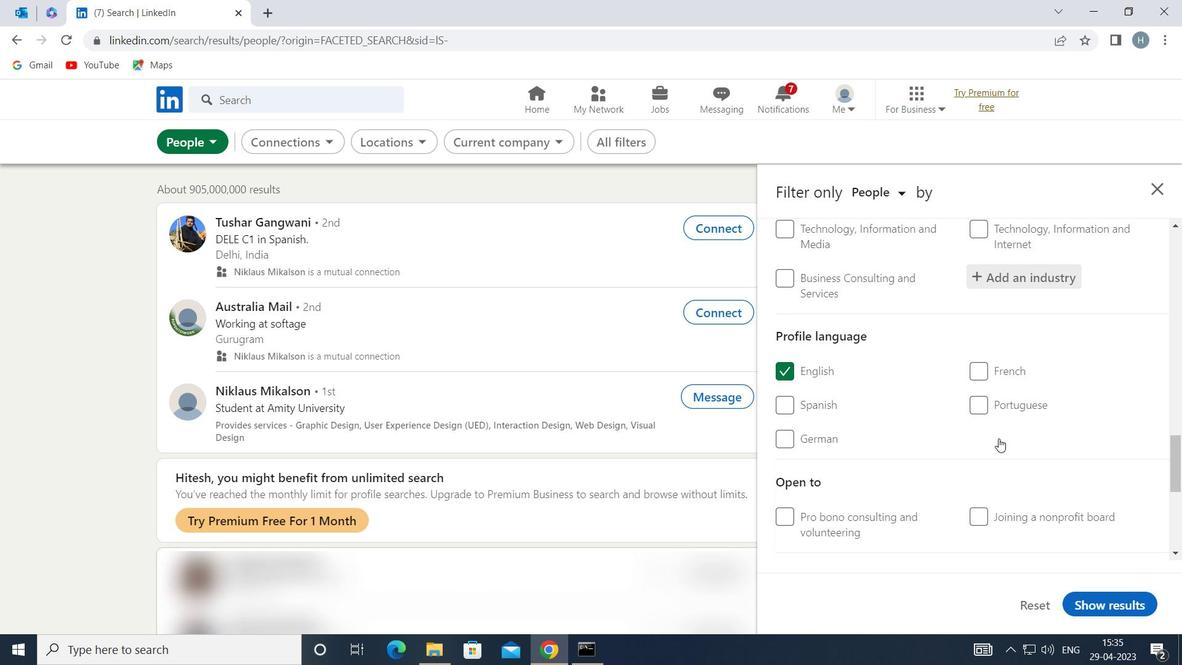 
Action: Mouse moved to (1021, 351)
Screenshot: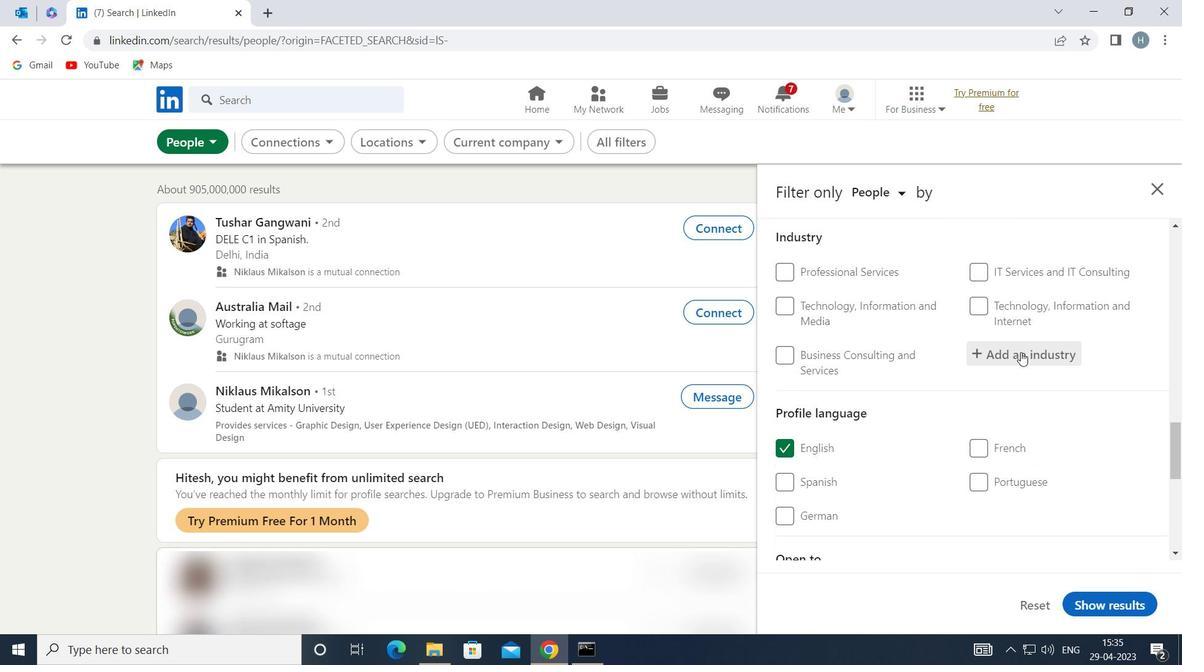 
Action: Mouse pressed left at (1021, 351)
Screenshot: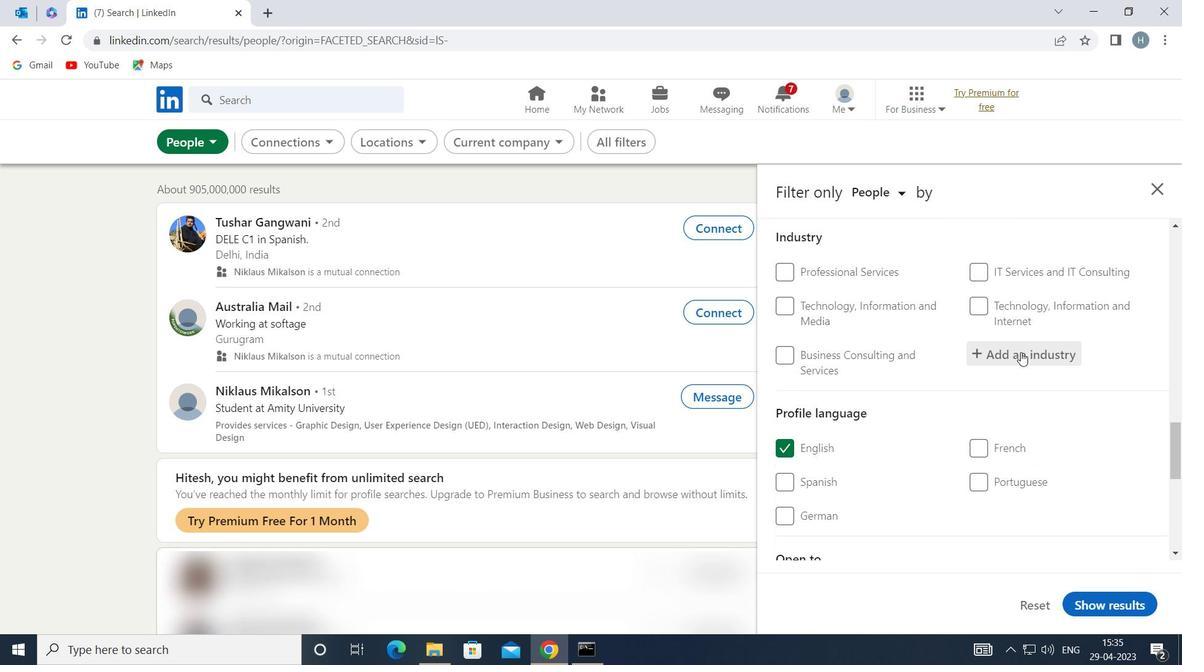 
Action: Mouse moved to (1024, 351)
Screenshot: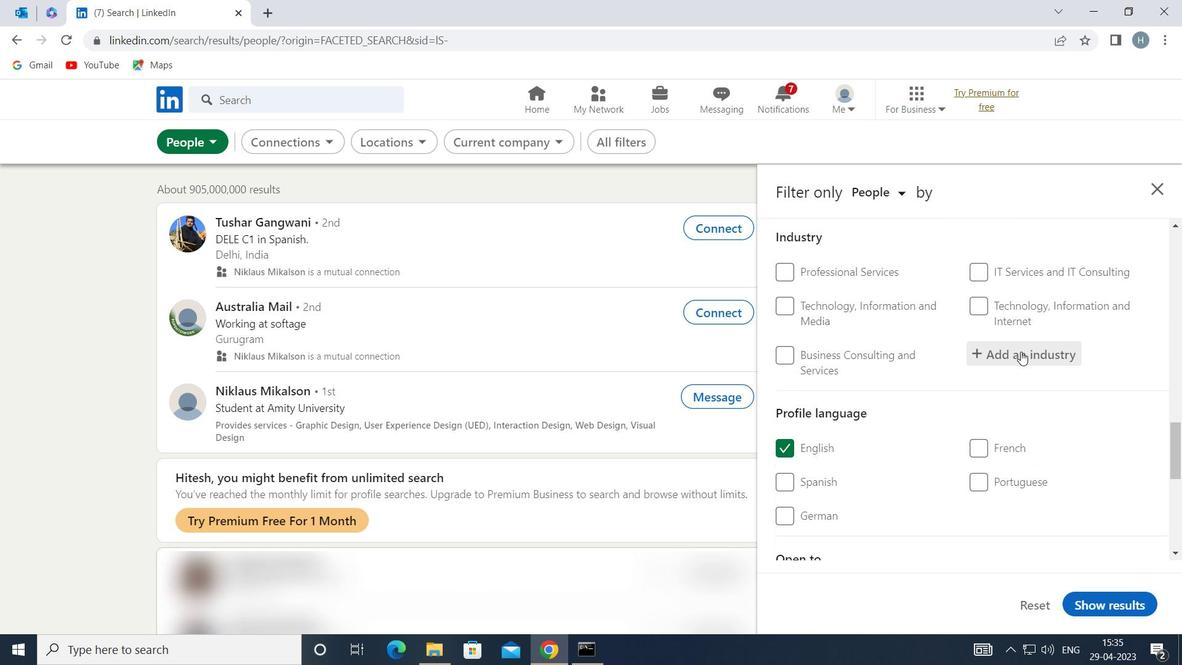 
Action: Key pressed <Key.shift>HOUSING
Screenshot: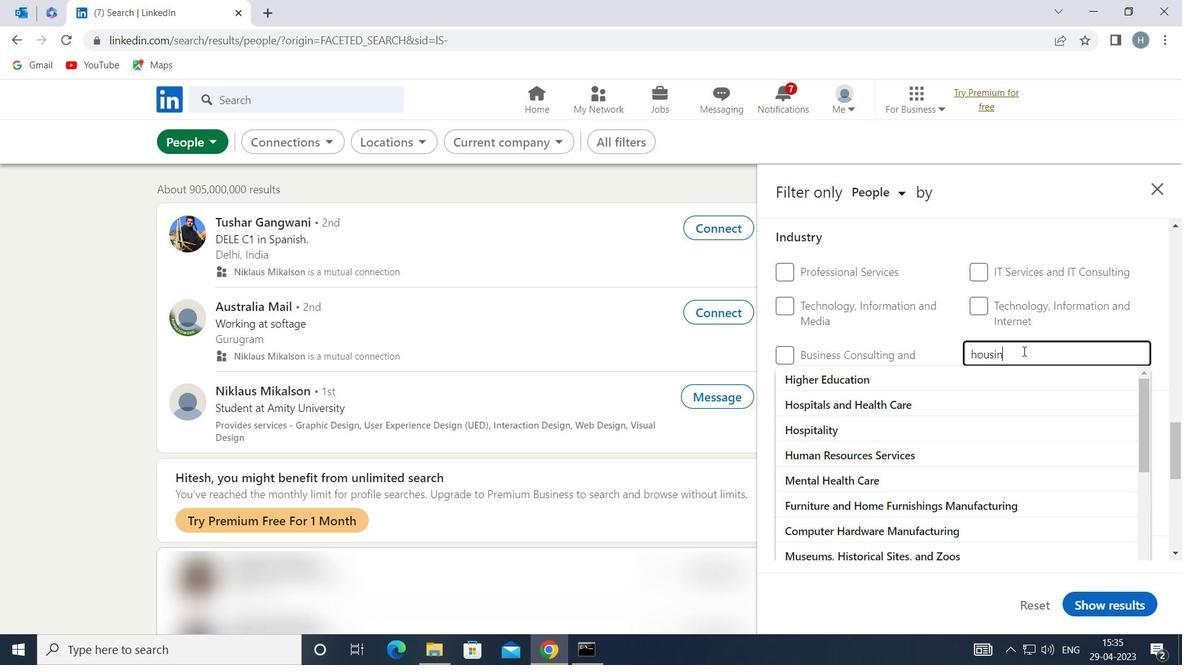 
Action: Mouse moved to (989, 395)
Screenshot: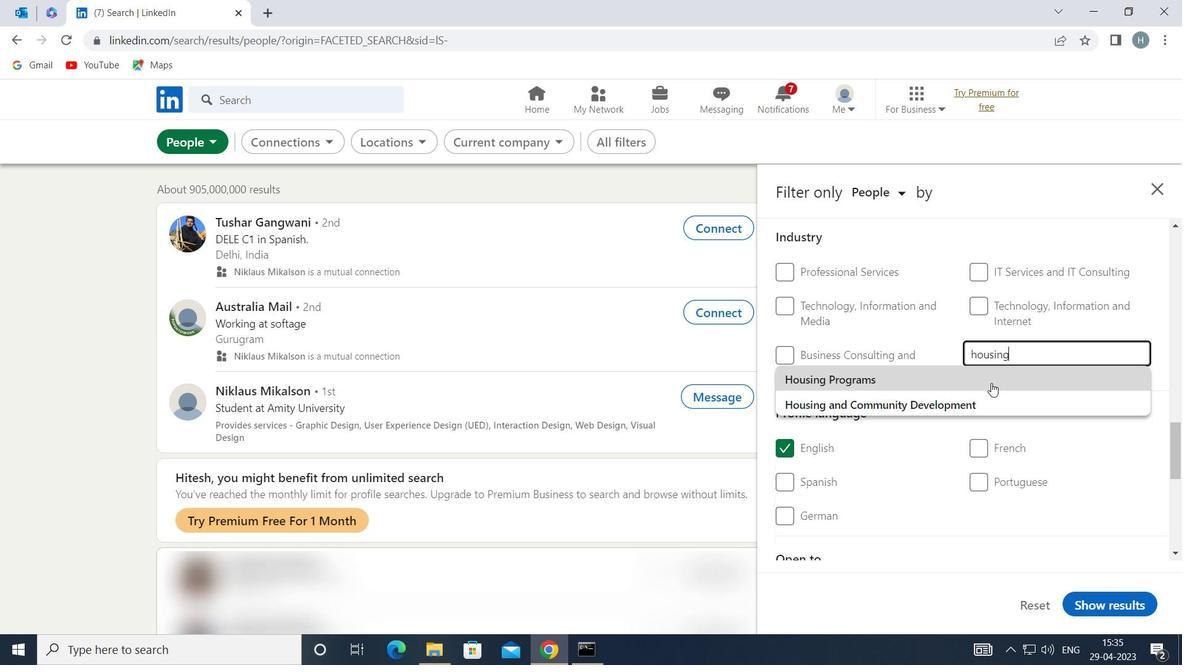 
Action: Mouse pressed left at (989, 395)
Screenshot: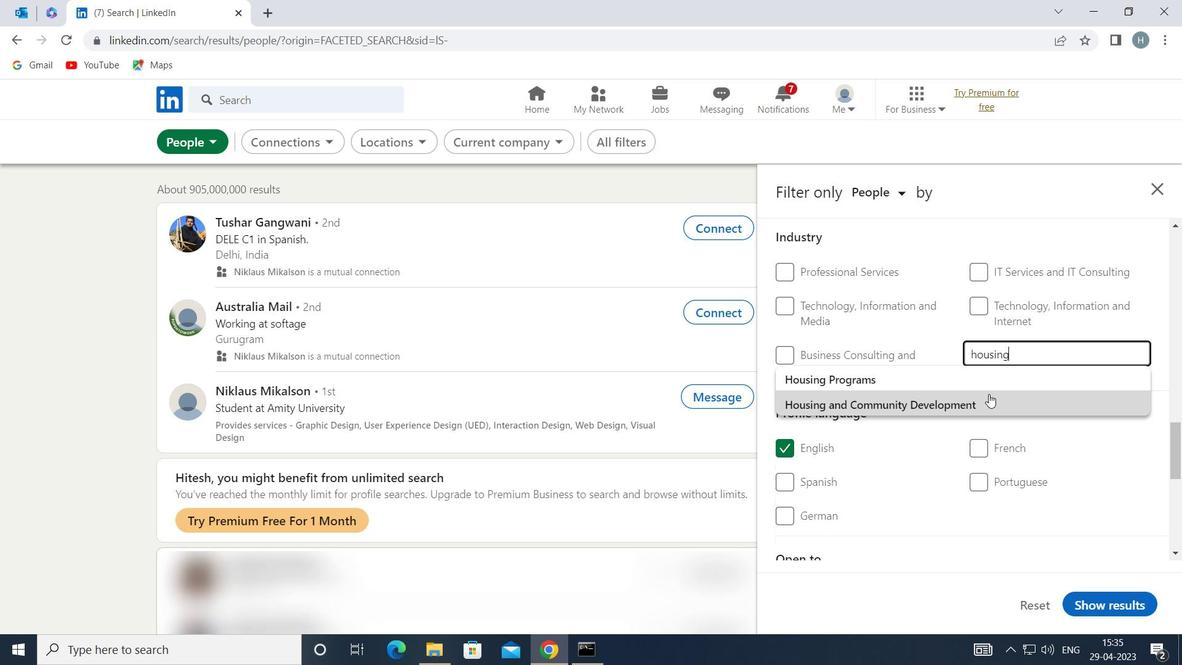 
Action: Mouse moved to (953, 389)
Screenshot: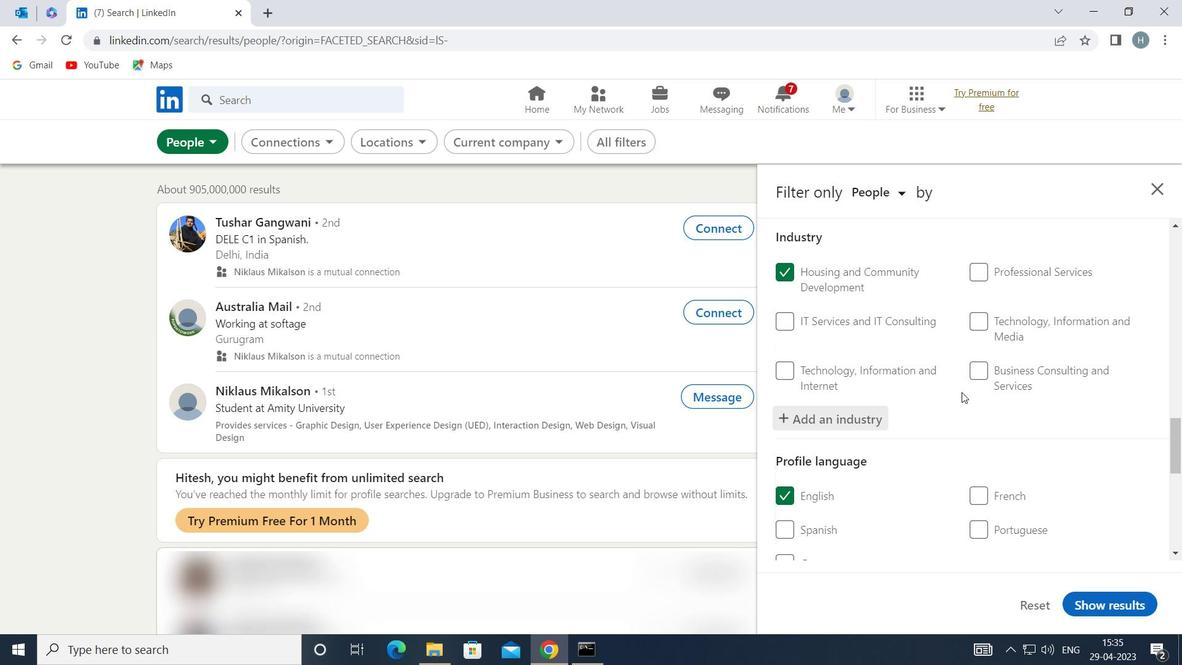 
Action: Mouse scrolled (953, 389) with delta (0, 0)
Screenshot: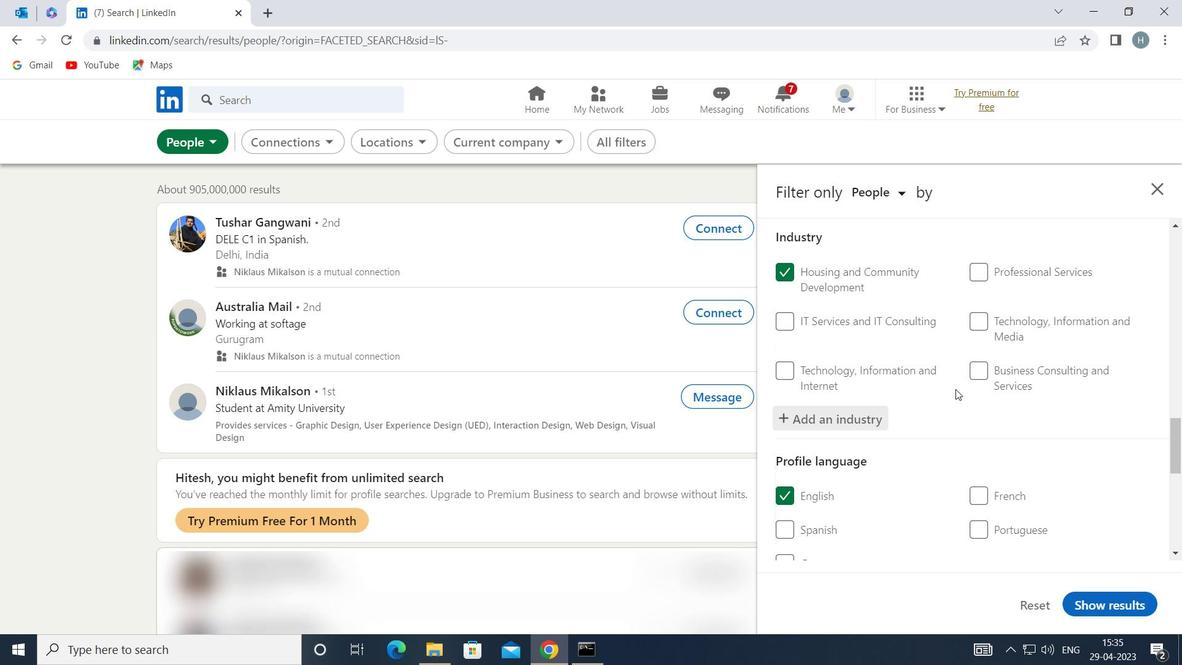 
Action: Mouse scrolled (953, 389) with delta (0, 0)
Screenshot: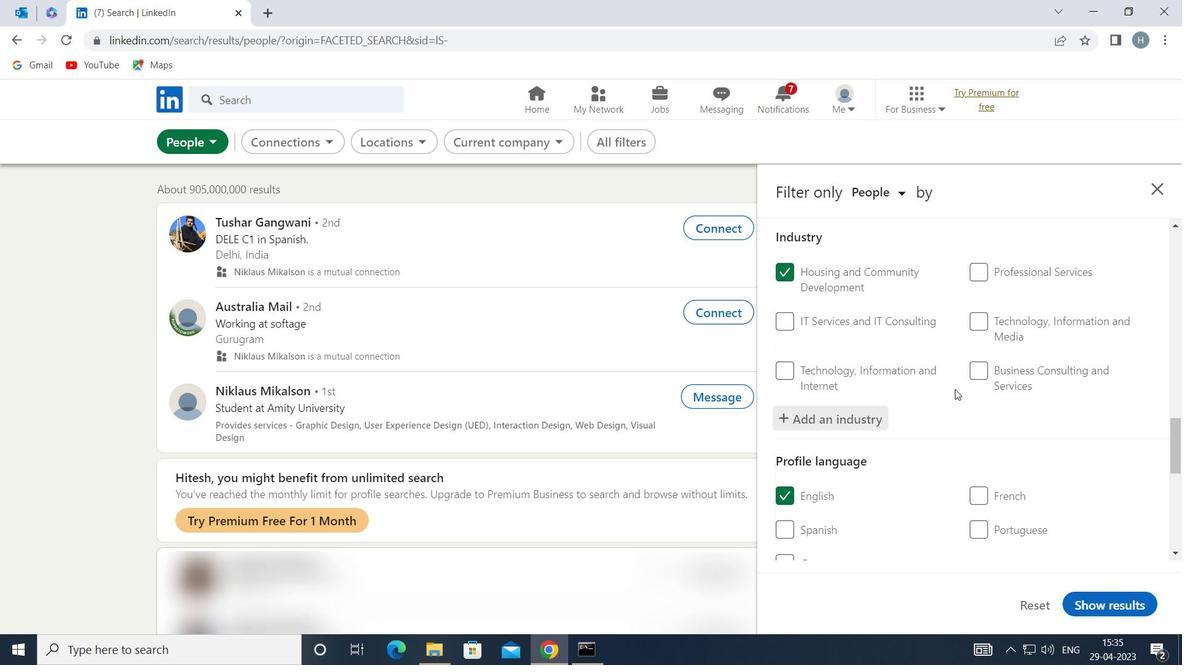 
Action: Mouse moved to (952, 389)
Screenshot: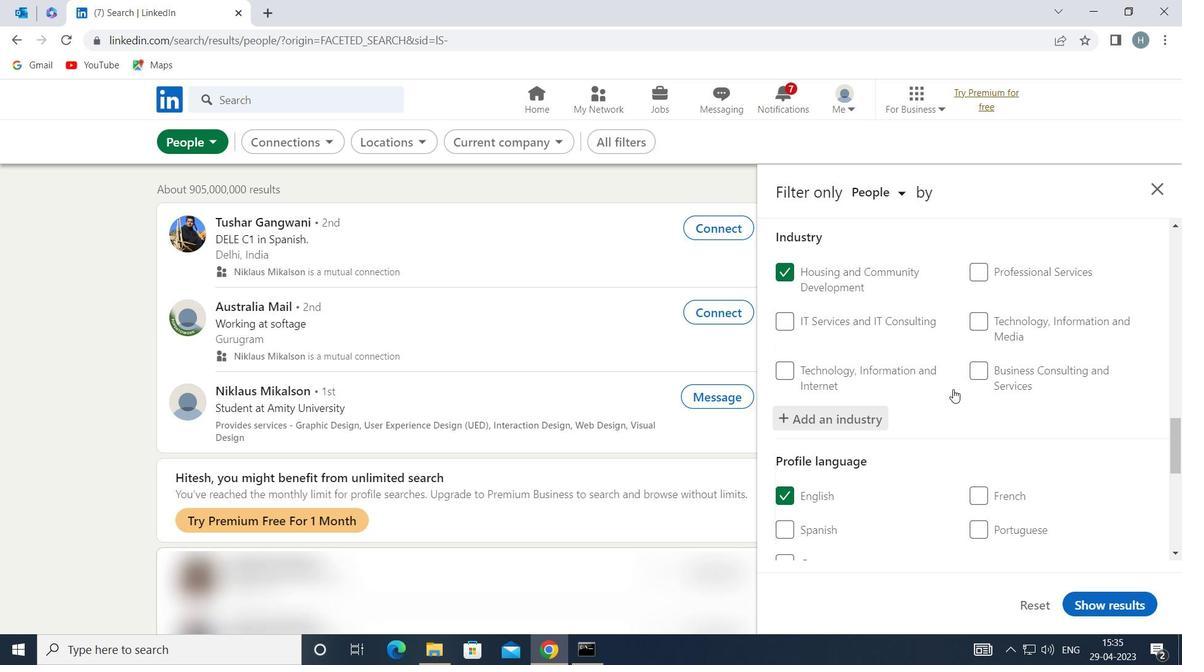 
Action: Mouse scrolled (952, 389) with delta (0, 0)
Screenshot: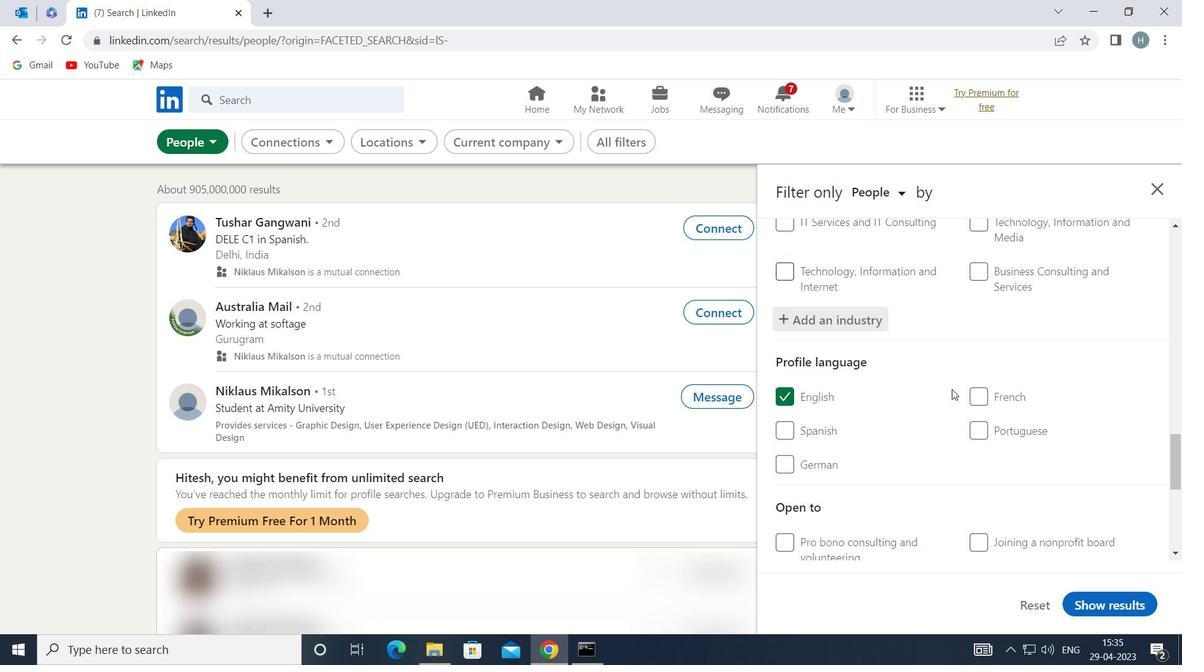 
Action: Mouse scrolled (952, 389) with delta (0, 0)
Screenshot: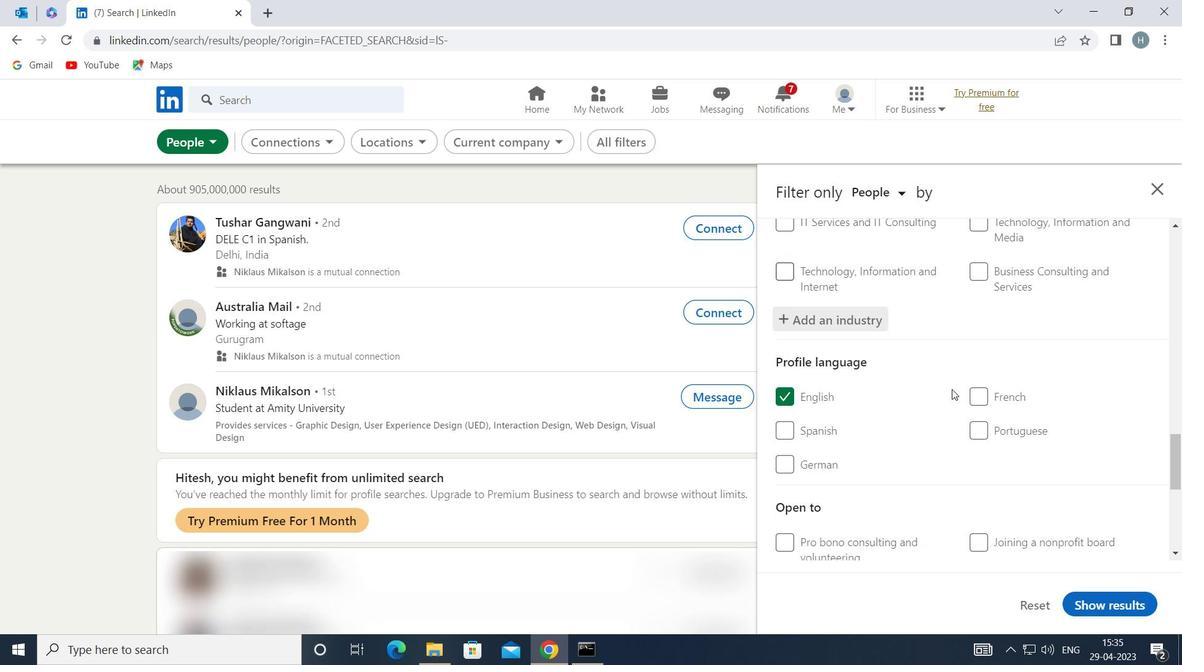 
Action: Mouse scrolled (952, 390) with delta (0, 0)
Screenshot: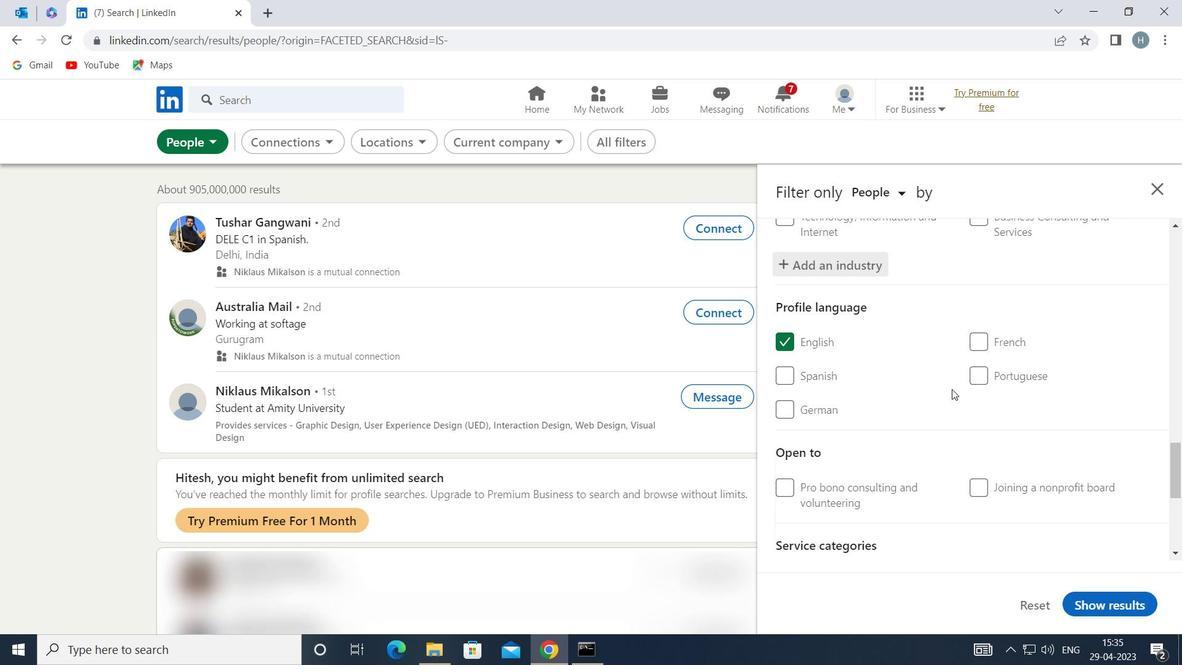 
Action: Mouse scrolled (952, 389) with delta (0, 0)
Screenshot: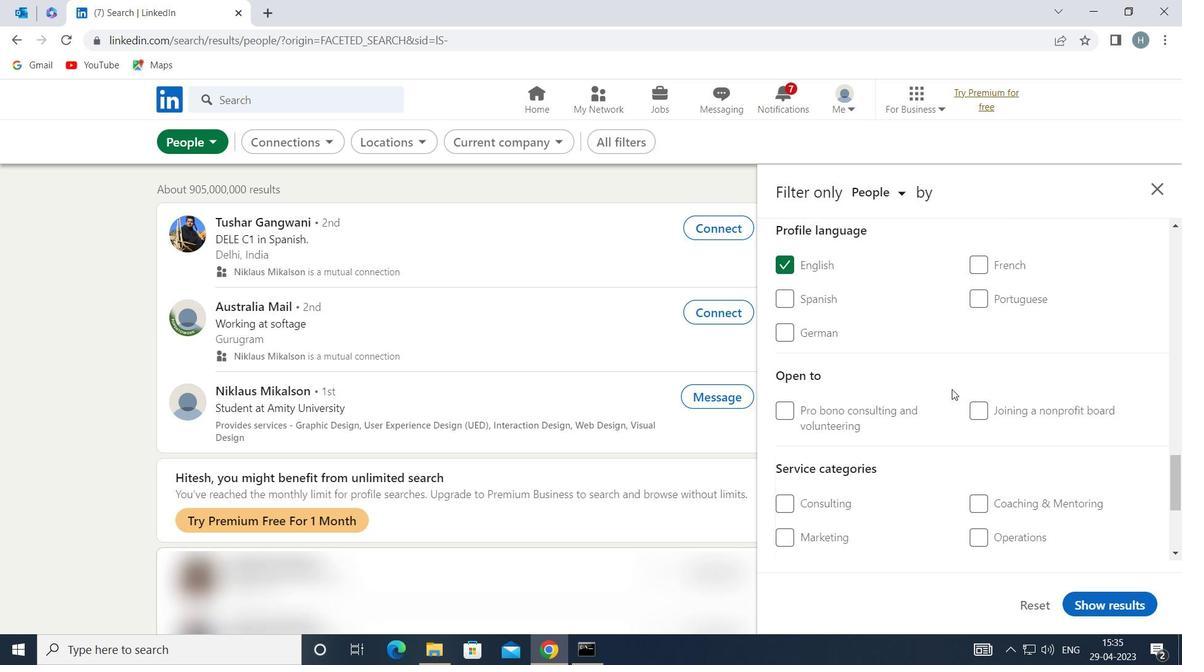 
Action: Mouse moved to (1032, 493)
Screenshot: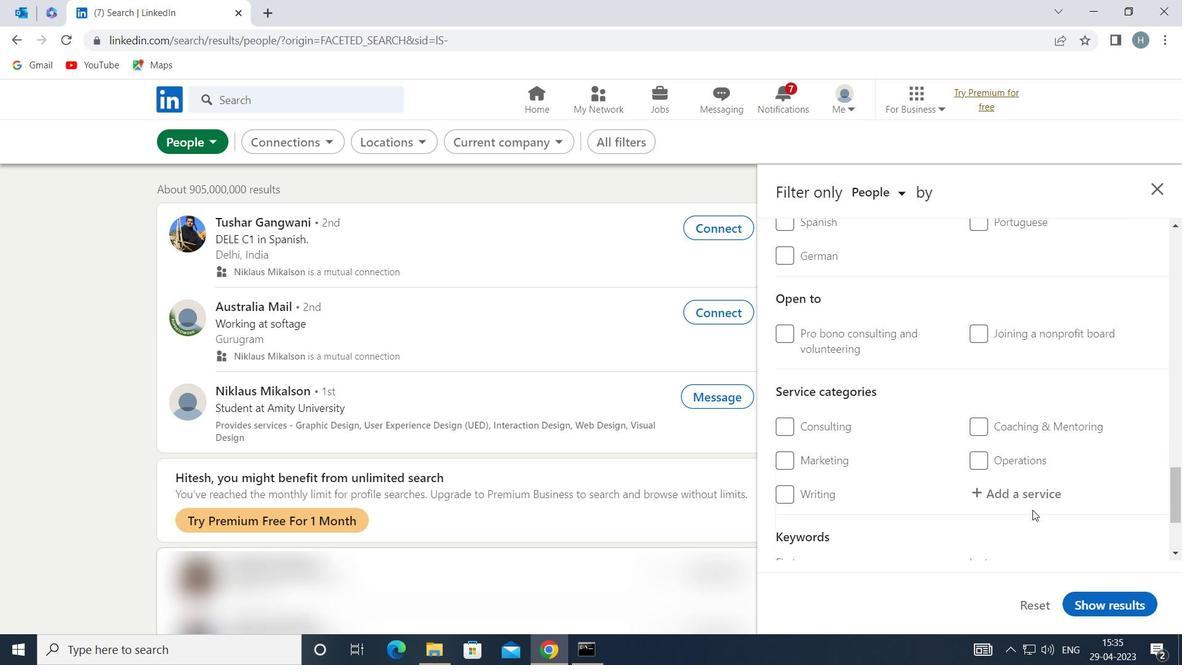 
Action: Mouse pressed left at (1032, 493)
Screenshot: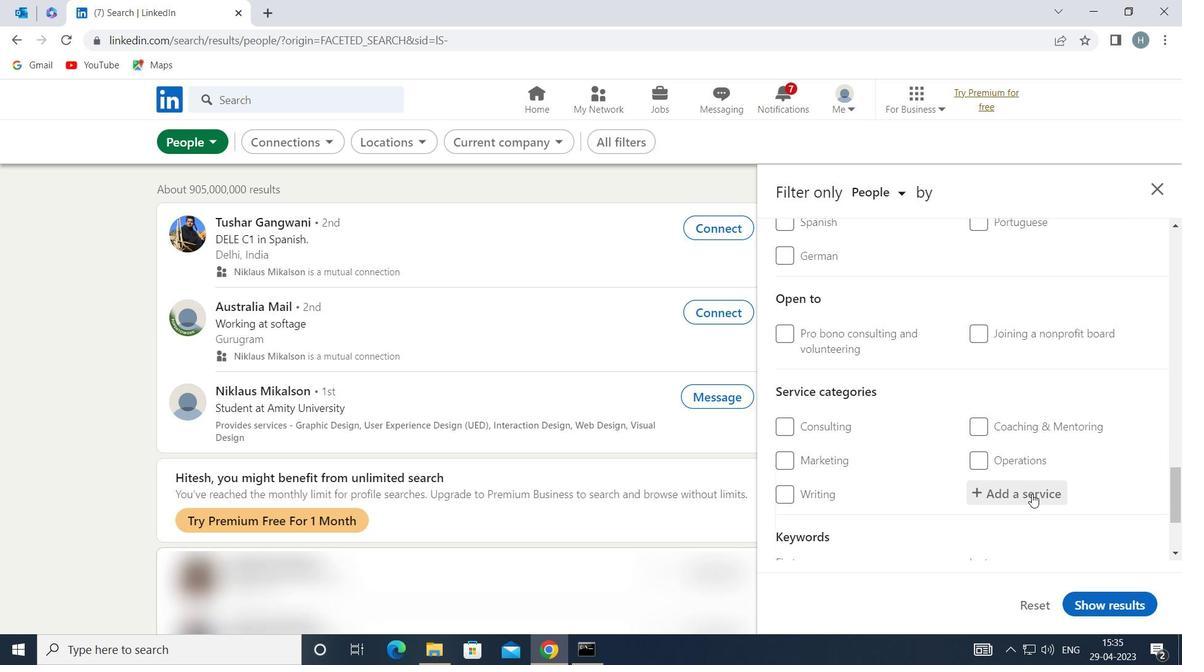 
Action: Mouse moved to (1032, 493)
Screenshot: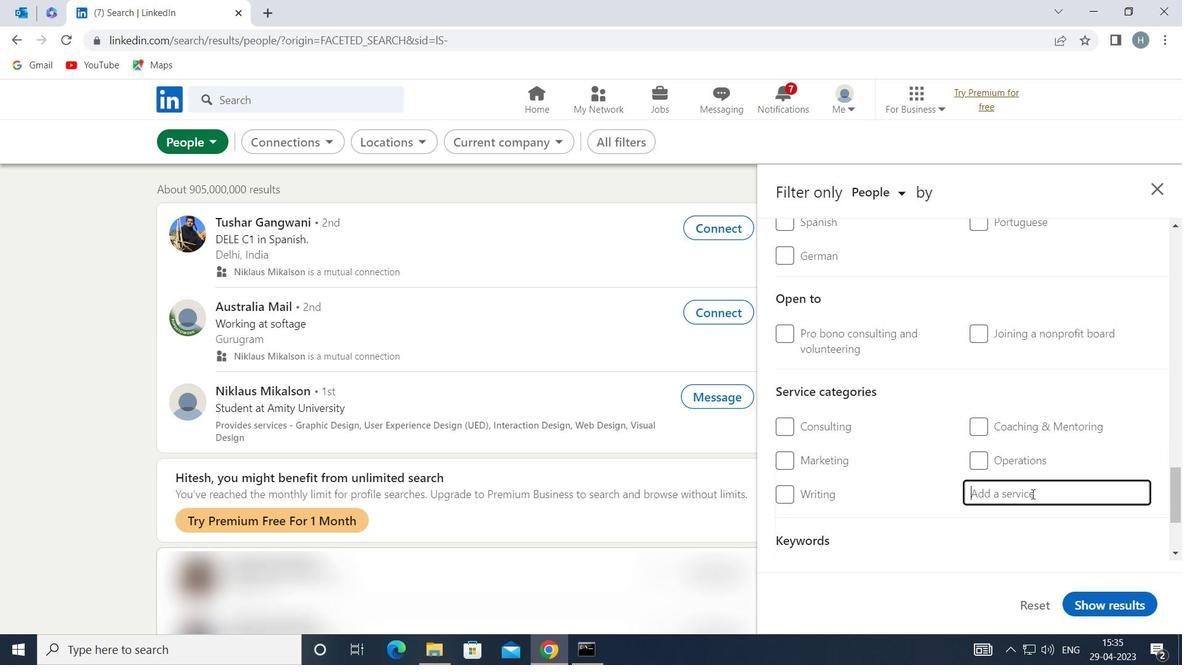 
Action: Key pressed <Key.shift>USER<Key.space>
Screenshot: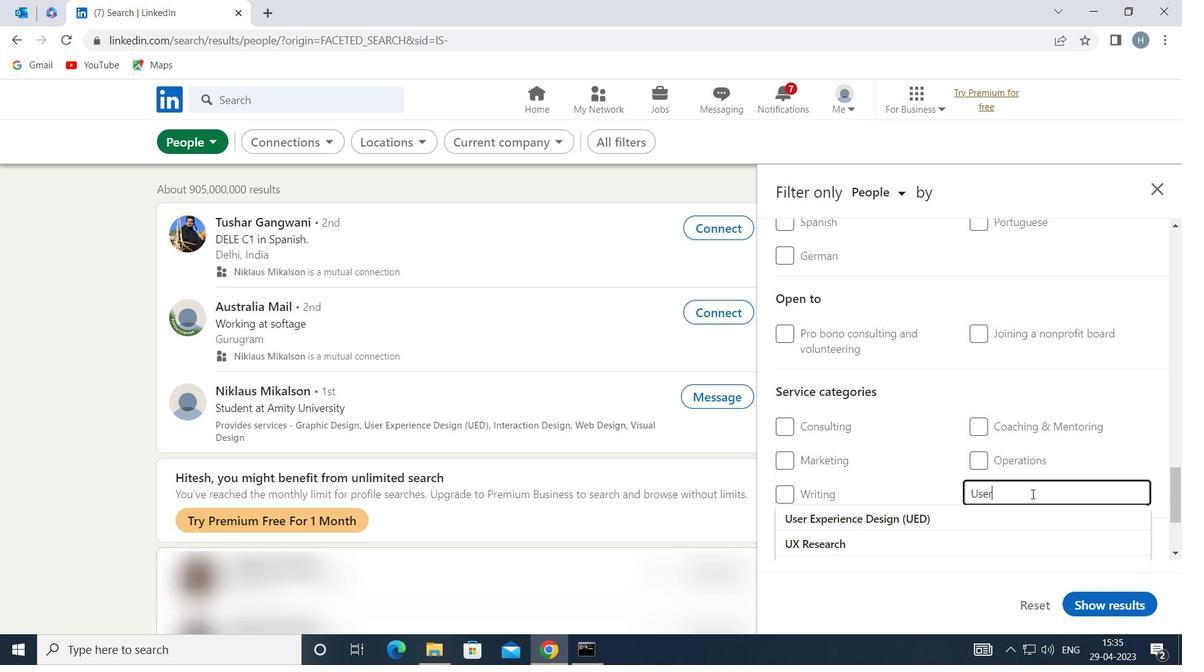 
Action: Mouse moved to (1032, 493)
Screenshot: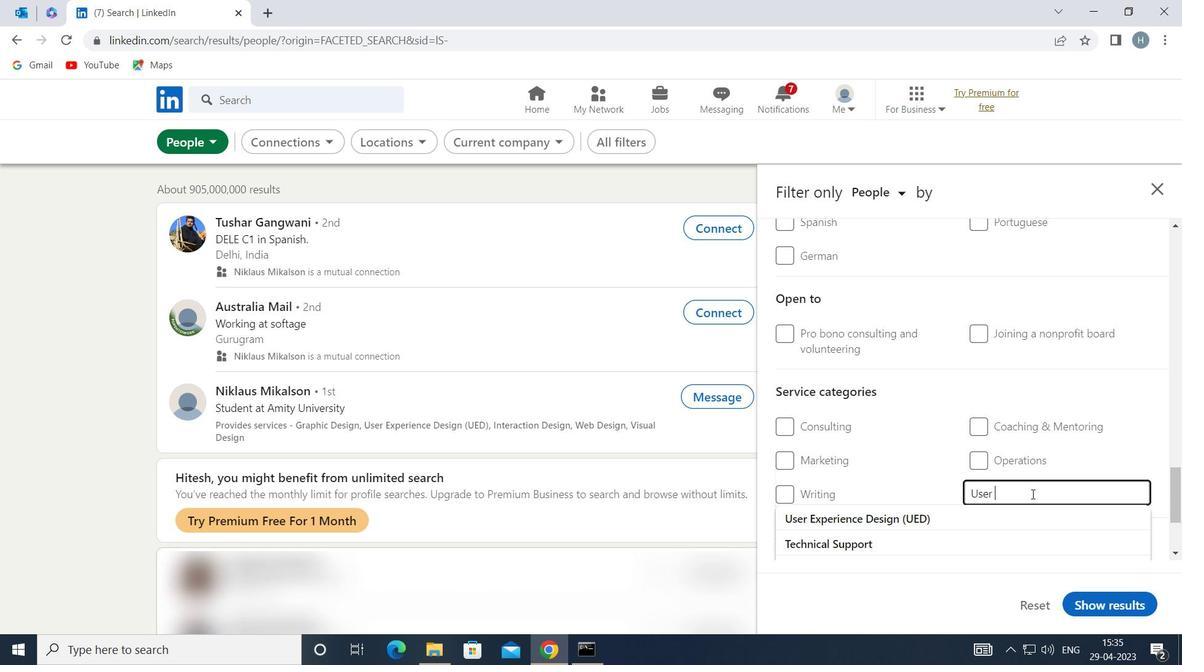 
Action: Key pressed <Key.shift>EX
Screenshot: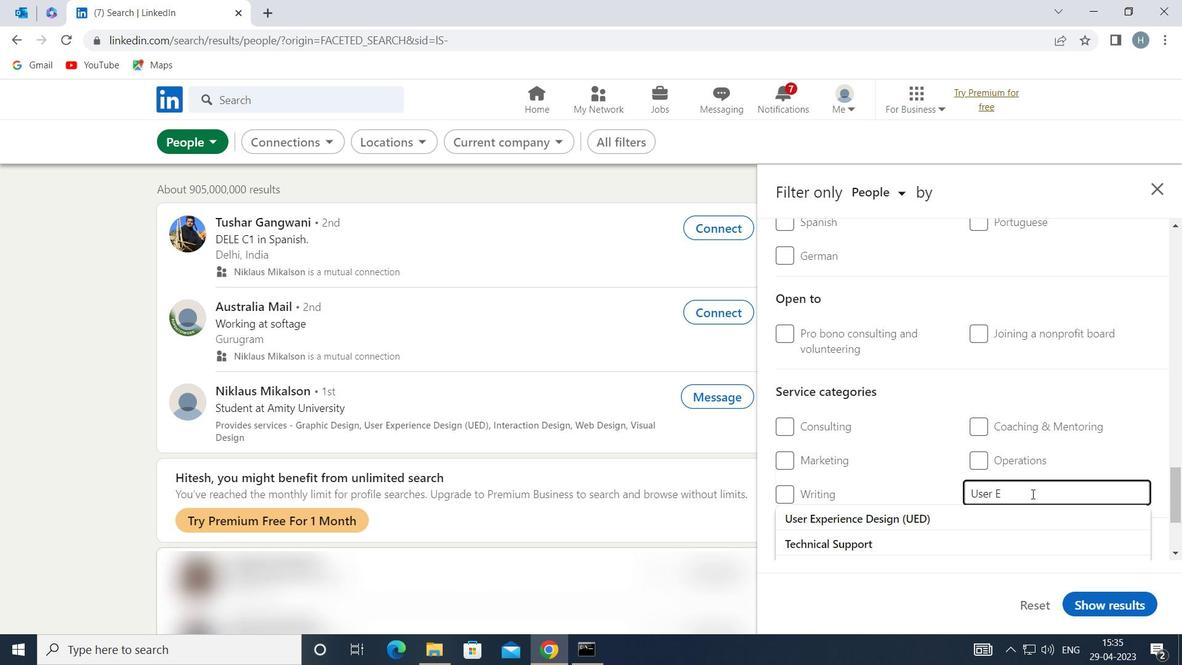 
Action: Mouse moved to (1029, 495)
Screenshot: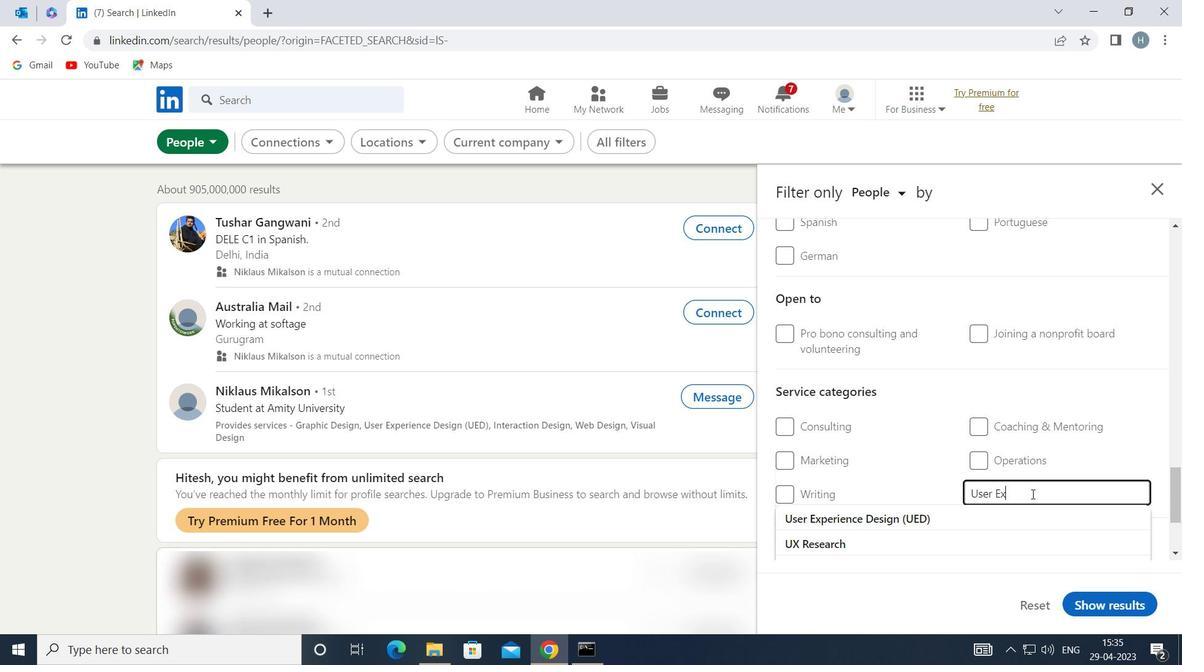 
Action: Key pressed P
Screenshot: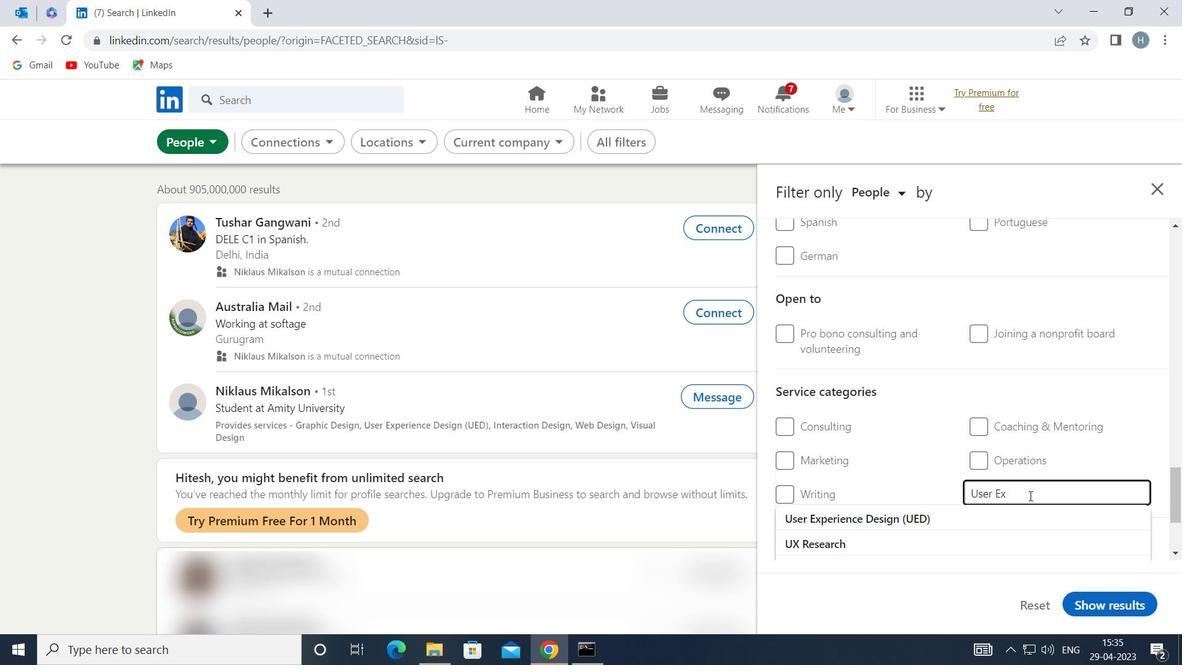 
Action: Mouse moved to (950, 527)
Screenshot: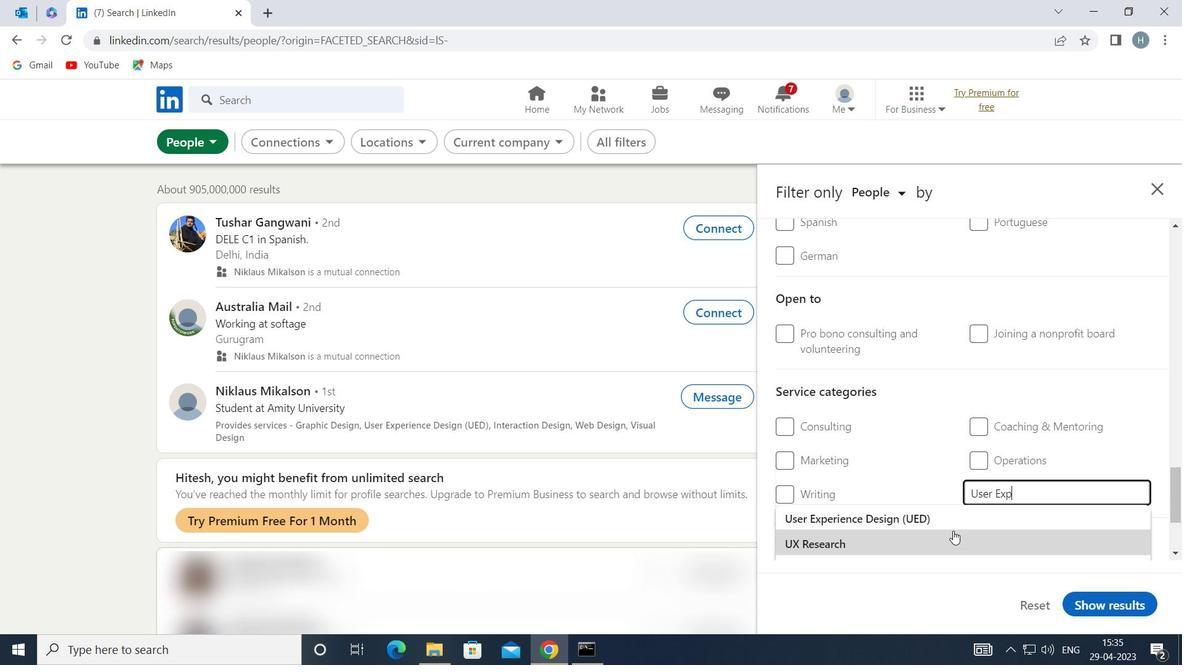 
Action: Mouse scrolled (950, 526) with delta (0, 0)
Screenshot: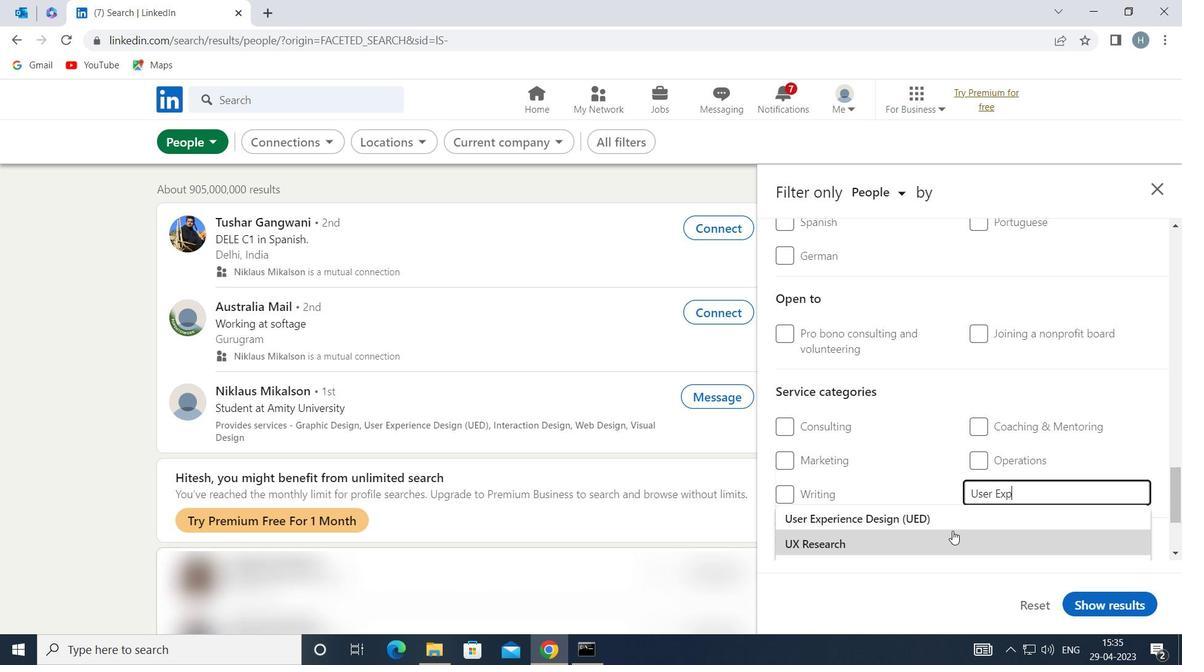 
Action: Mouse moved to (957, 443)
Screenshot: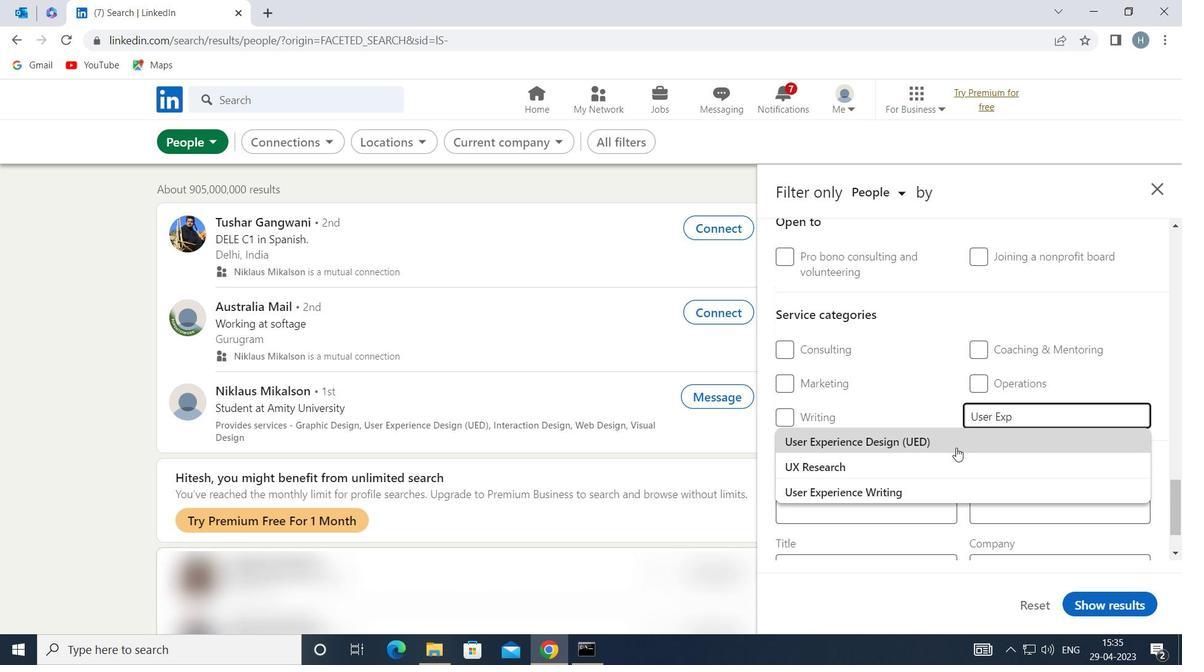 
Action: Mouse pressed left at (957, 443)
Screenshot: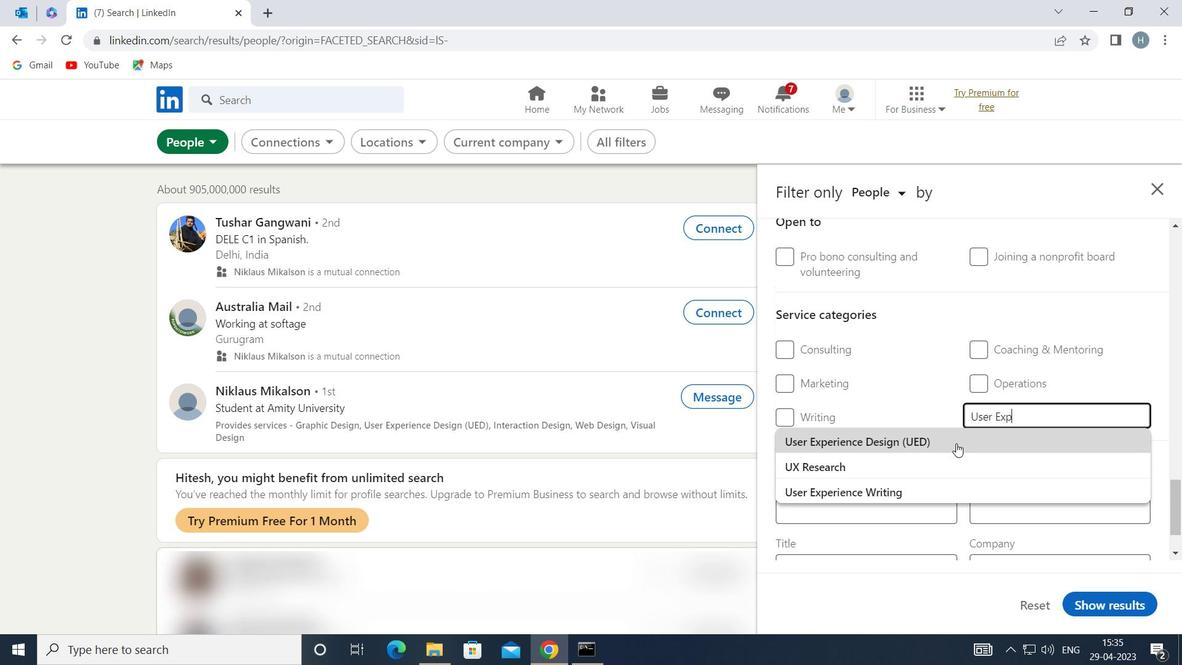 
Action: Mouse scrolled (957, 442) with delta (0, 0)
Screenshot: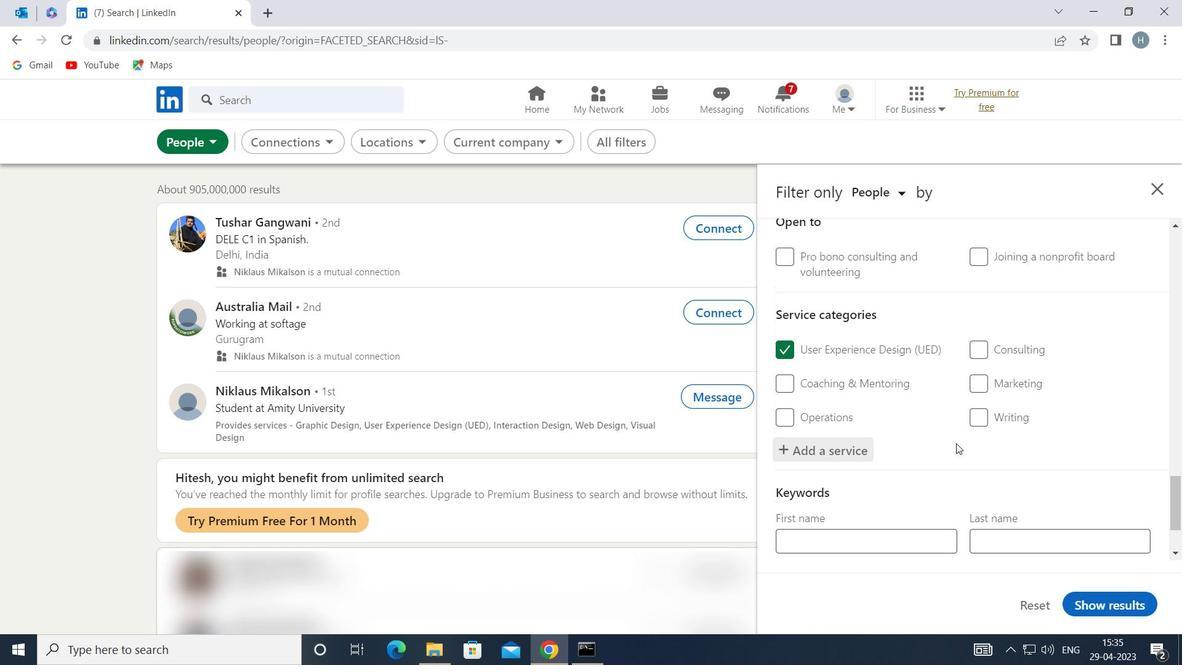 
Action: Mouse scrolled (957, 442) with delta (0, 0)
Screenshot: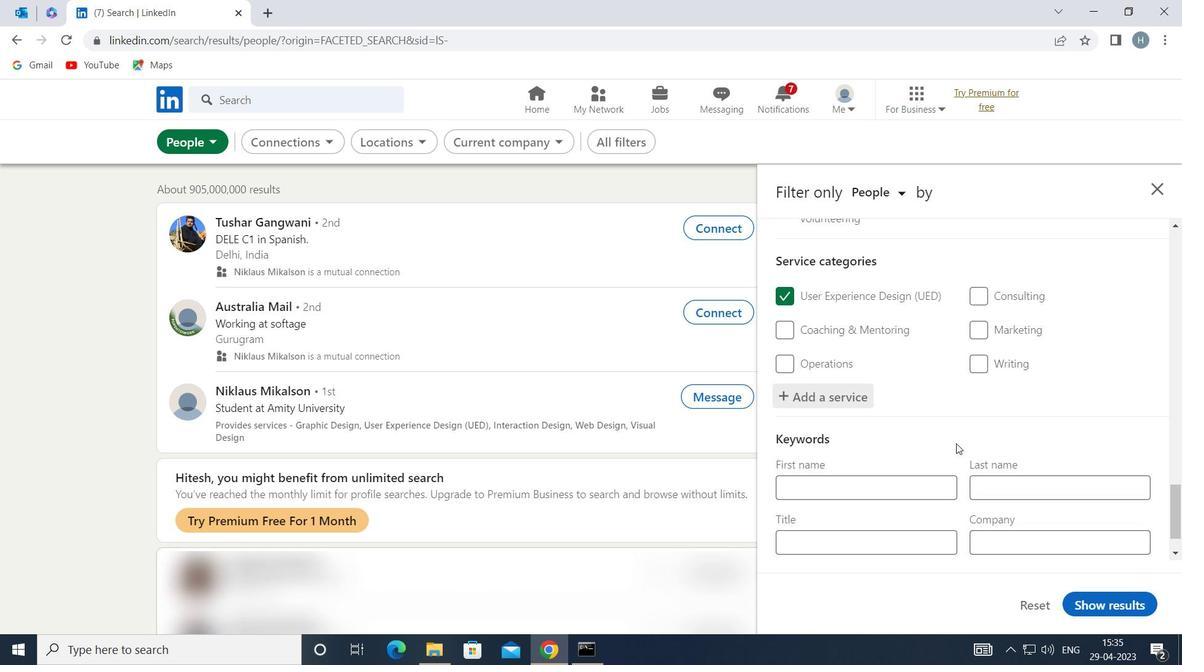 
Action: Mouse scrolled (957, 442) with delta (0, 0)
Screenshot: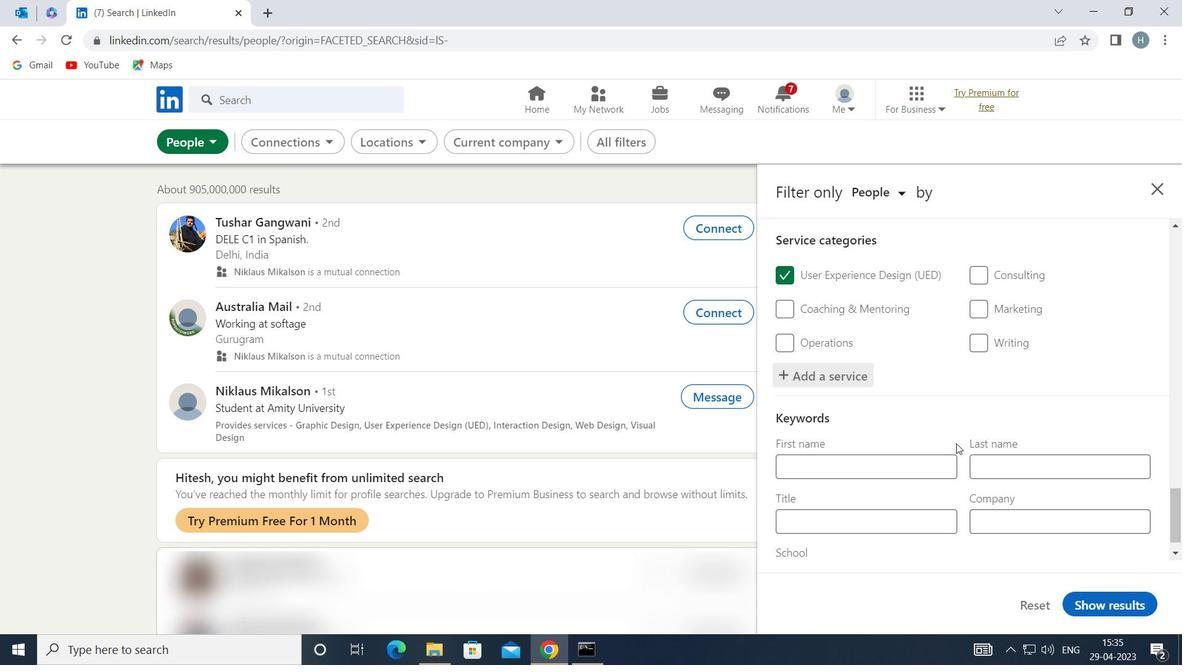 
Action: Mouse moved to (915, 487)
Screenshot: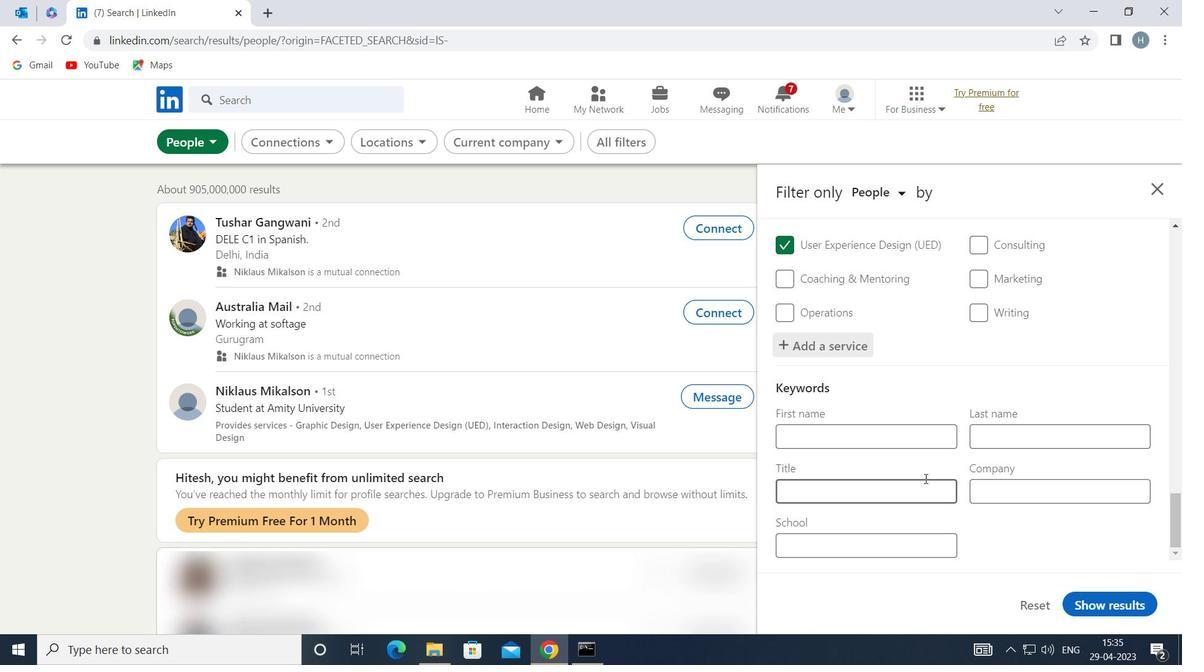 
Action: Mouse pressed left at (915, 487)
Screenshot: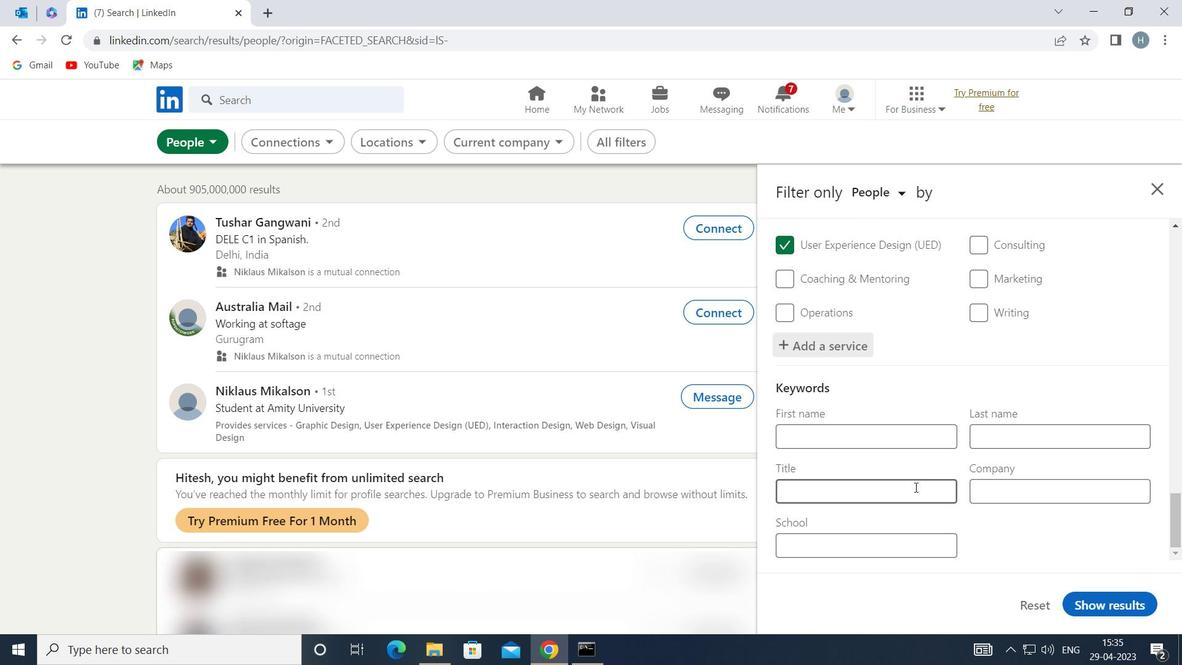 
Action: Mouse moved to (914, 487)
Screenshot: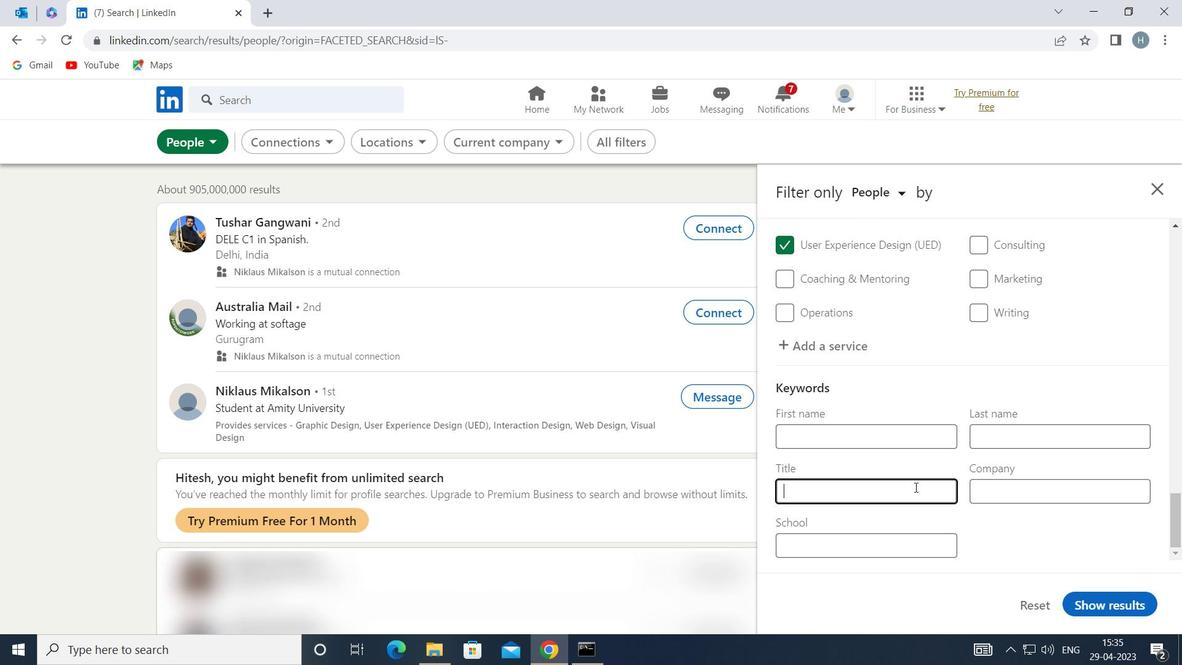 
Action: Key pressed <Key.shift>WOMEN'S<Key.space><Key.shift>SHELTER<Key.space><Key.shift>JOBS
Screenshot: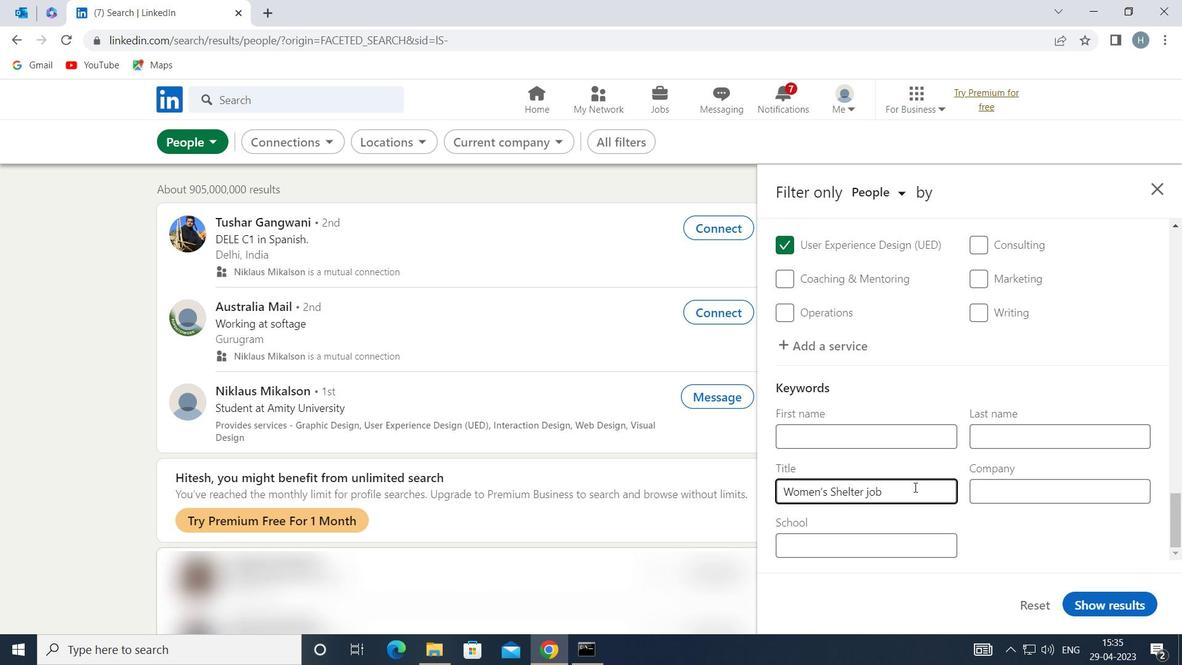 
Action: Mouse moved to (1109, 599)
Screenshot: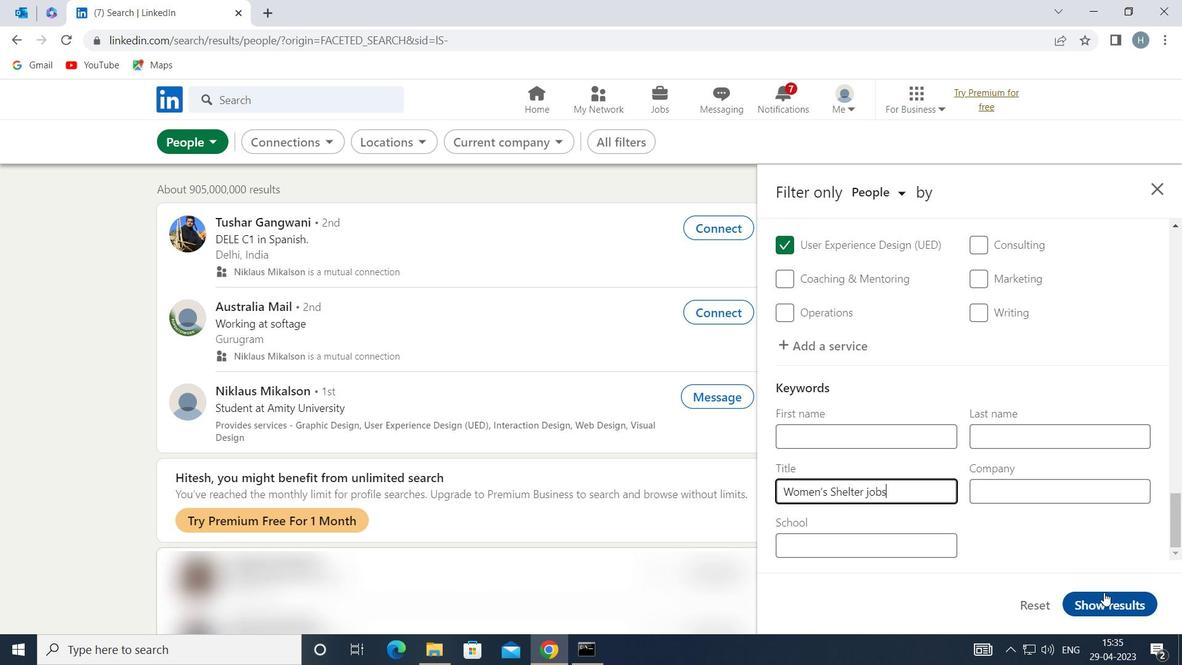 
Action: Mouse pressed left at (1109, 599)
Screenshot: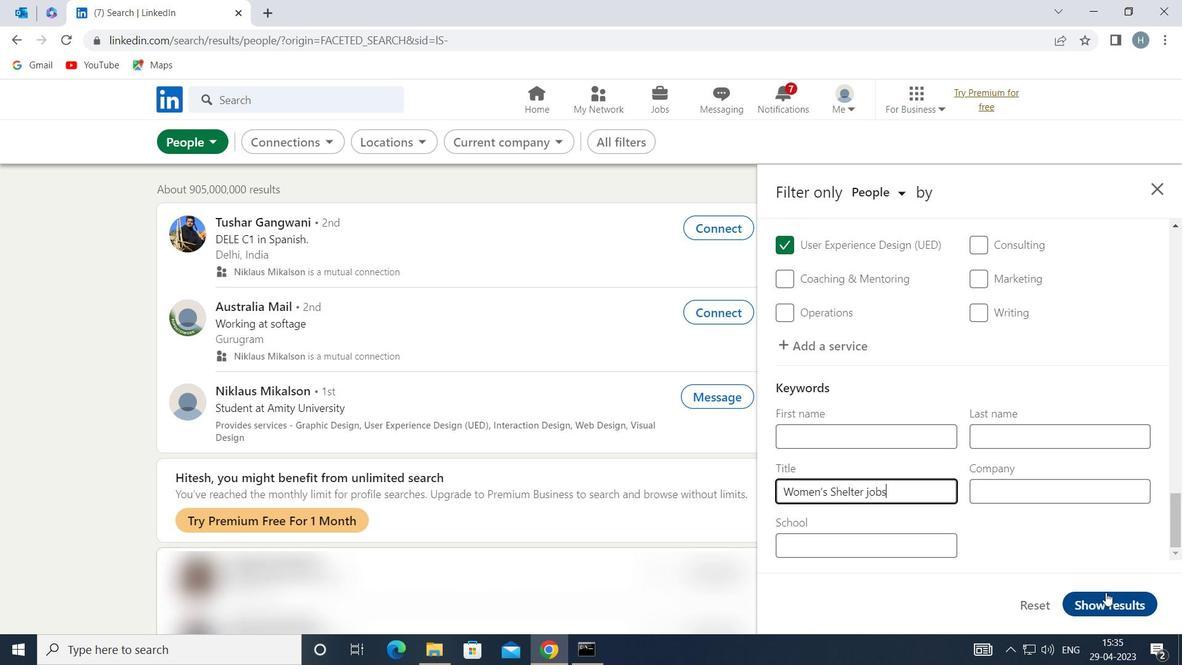 
Action: Mouse moved to (844, 444)
Screenshot: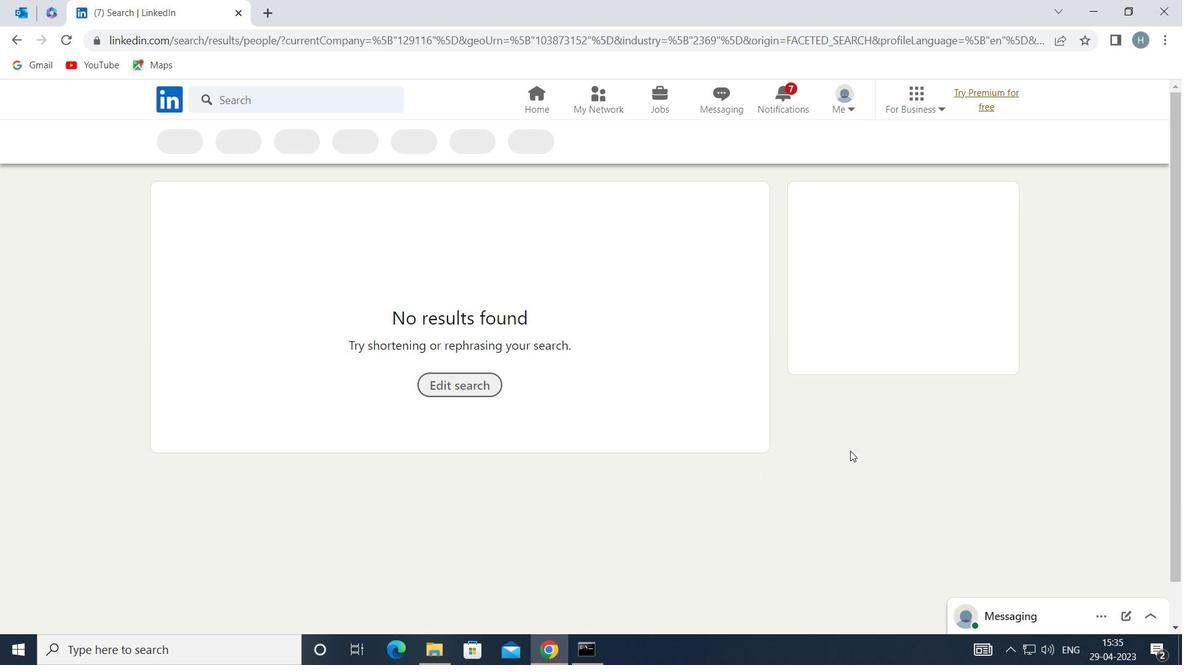
